 Task: Find connections with filter location 'Aïn Merane with filter topic #Investingwith filter profile language French with filter current company G Gheewala Human Resources Consultants with filter school IILM with filter industry Fisheries with filter service category Resume Writing with filter keywords title Medical Laboratory Tech
Action: Mouse moved to (664, 73)
Screenshot: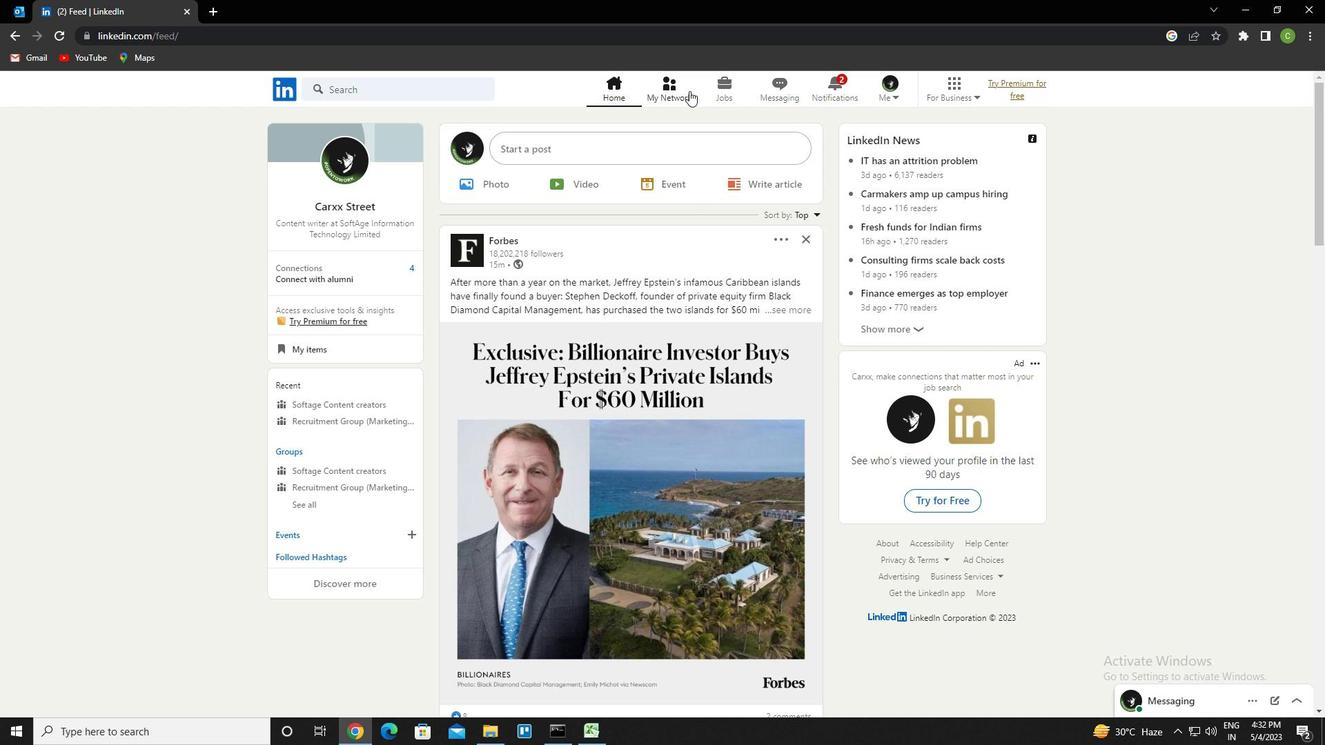 
Action: Mouse pressed left at (664, 73)
Screenshot: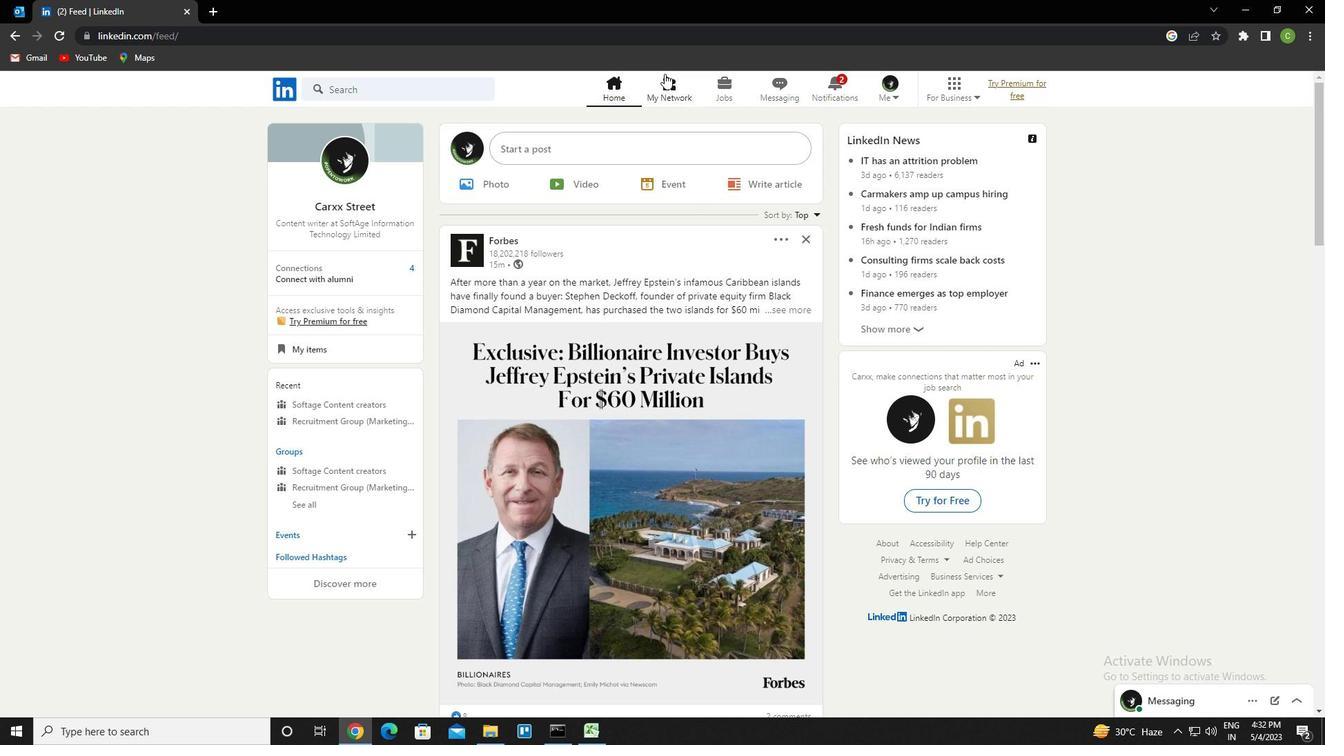 
Action: Mouse moved to (380, 168)
Screenshot: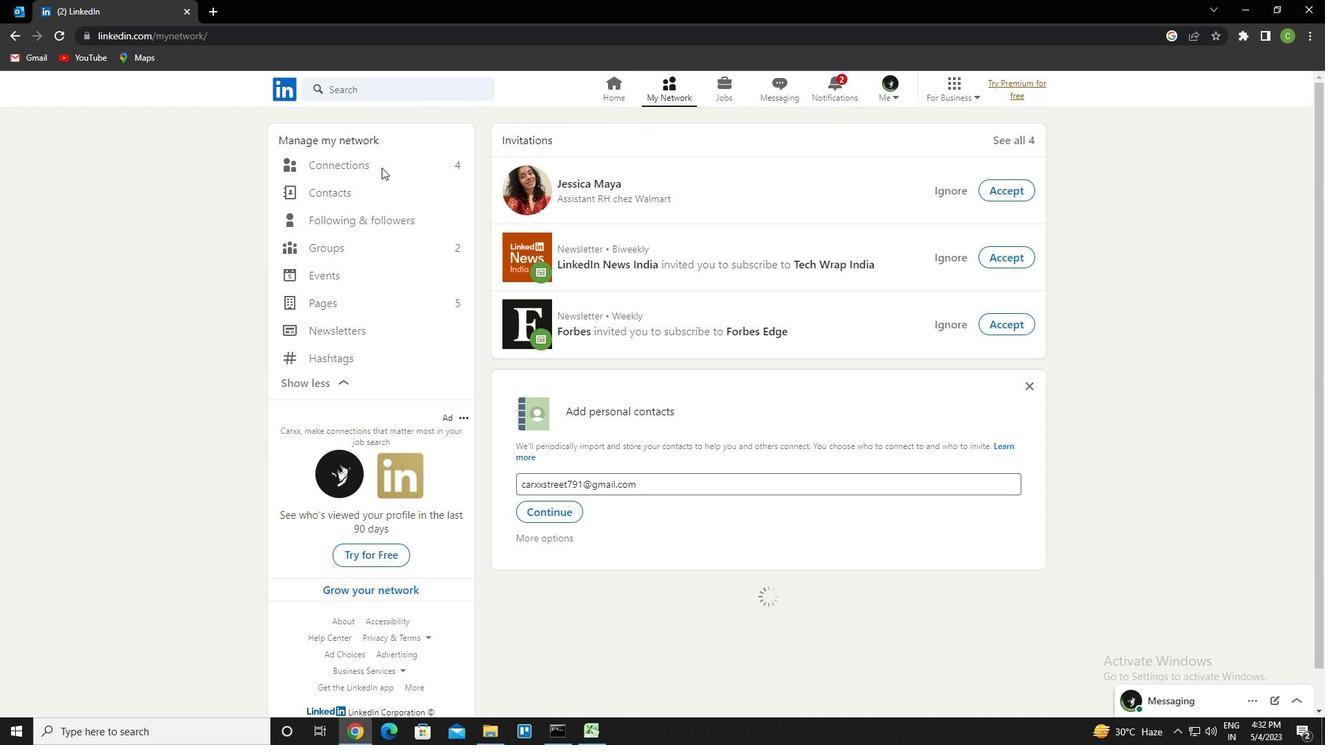 
Action: Mouse pressed left at (380, 168)
Screenshot: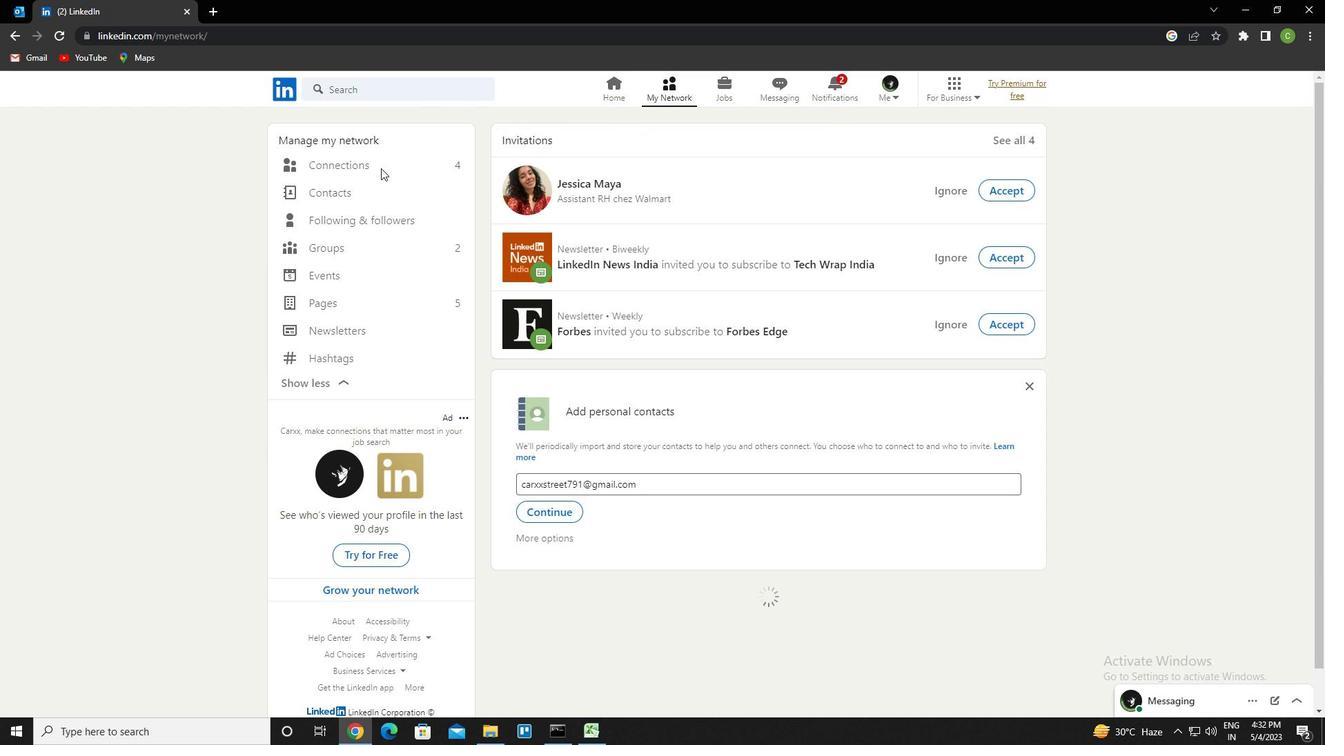 
Action: Mouse moved to (378, 169)
Screenshot: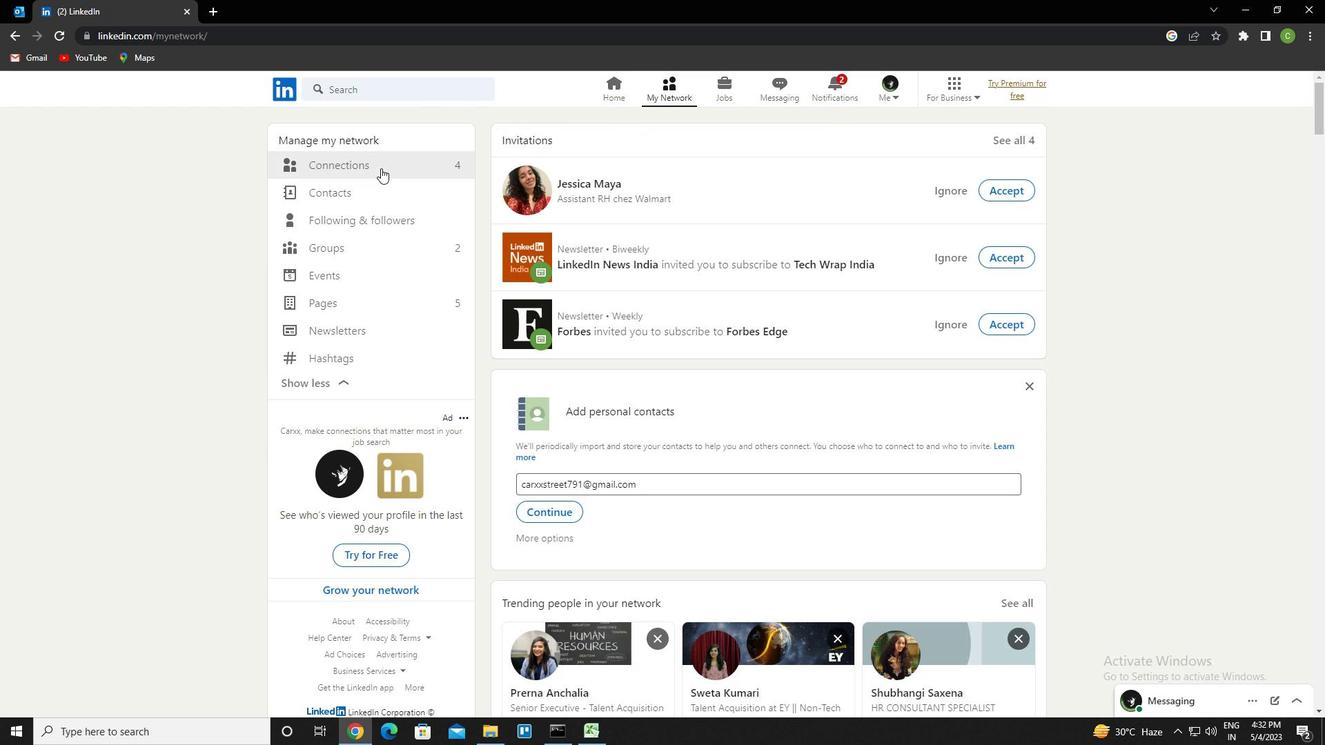 
Action: Mouse pressed left at (378, 169)
Screenshot: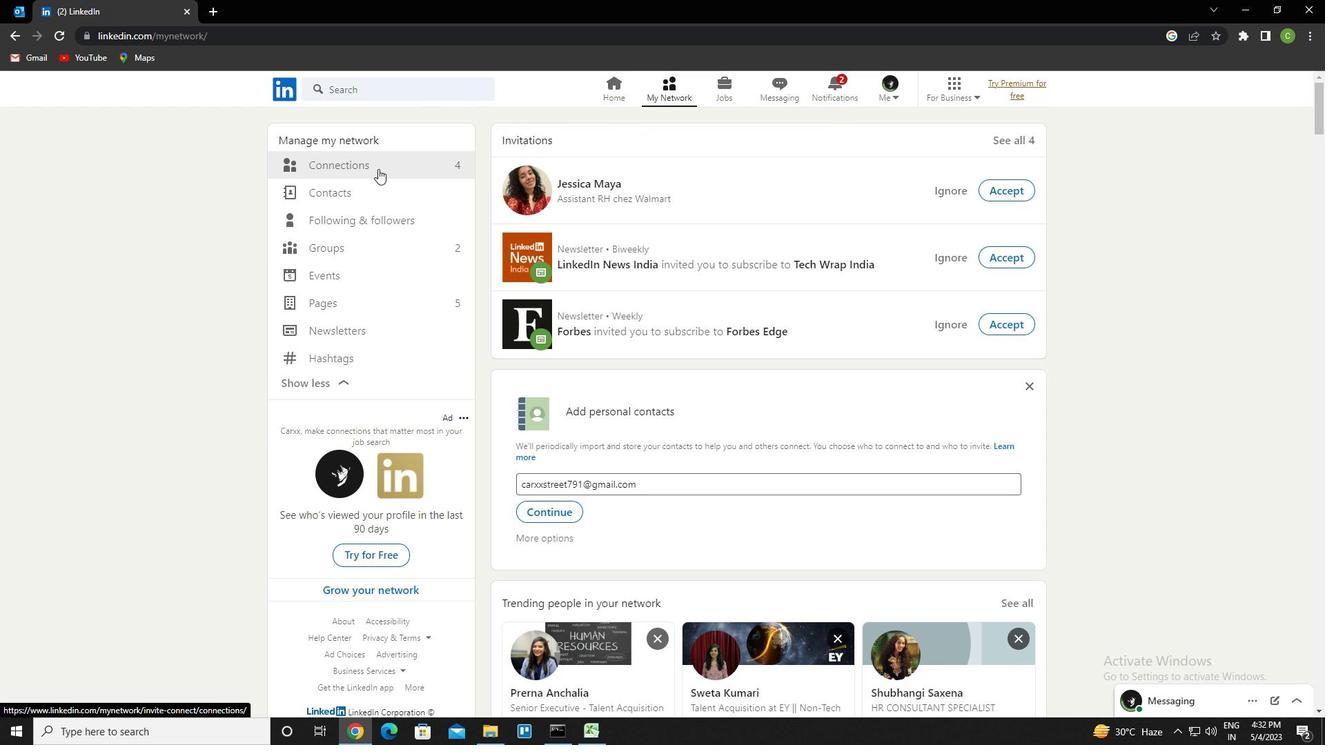 
Action: Mouse moved to (770, 168)
Screenshot: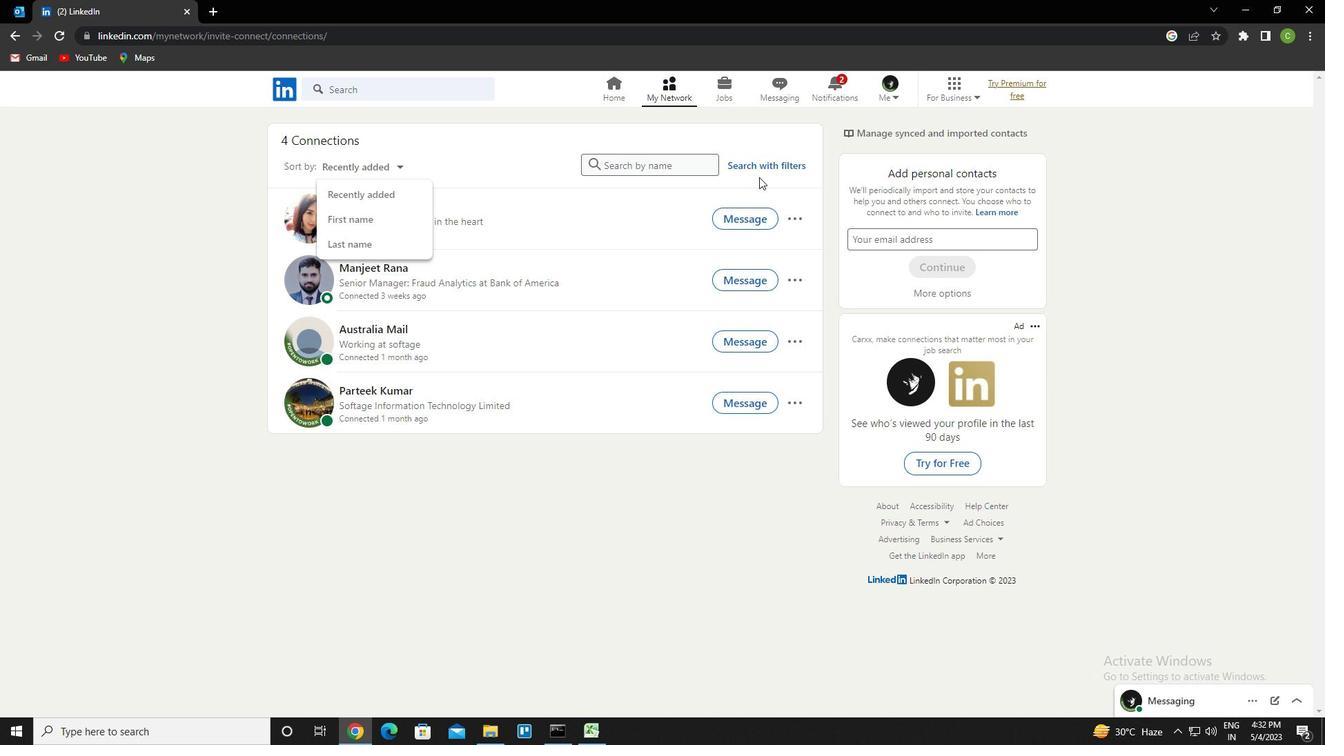 
Action: Mouse pressed left at (770, 168)
Screenshot: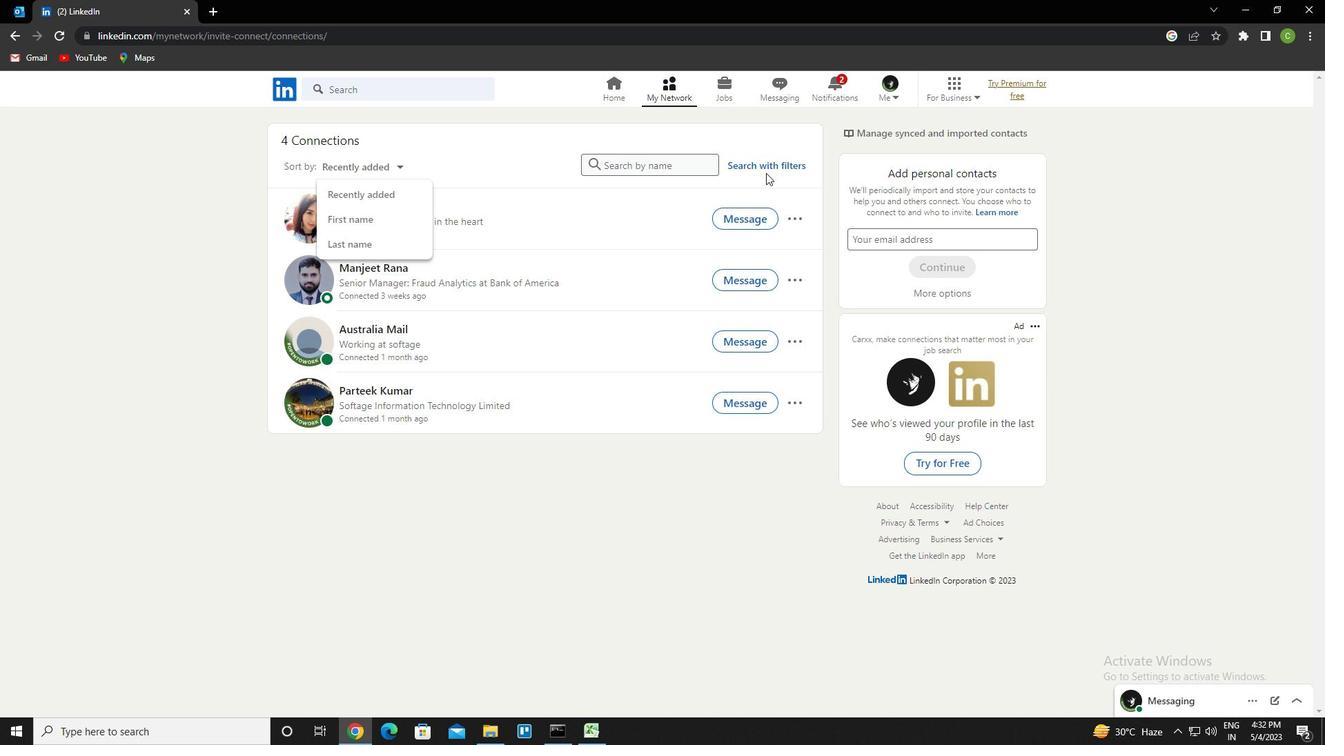 
Action: Mouse moved to (712, 132)
Screenshot: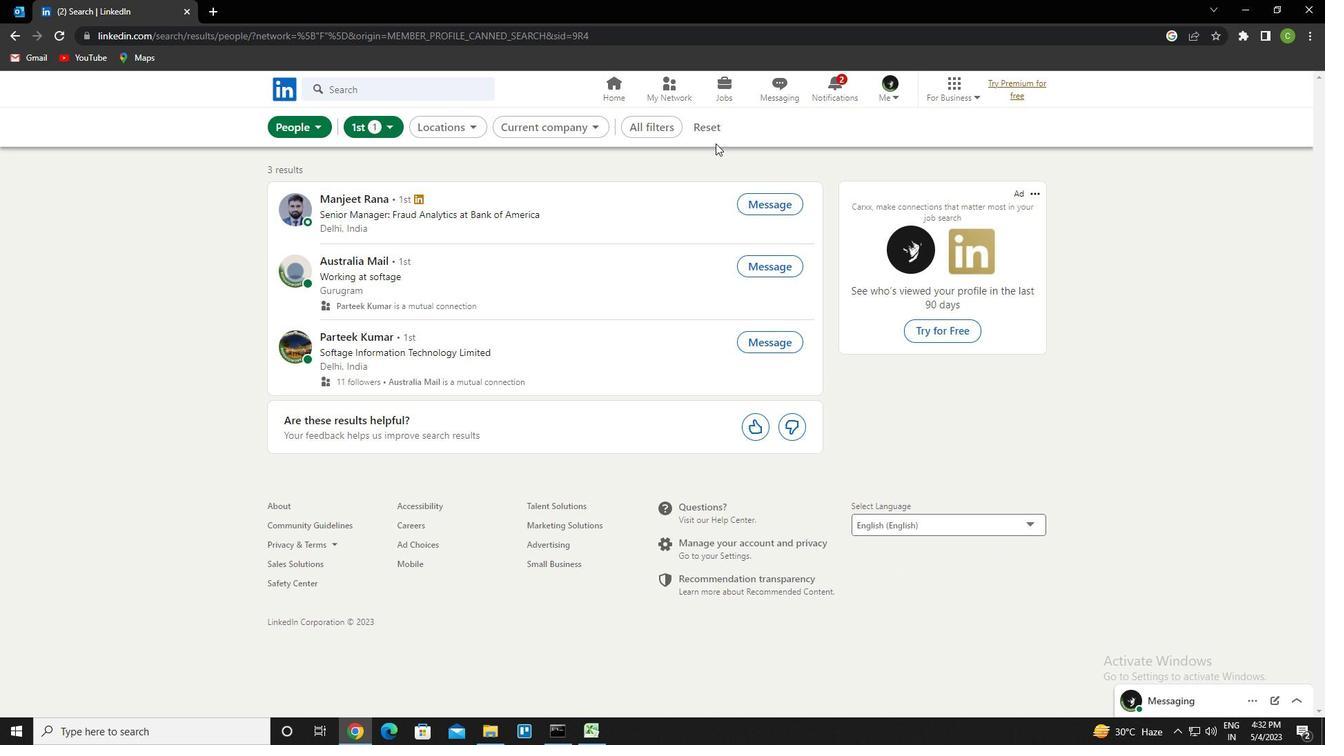 
Action: Mouse pressed left at (712, 132)
Screenshot: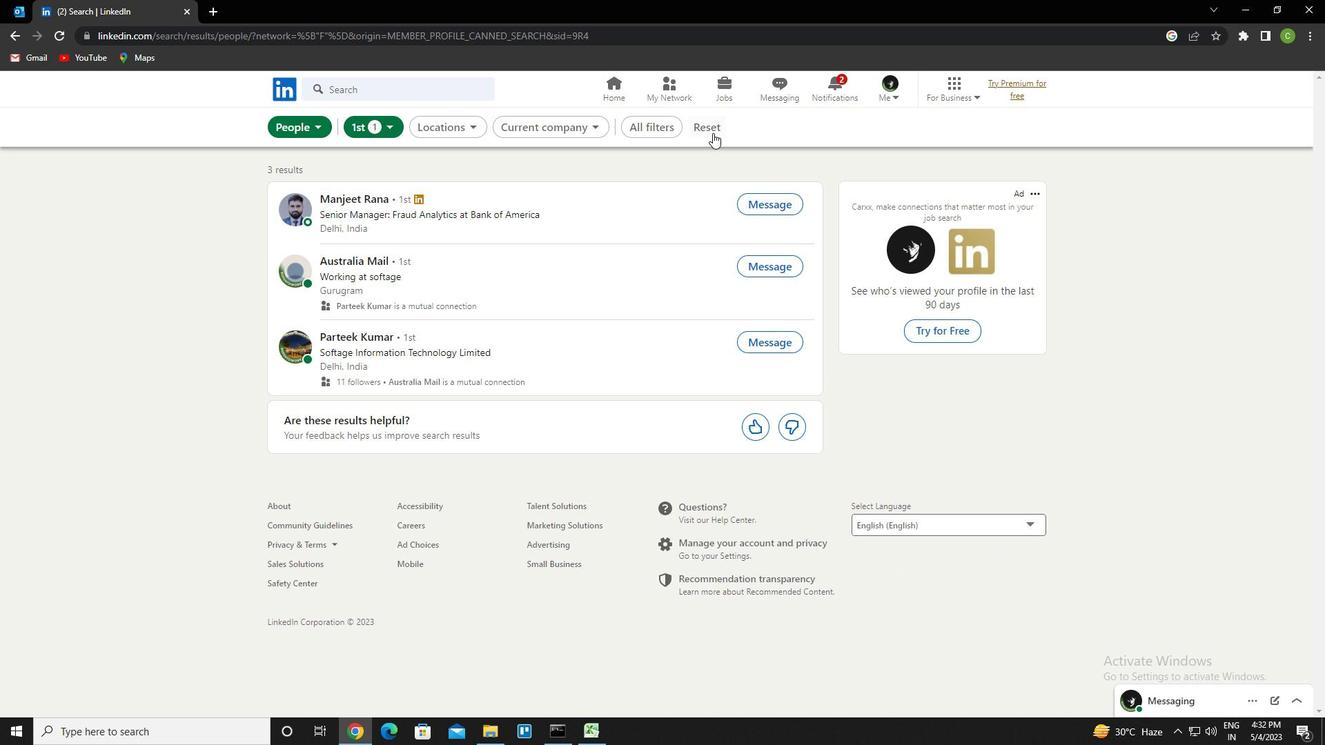 
Action: Mouse moved to (697, 133)
Screenshot: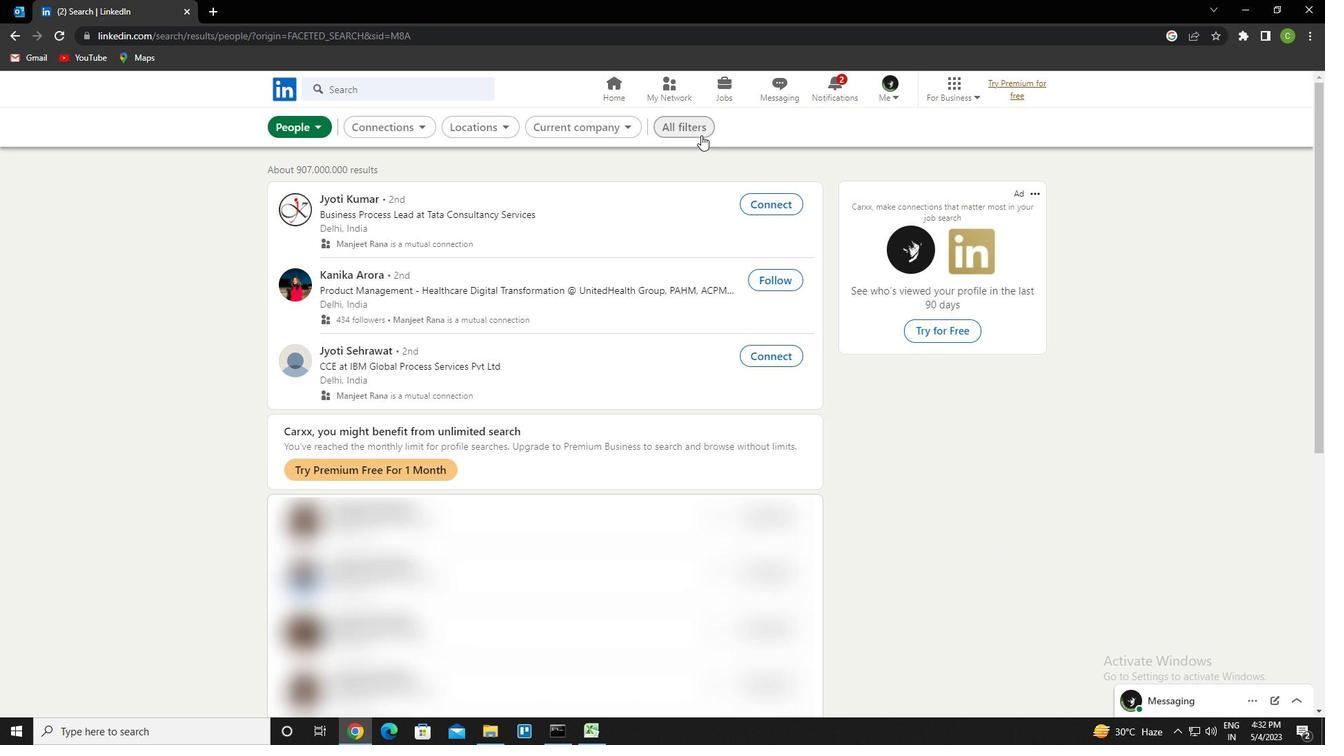 
Action: Mouse pressed left at (697, 133)
Screenshot: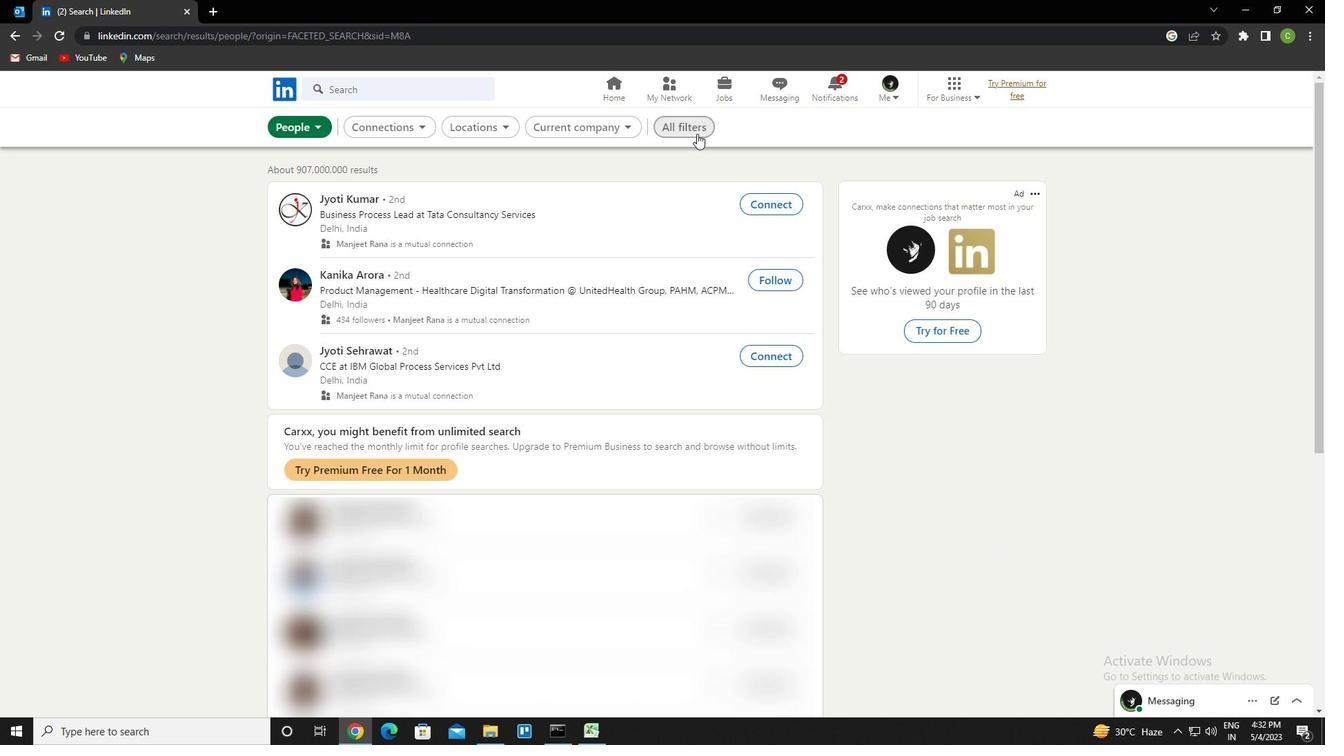 
Action: Mouse moved to (1084, 448)
Screenshot: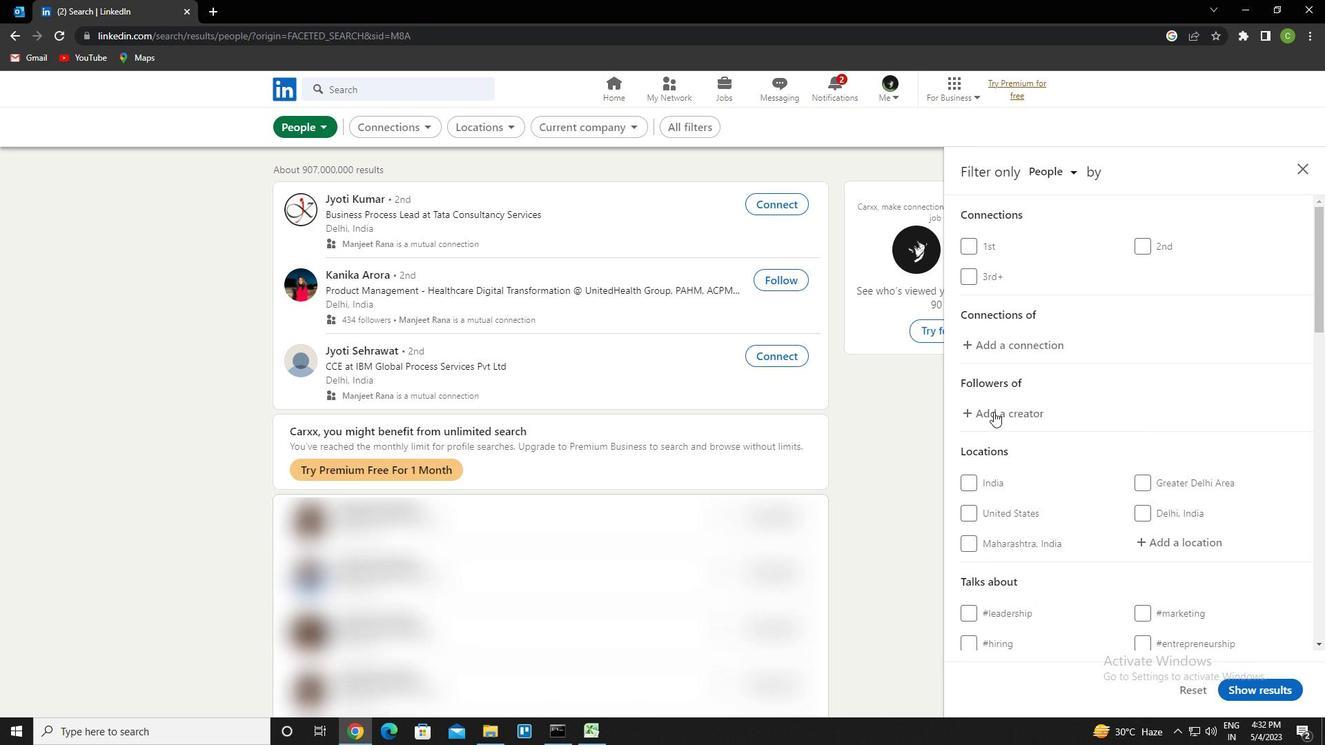 
Action: Mouse scrolled (1084, 447) with delta (0, 0)
Screenshot: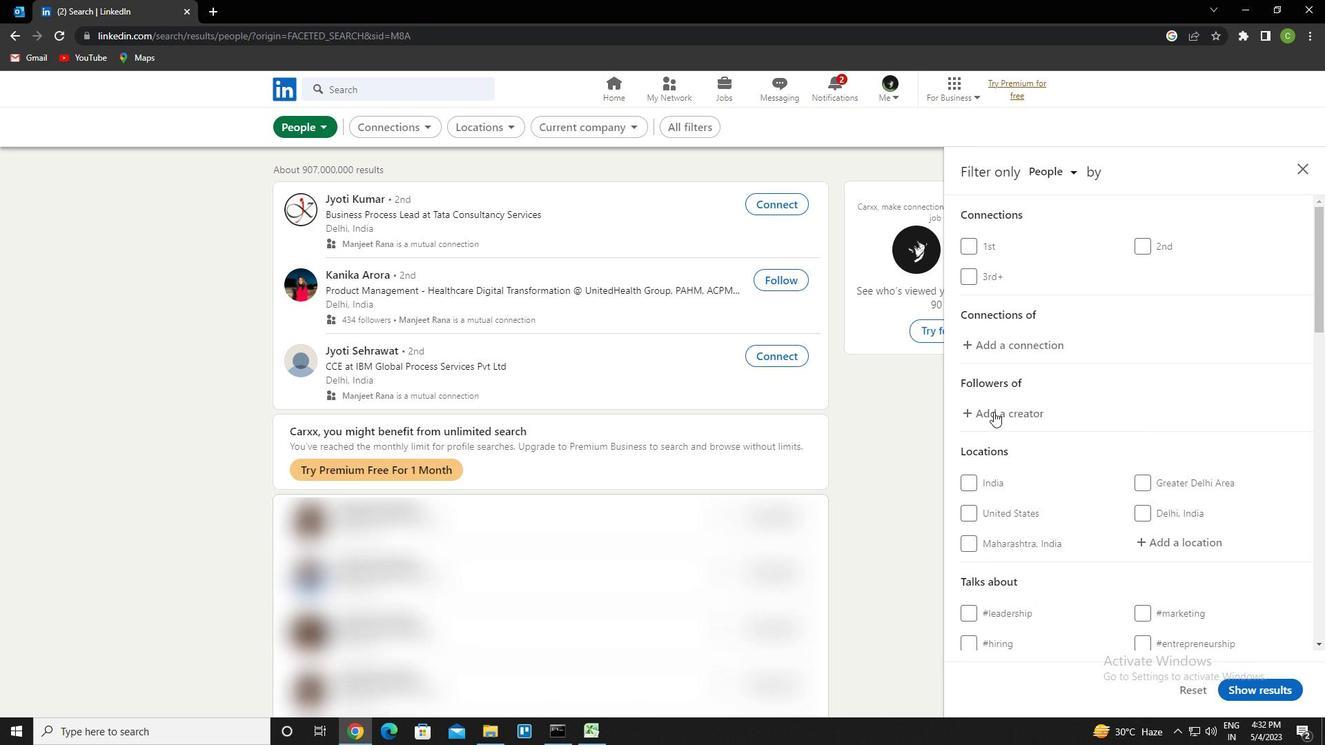 
Action: Mouse scrolled (1084, 447) with delta (0, 0)
Screenshot: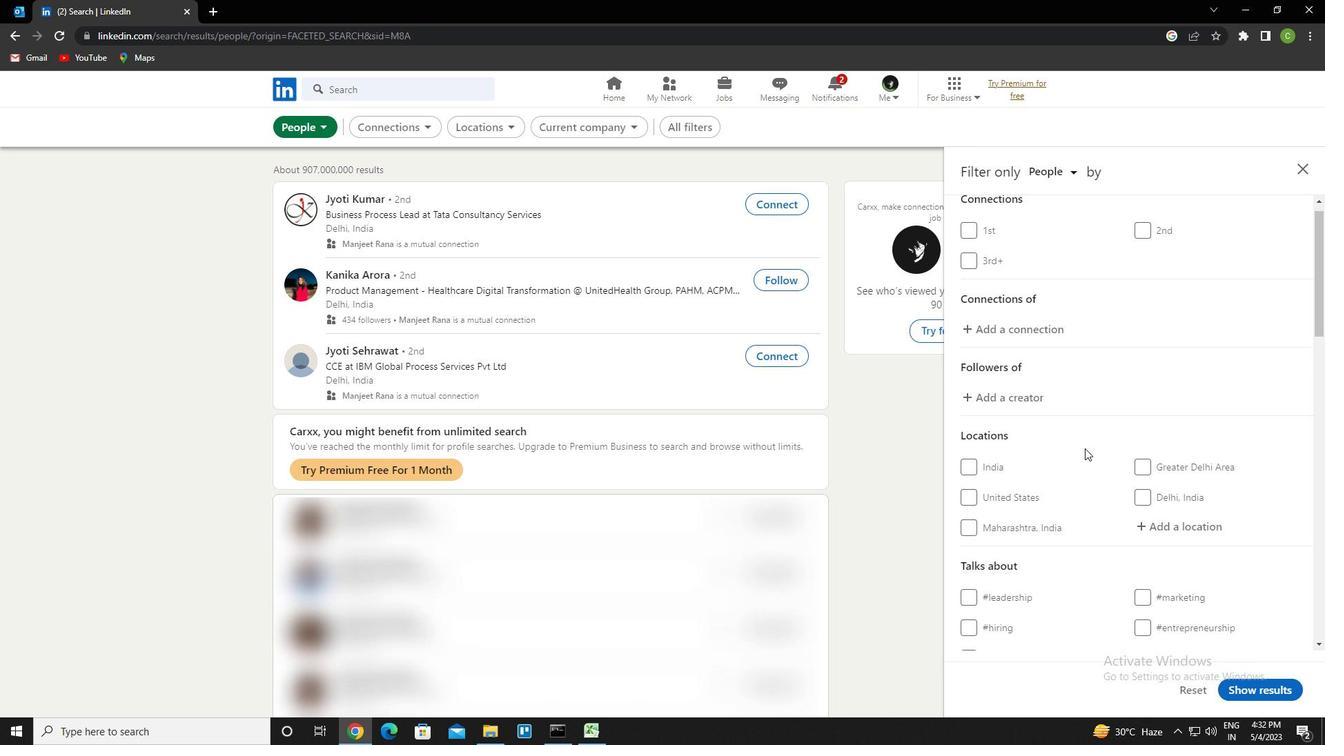 
Action: Mouse moved to (1167, 409)
Screenshot: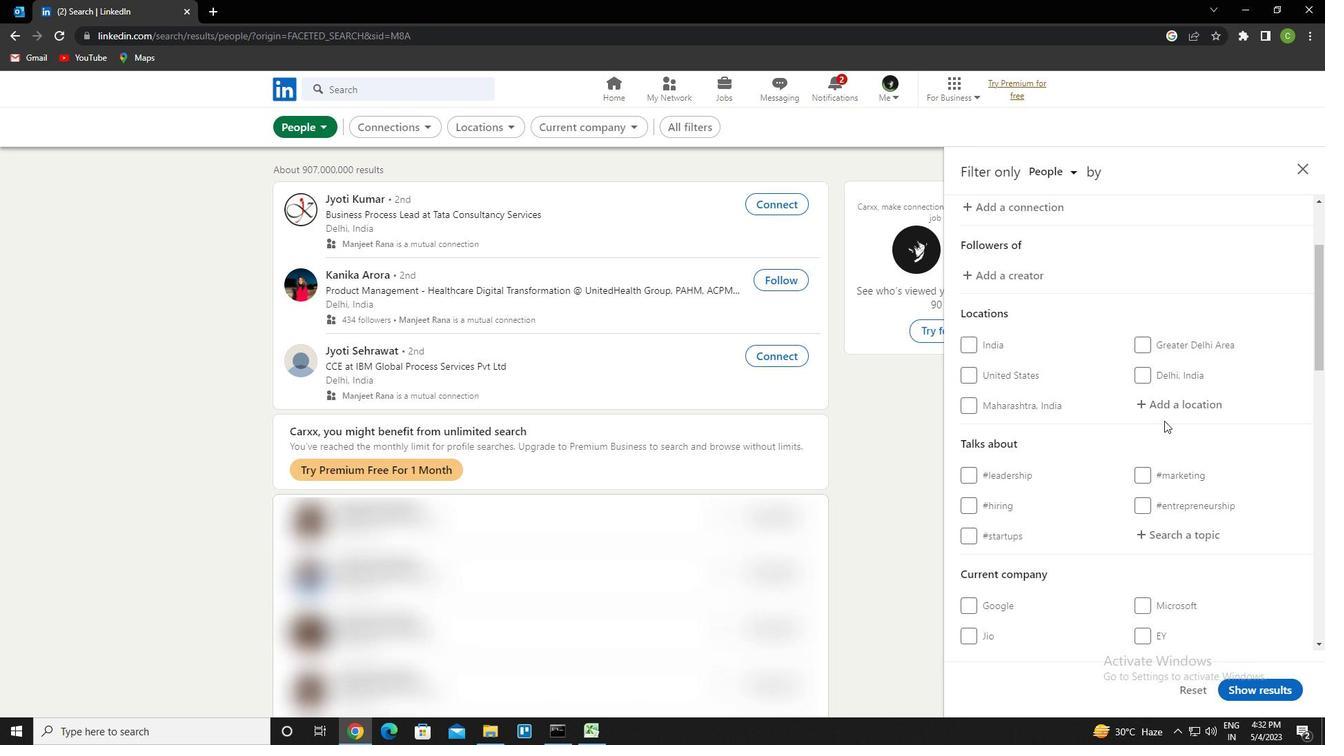 
Action: Mouse pressed left at (1167, 409)
Screenshot: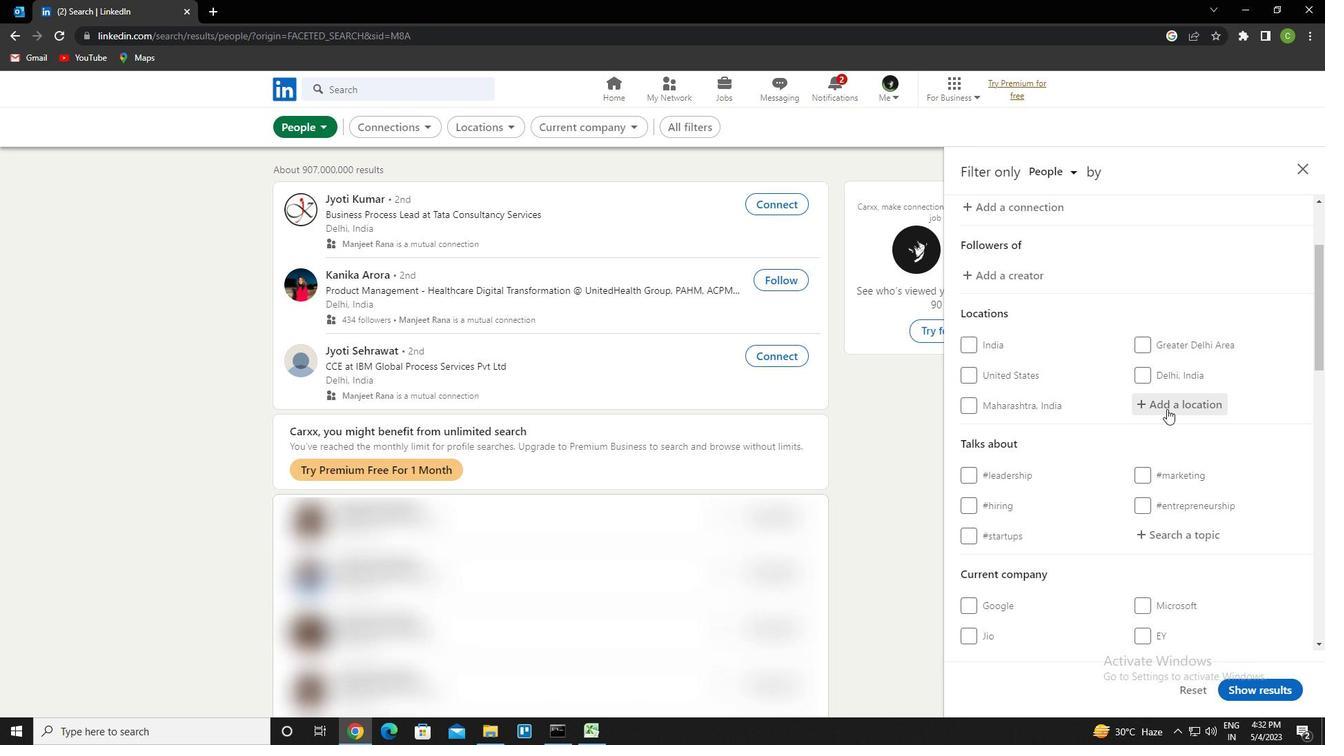 
Action: Mouse moved to (1144, 391)
Screenshot: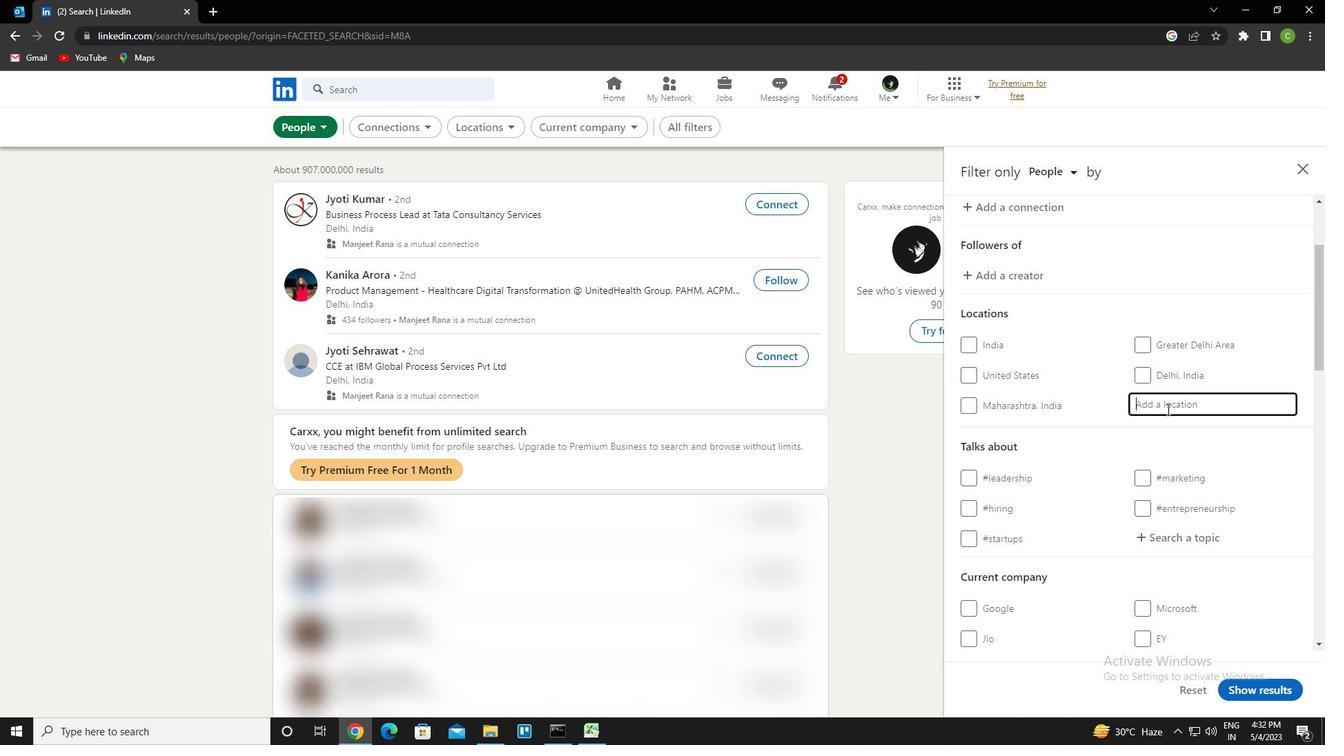 
Action: Key pressed <Key.caps_lock>
Screenshot: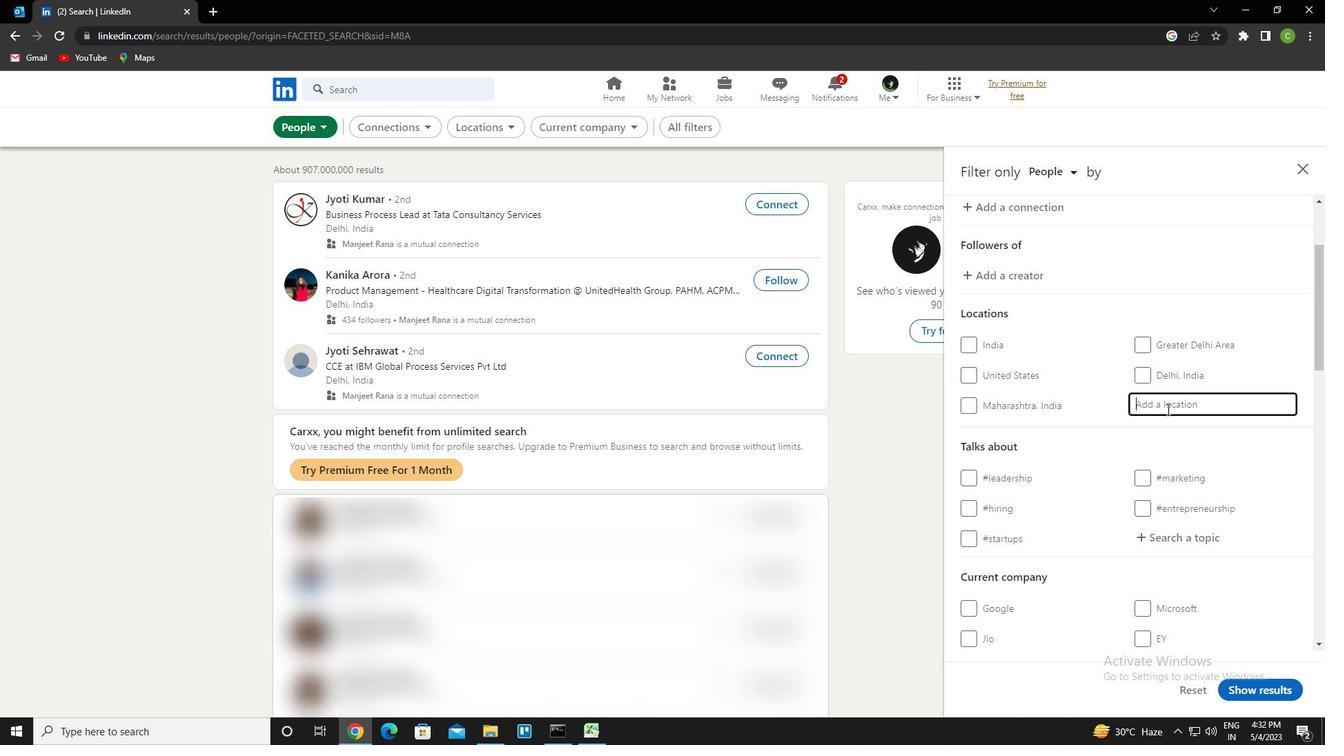 
Action: Mouse moved to (1140, 389)
Screenshot: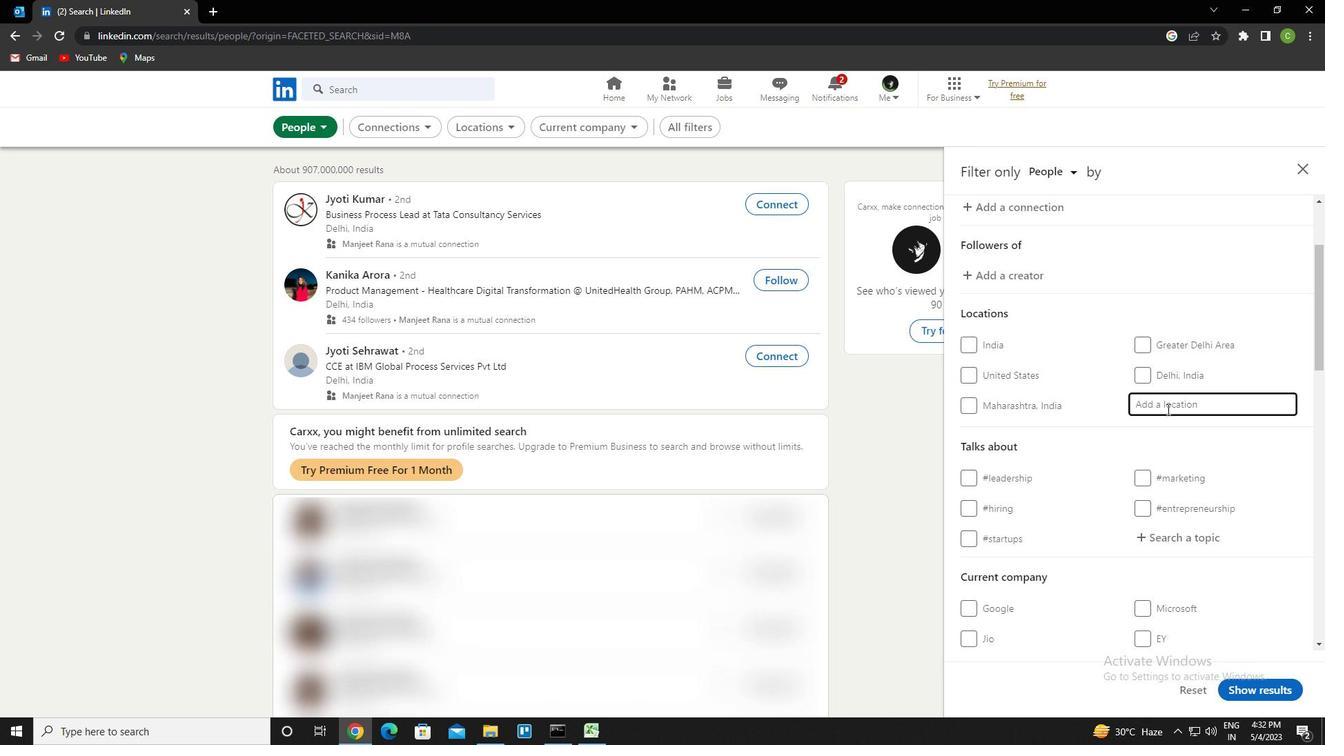
Action: Key pressed a<Key.caps_lock>in<Key.space><Key.caps_lock>m<Key.caps_lock>erane<Key.down><Key.enter>
Screenshot: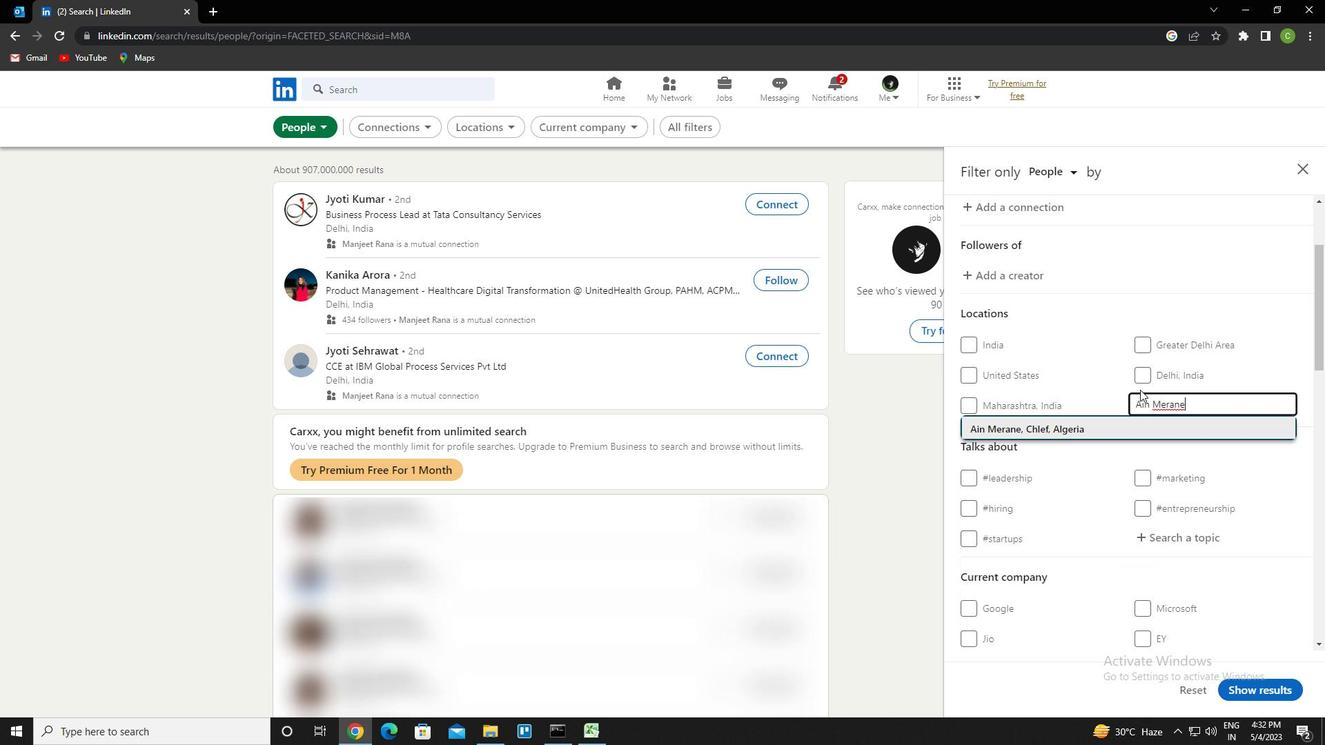 
Action: Mouse scrolled (1140, 389) with delta (0, 0)
Screenshot: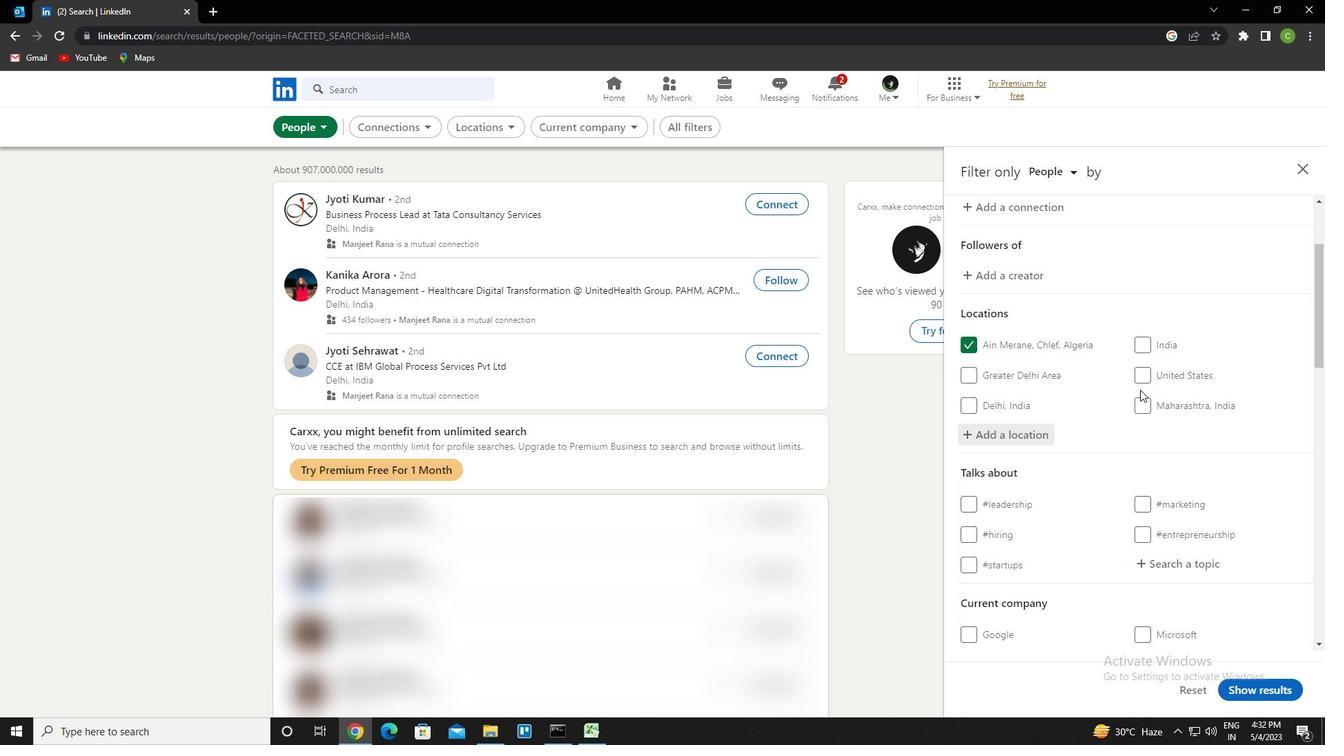 
Action: Mouse moved to (1171, 494)
Screenshot: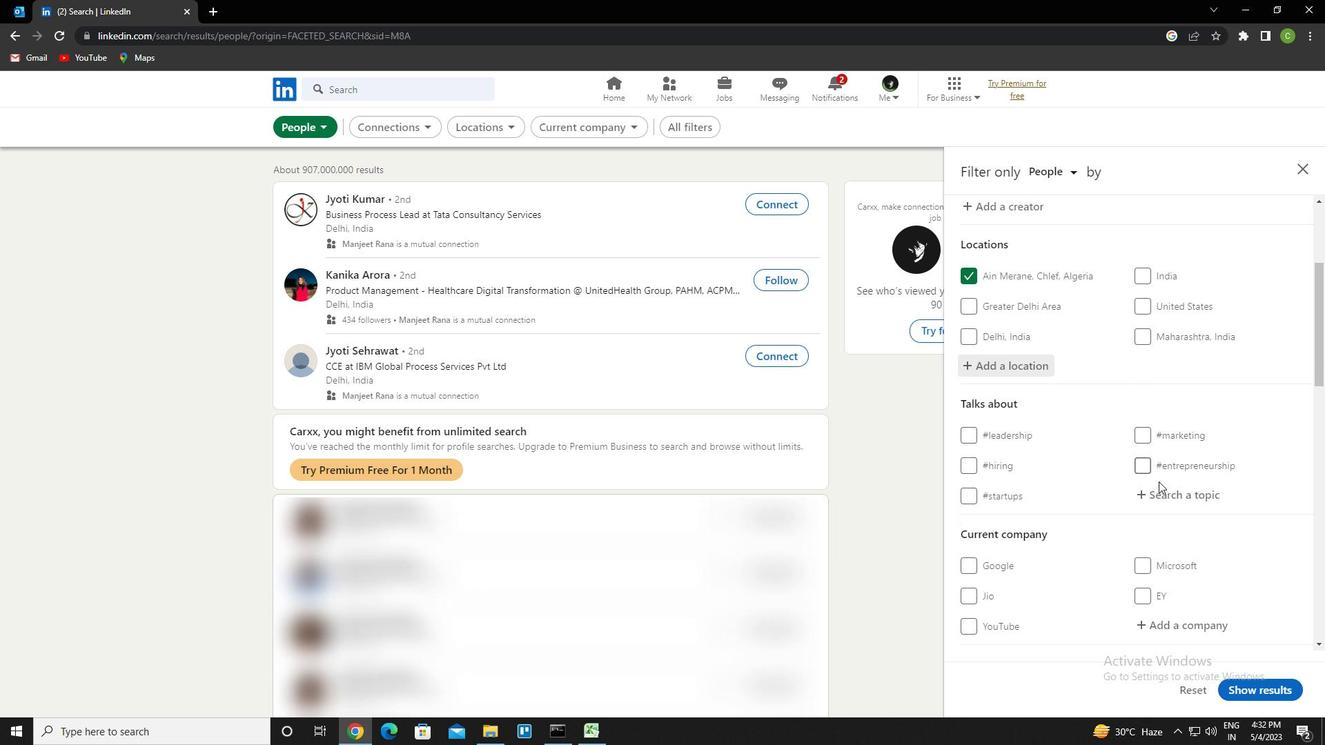 
Action: Mouse pressed left at (1171, 494)
Screenshot: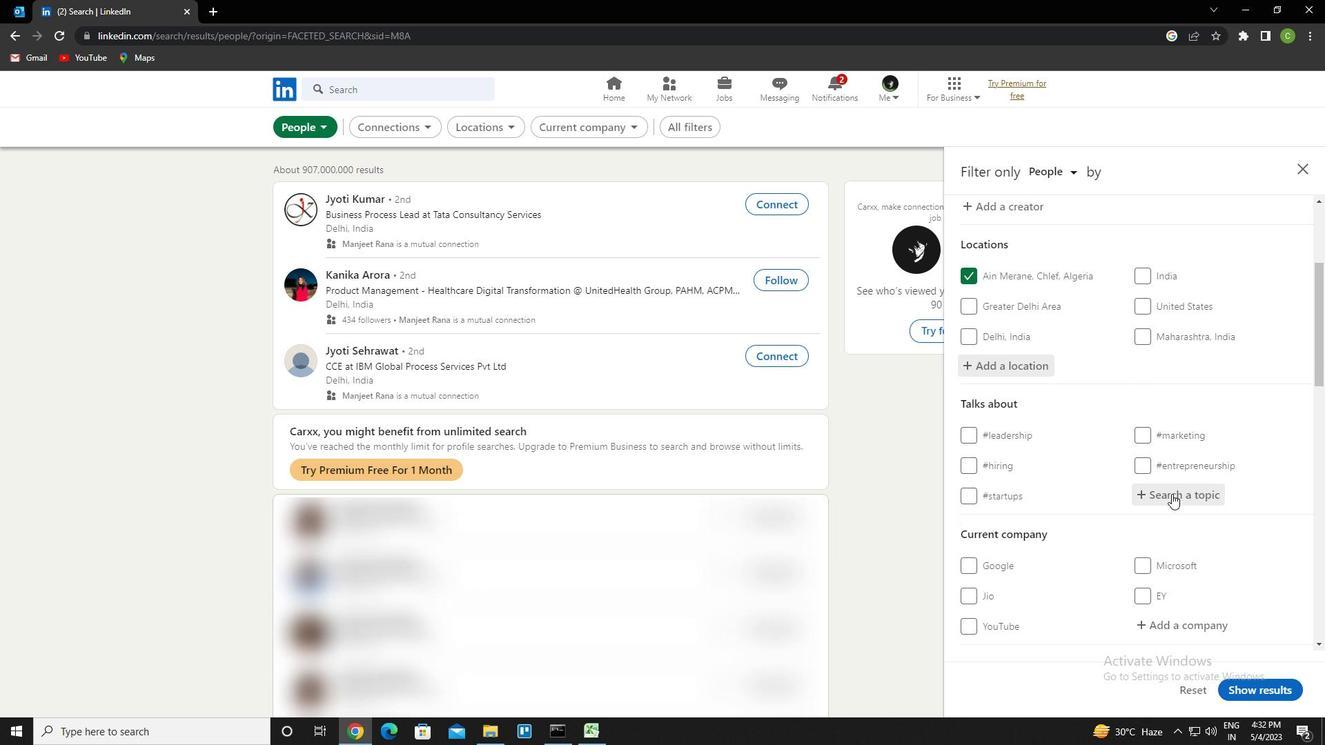
Action: Key pressed investing<Key.down><Key.enter>
Screenshot: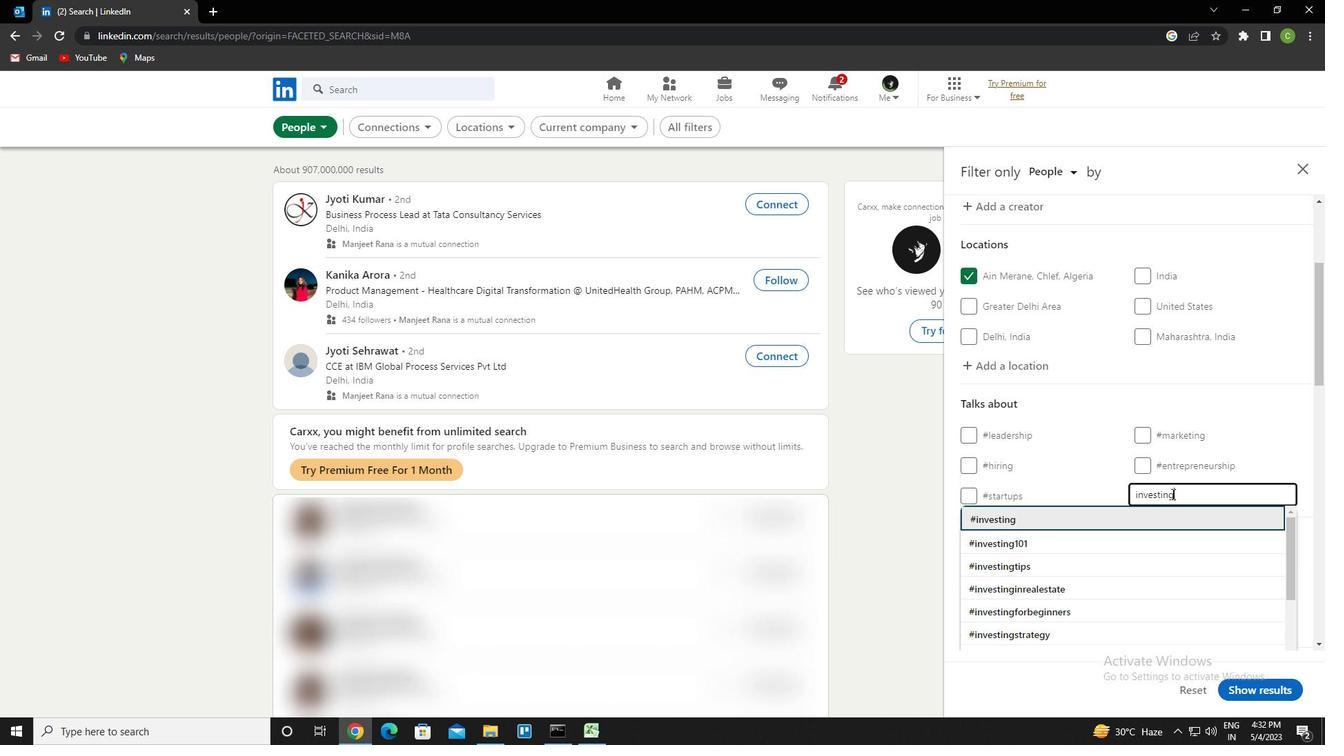
Action: Mouse scrolled (1171, 493) with delta (0, 0)
Screenshot: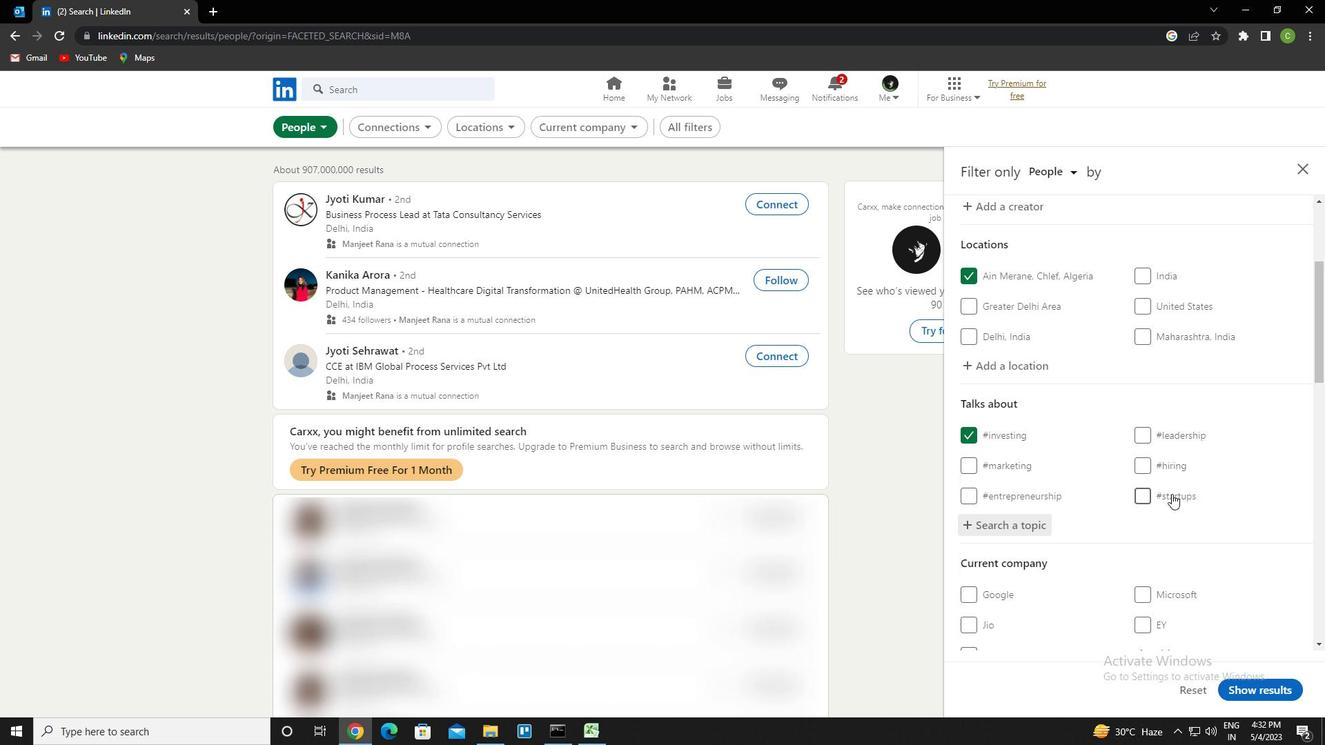 
Action: Mouse scrolled (1171, 493) with delta (0, 0)
Screenshot: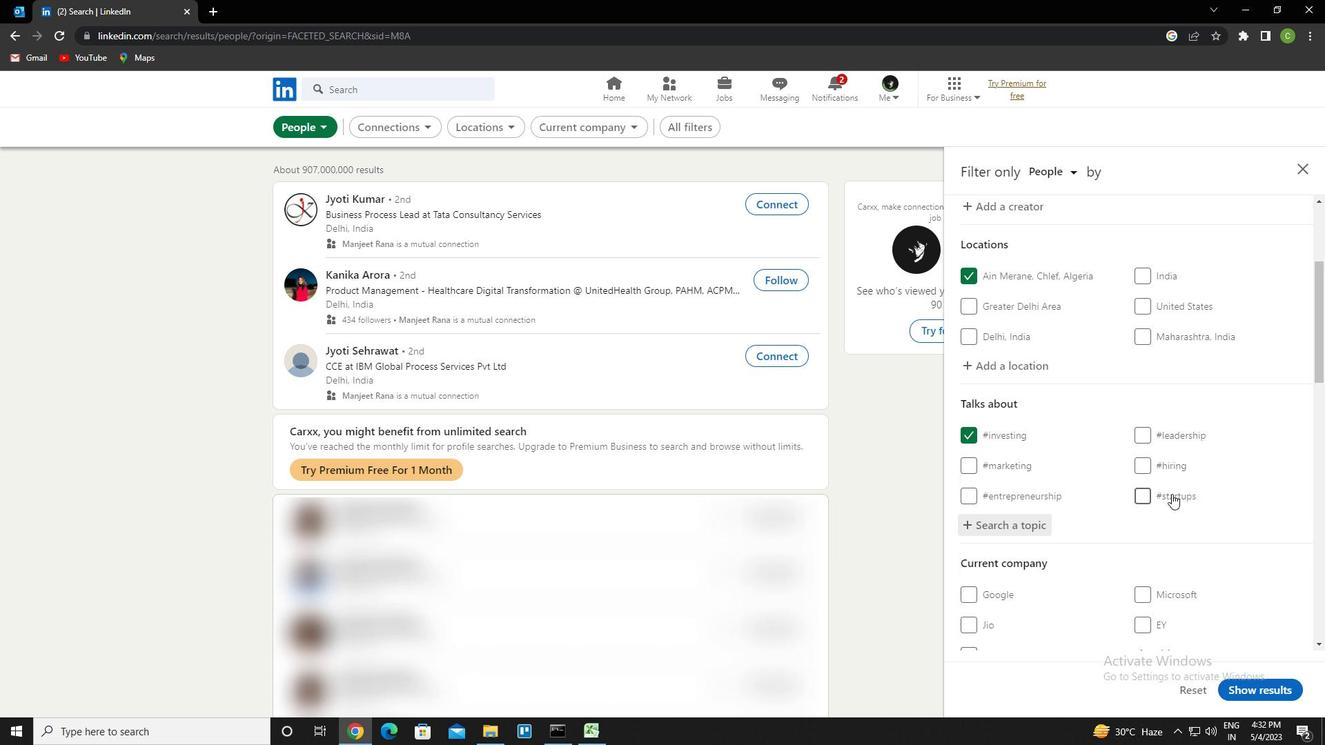 
Action: Mouse scrolled (1171, 493) with delta (0, 0)
Screenshot: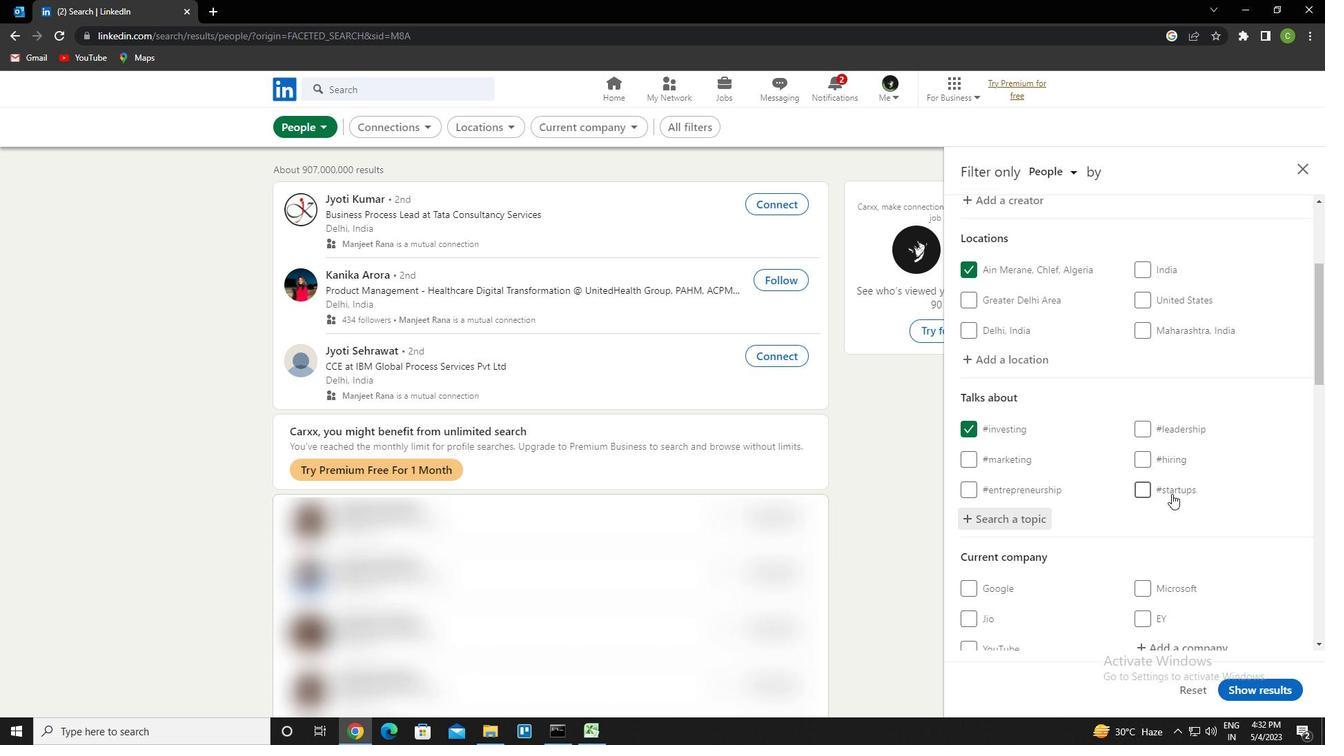 
Action: Mouse scrolled (1171, 493) with delta (0, 0)
Screenshot: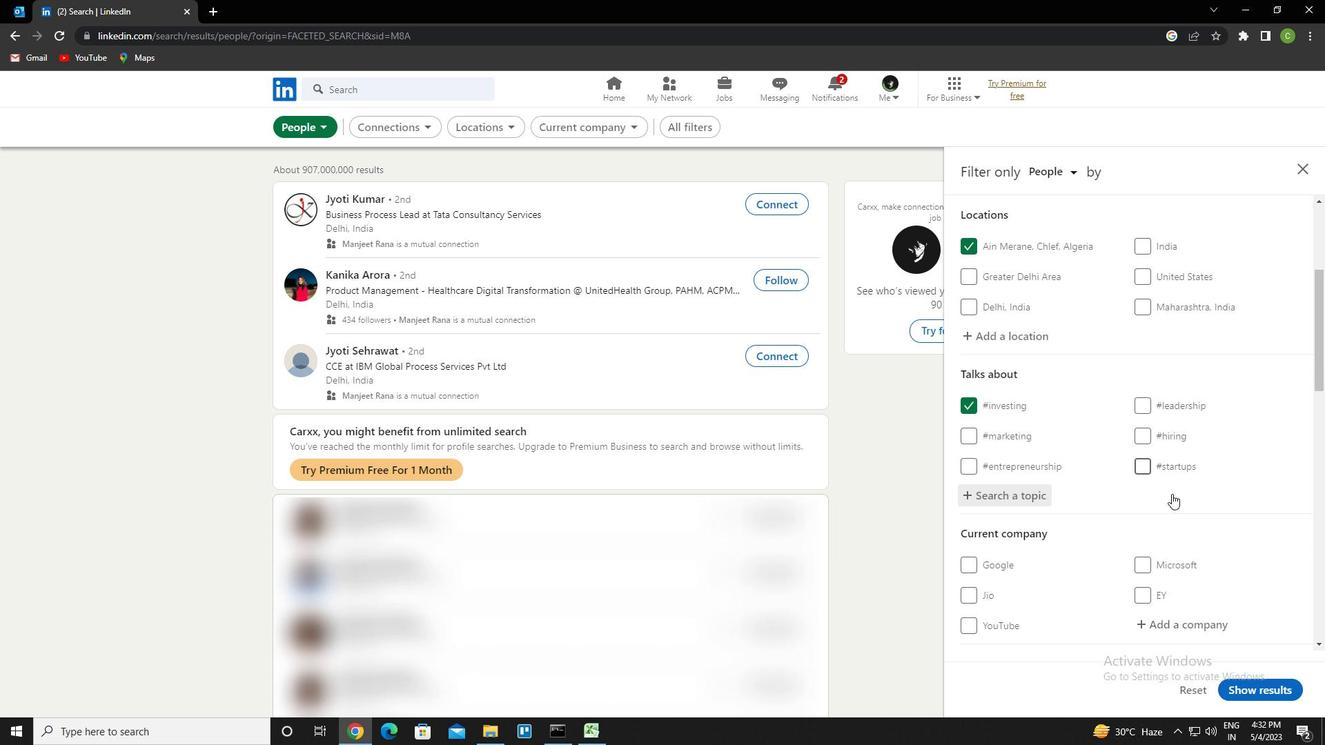 
Action: Mouse moved to (1171, 494)
Screenshot: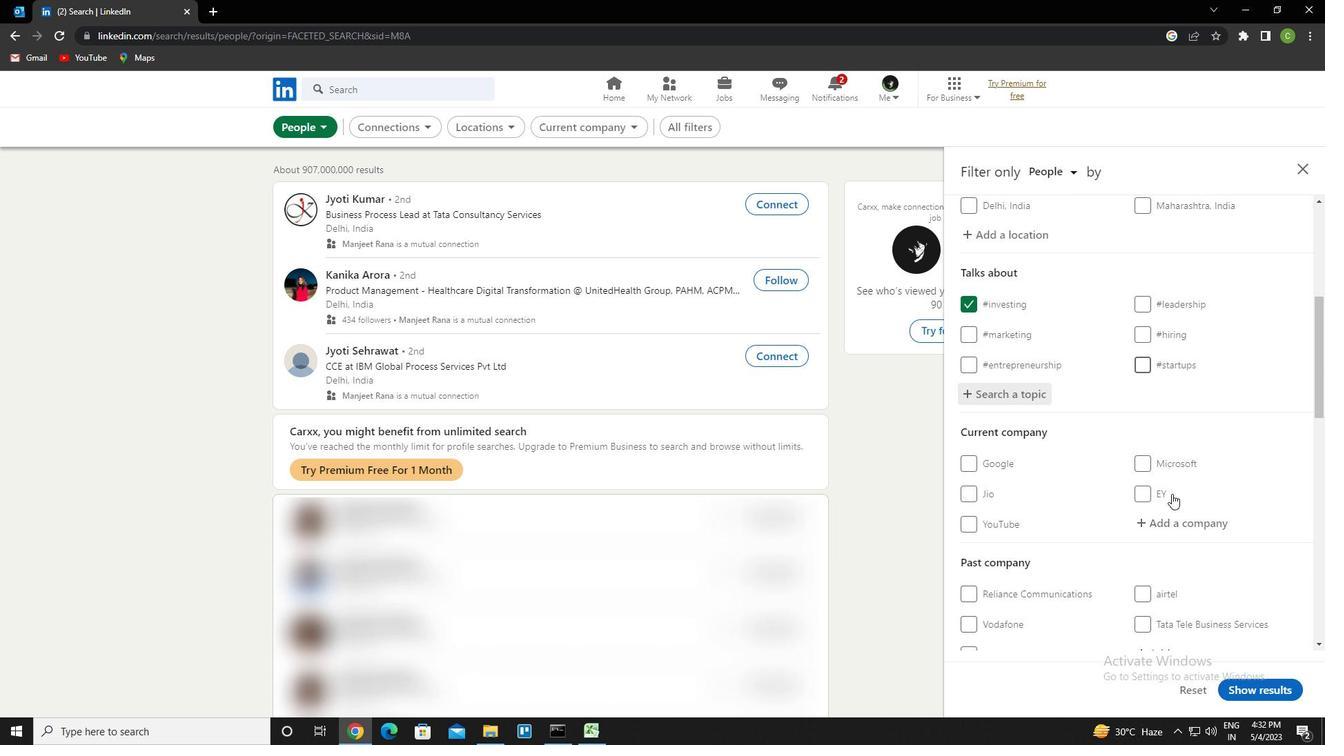 
Action: Mouse scrolled (1171, 493) with delta (0, 0)
Screenshot: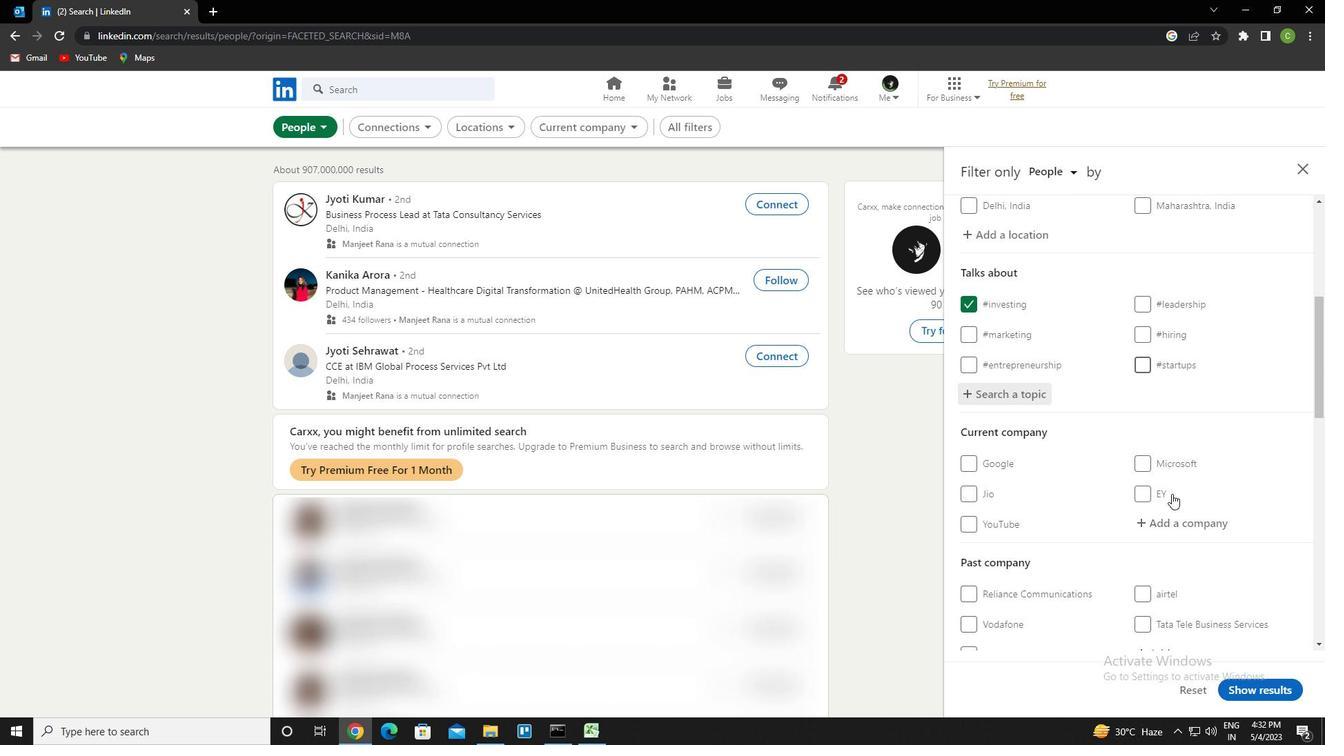 
Action: Mouse moved to (1154, 483)
Screenshot: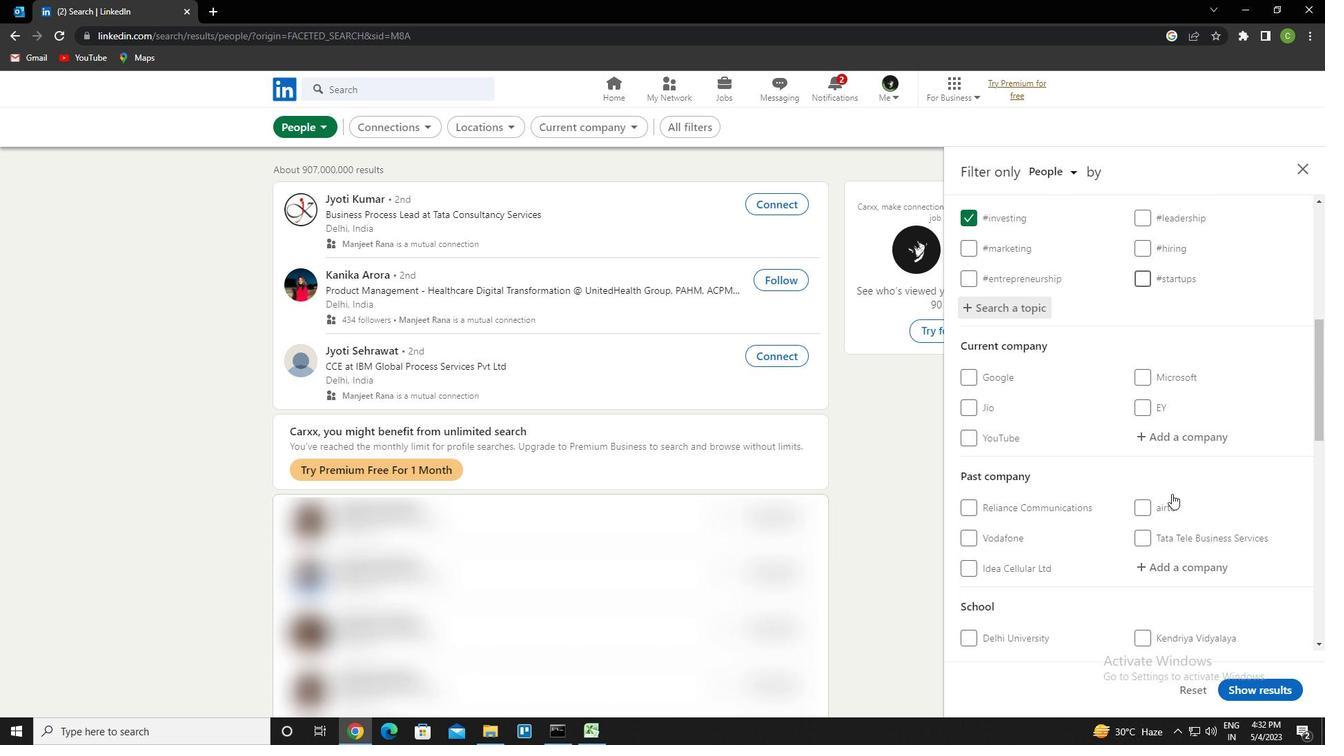 
Action: Mouse scrolled (1154, 483) with delta (0, 0)
Screenshot: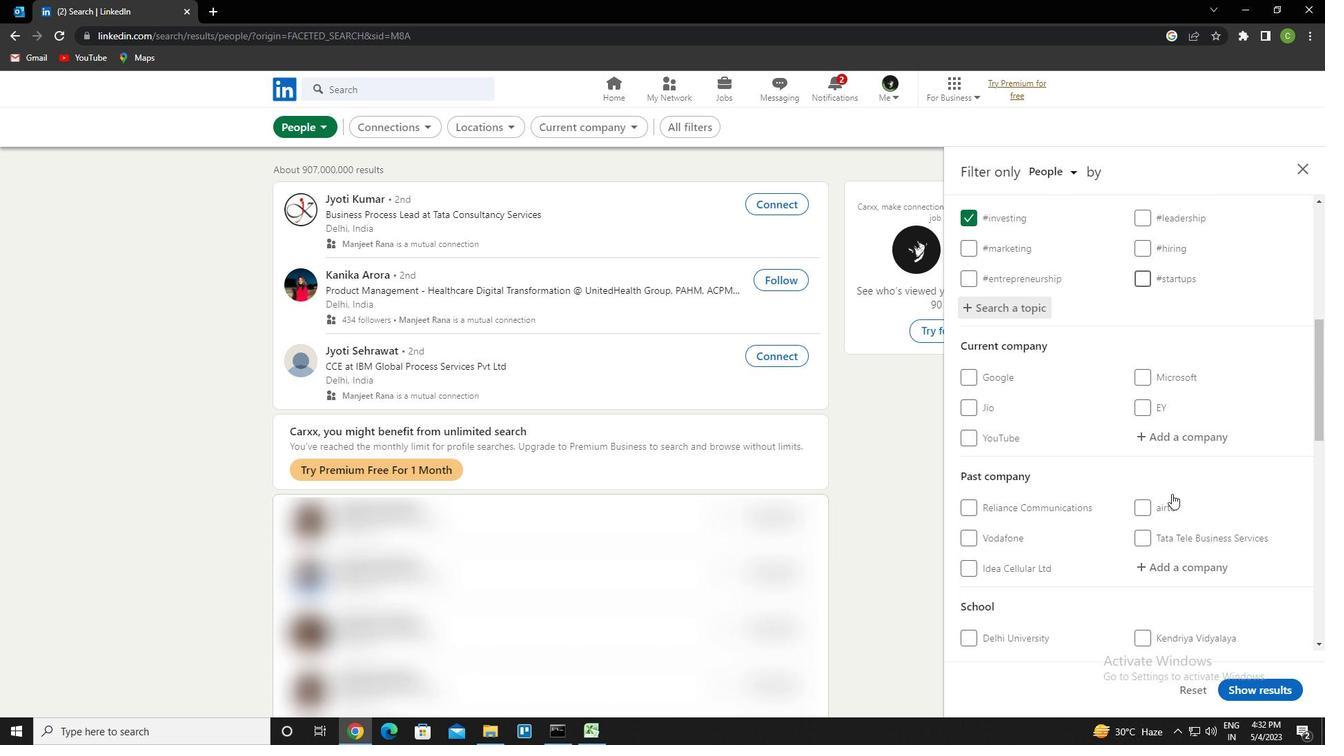 
Action: Mouse moved to (1144, 467)
Screenshot: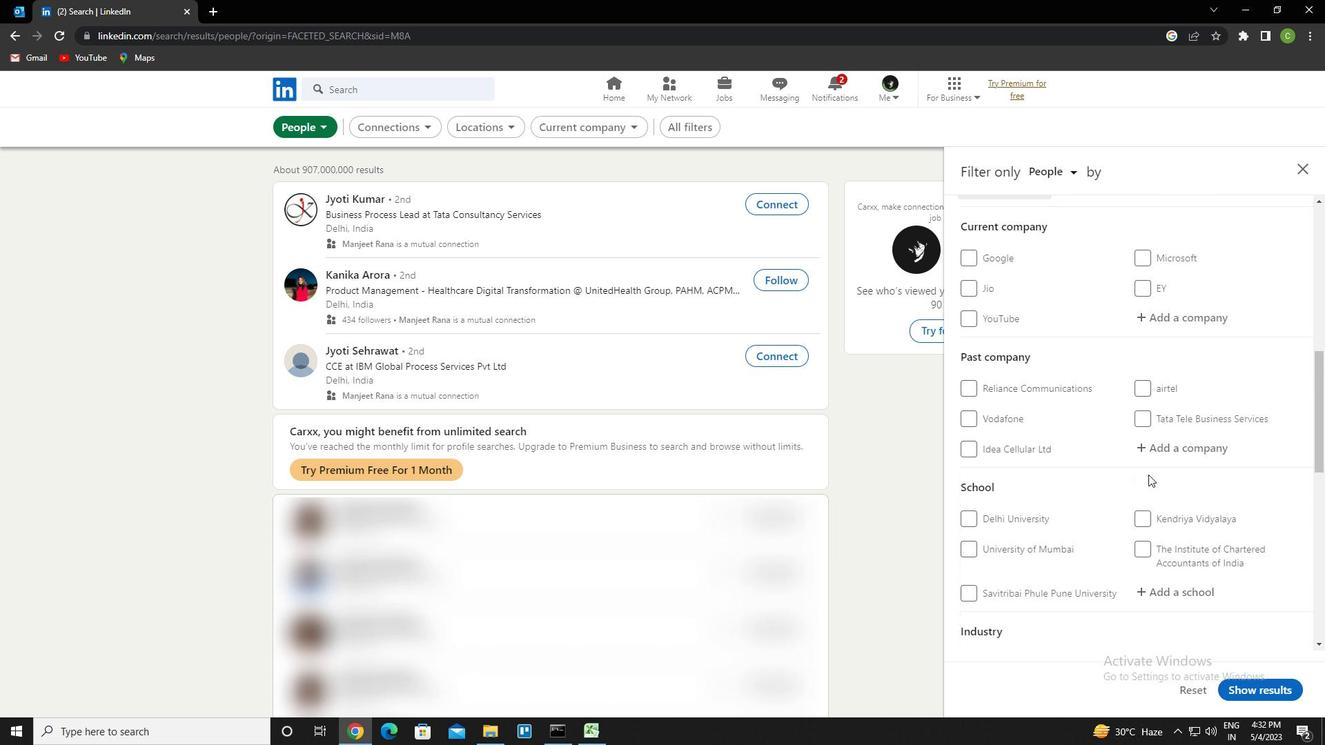 
Action: Mouse scrolled (1144, 466) with delta (0, 0)
Screenshot: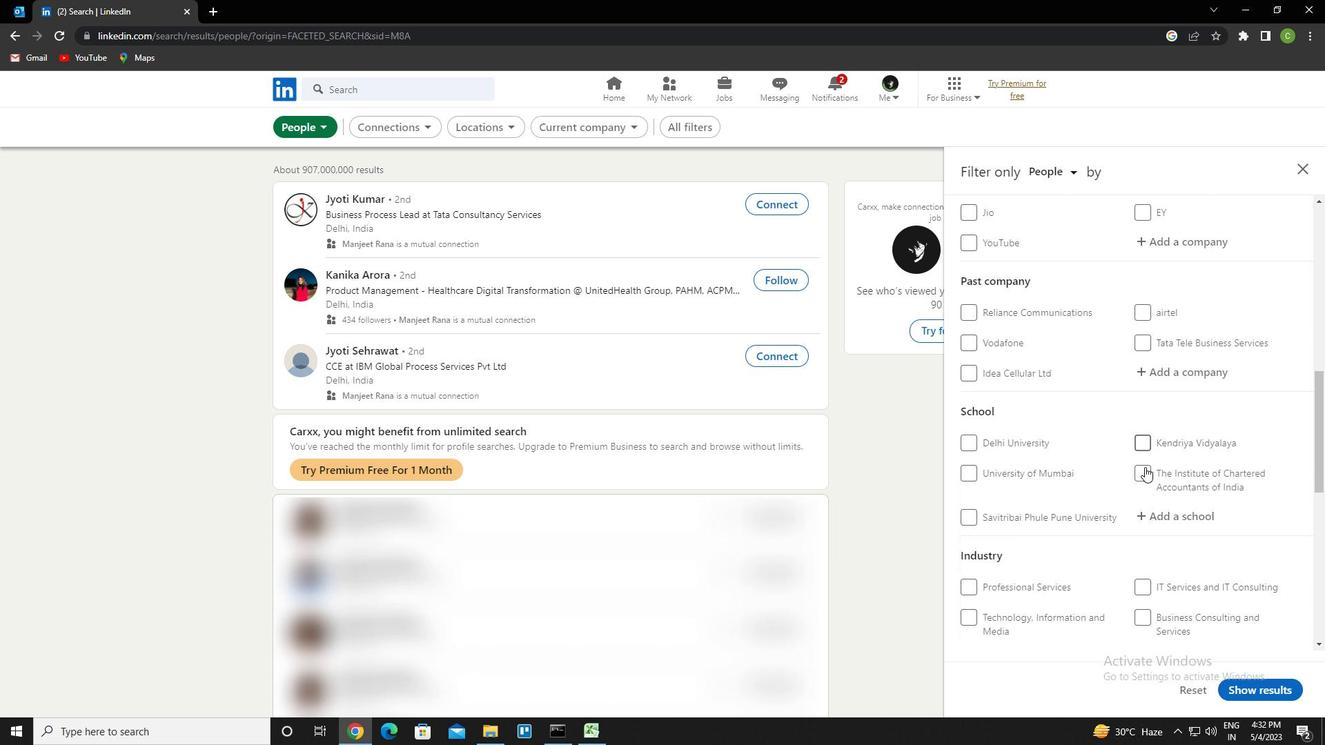 
Action: Mouse scrolled (1144, 466) with delta (0, 0)
Screenshot: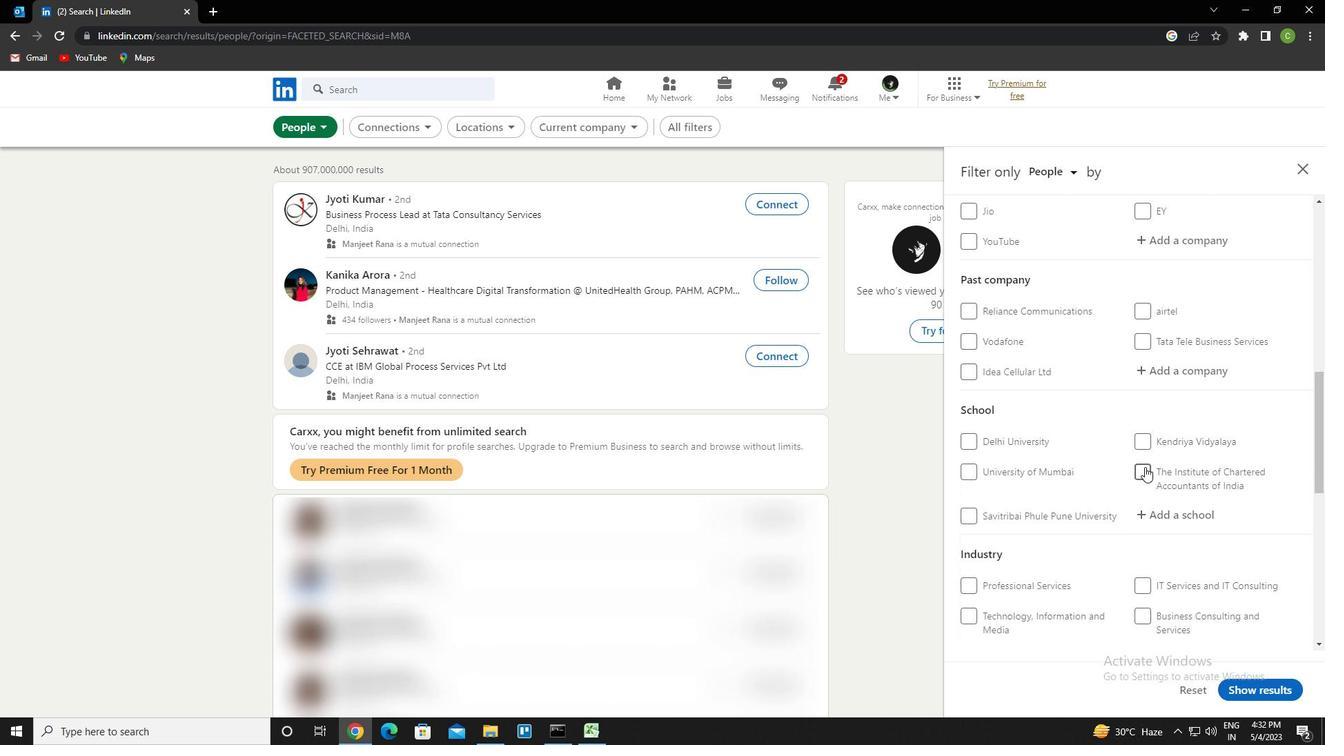 
Action: Mouse scrolled (1144, 466) with delta (0, 0)
Screenshot: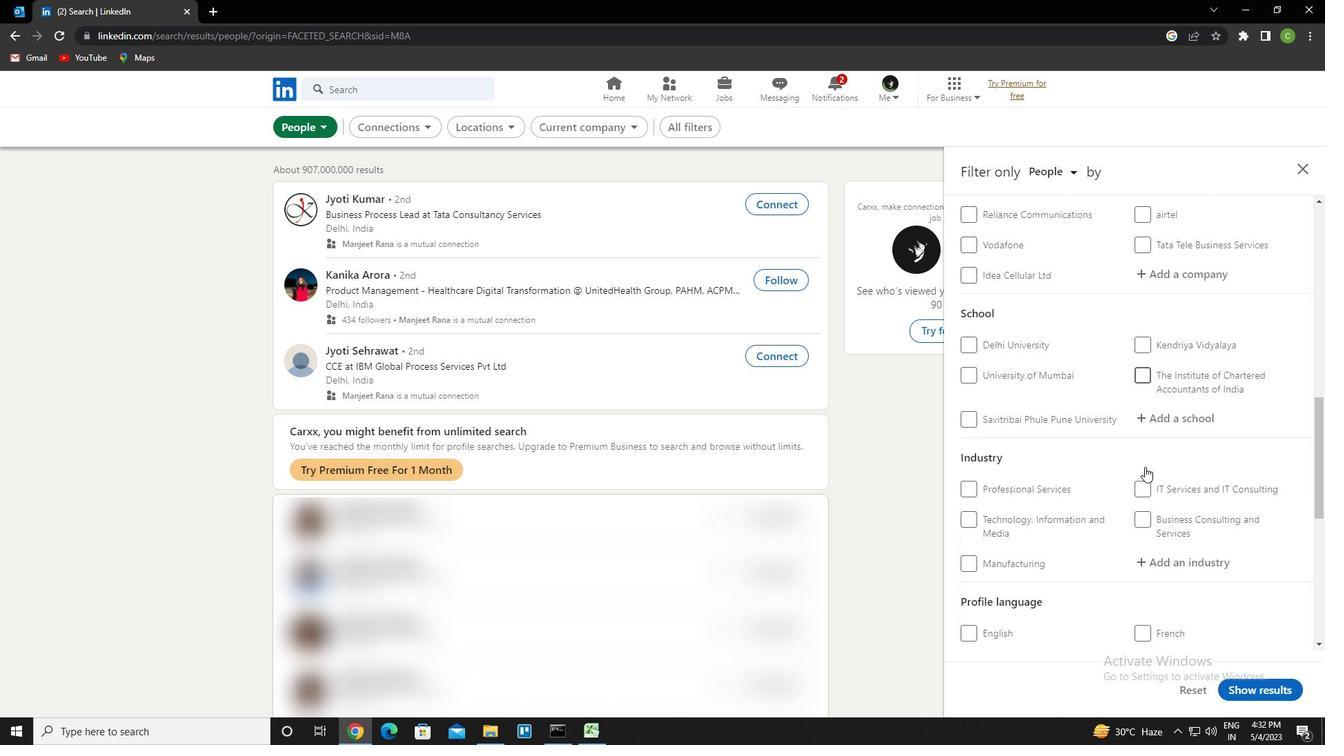 
Action: Mouse scrolled (1144, 466) with delta (0, 0)
Screenshot: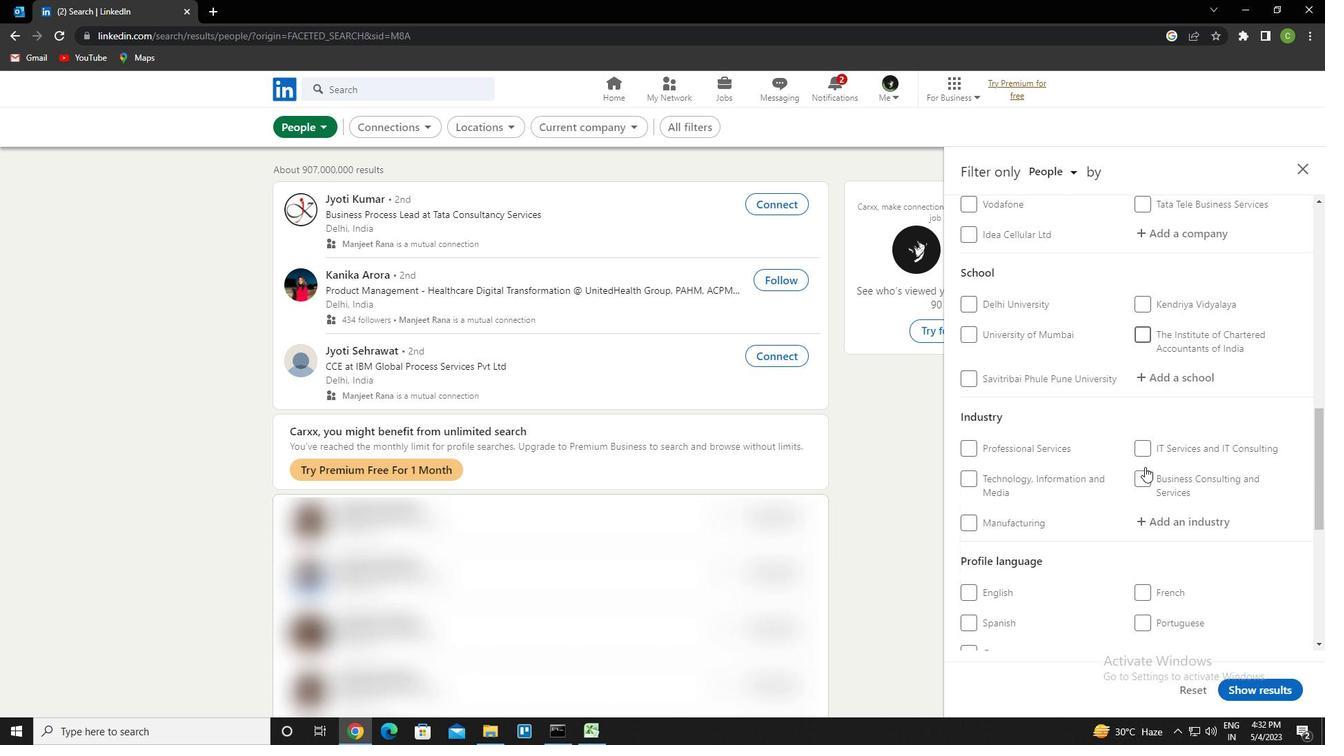 
Action: Mouse scrolled (1144, 466) with delta (0, 0)
Screenshot: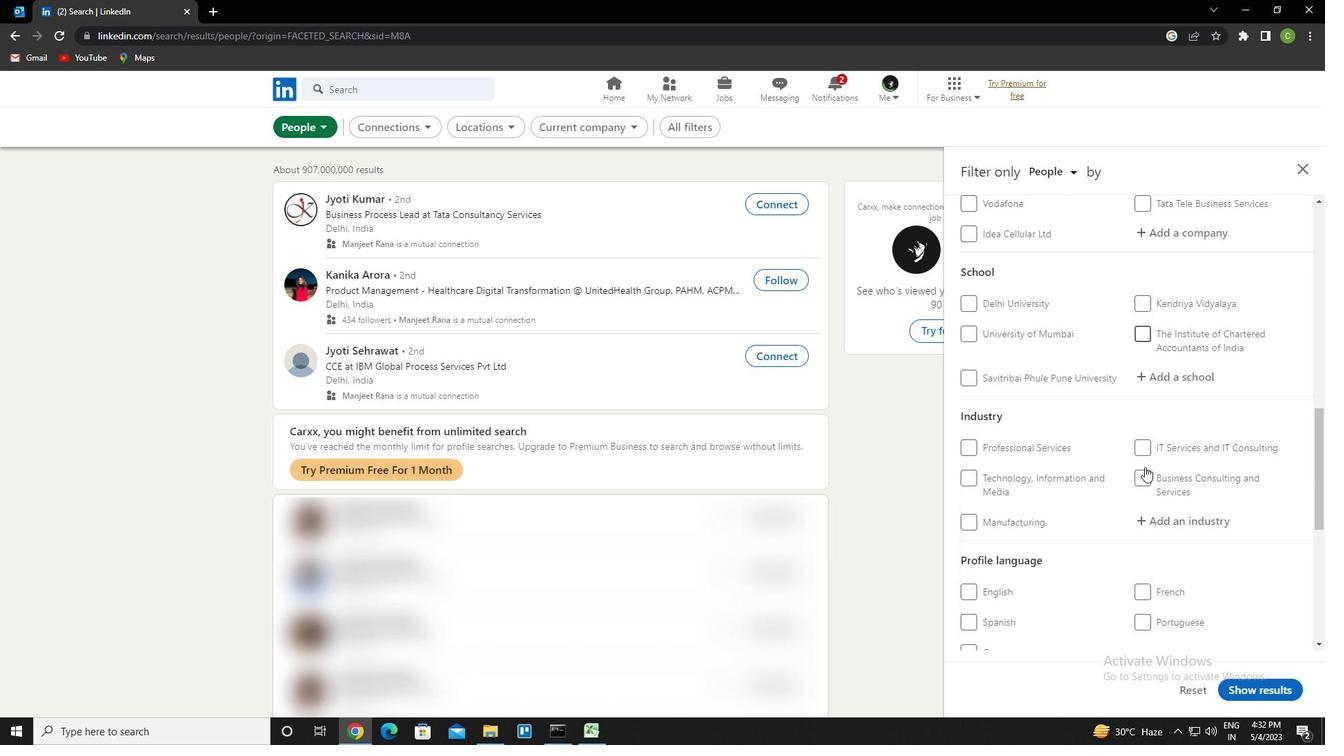 
Action: Mouse moved to (1146, 387)
Screenshot: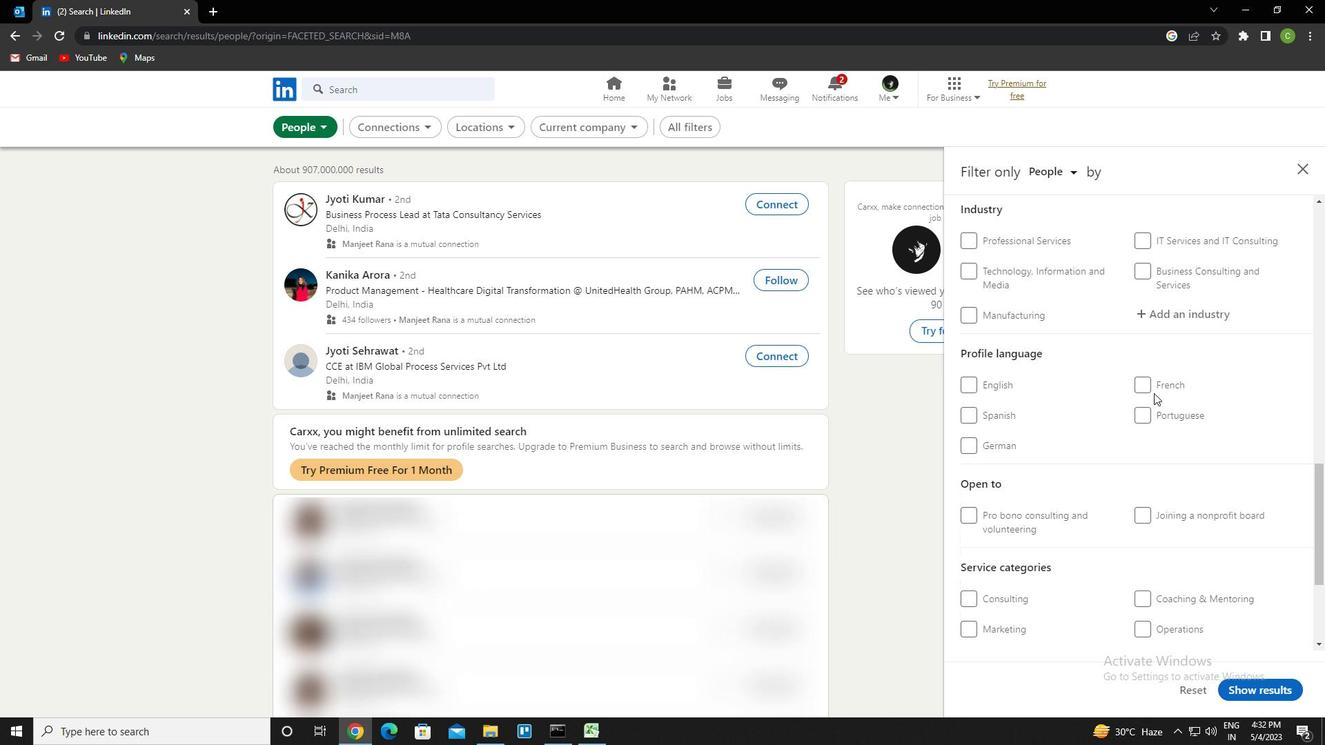 
Action: Mouse pressed left at (1146, 387)
Screenshot: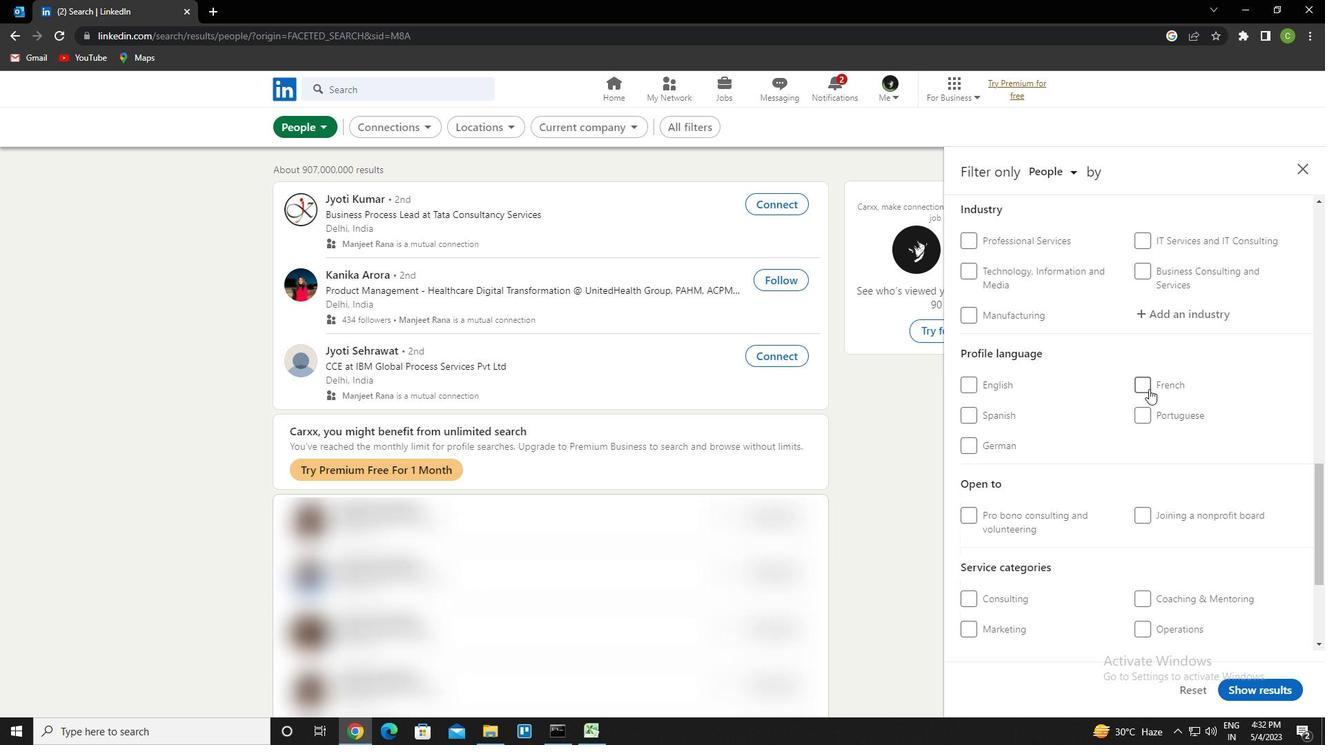 
Action: Mouse moved to (1084, 434)
Screenshot: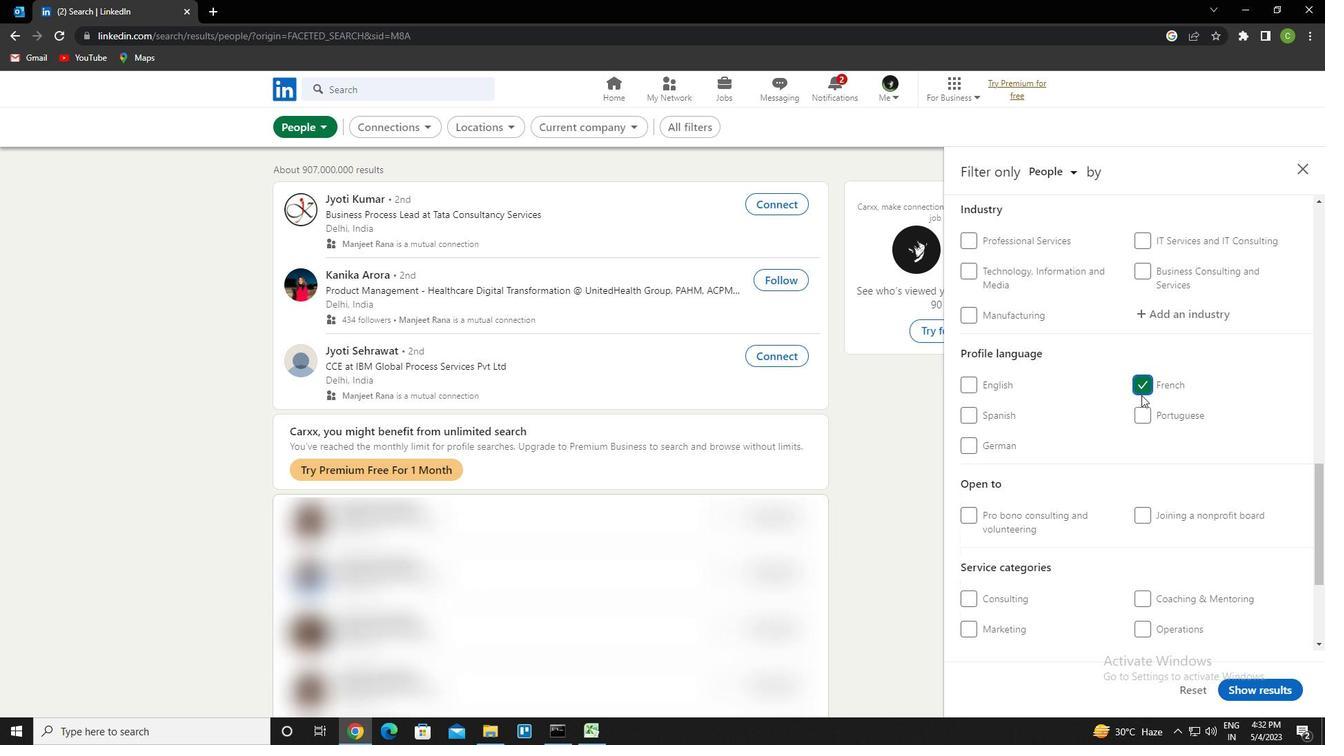 
Action: Mouse scrolled (1084, 434) with delta (0, 0)
Screenshot: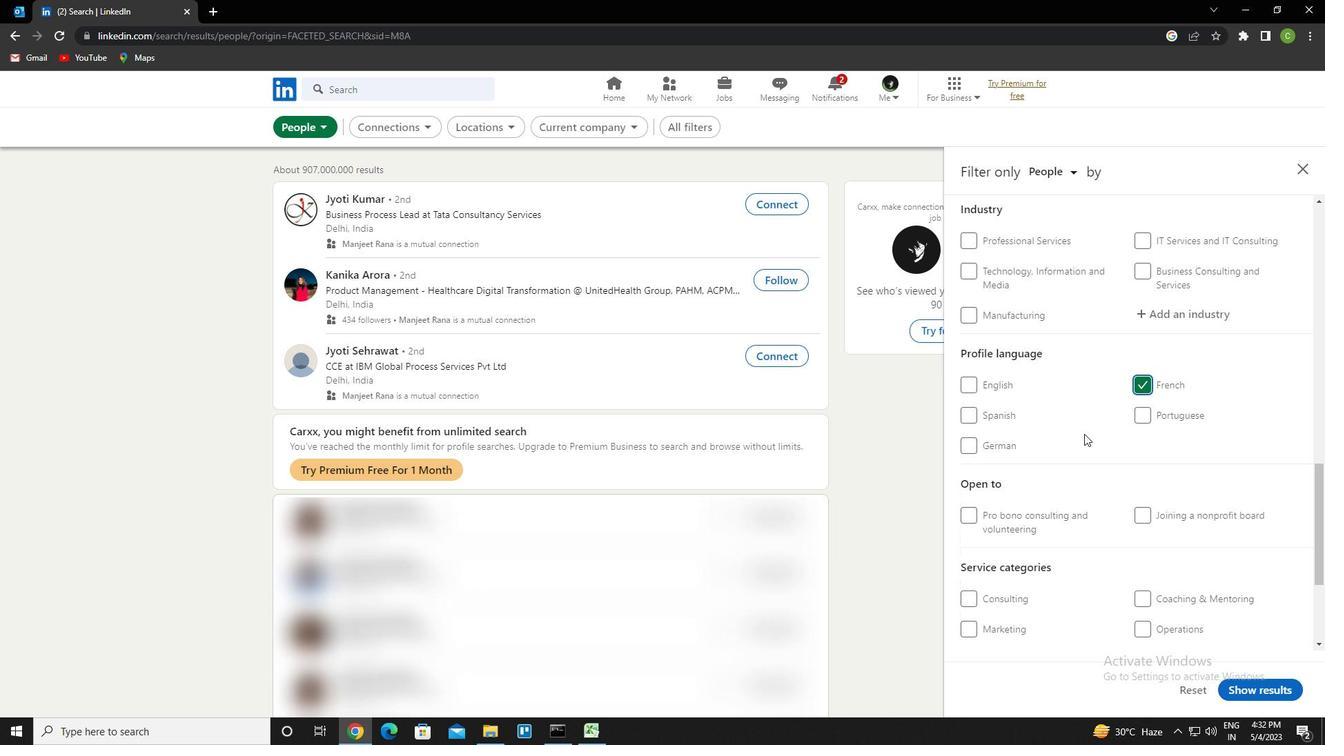 
Action: Mouse scrolled (1084, 434) with delta (0, 0)
Screenshot: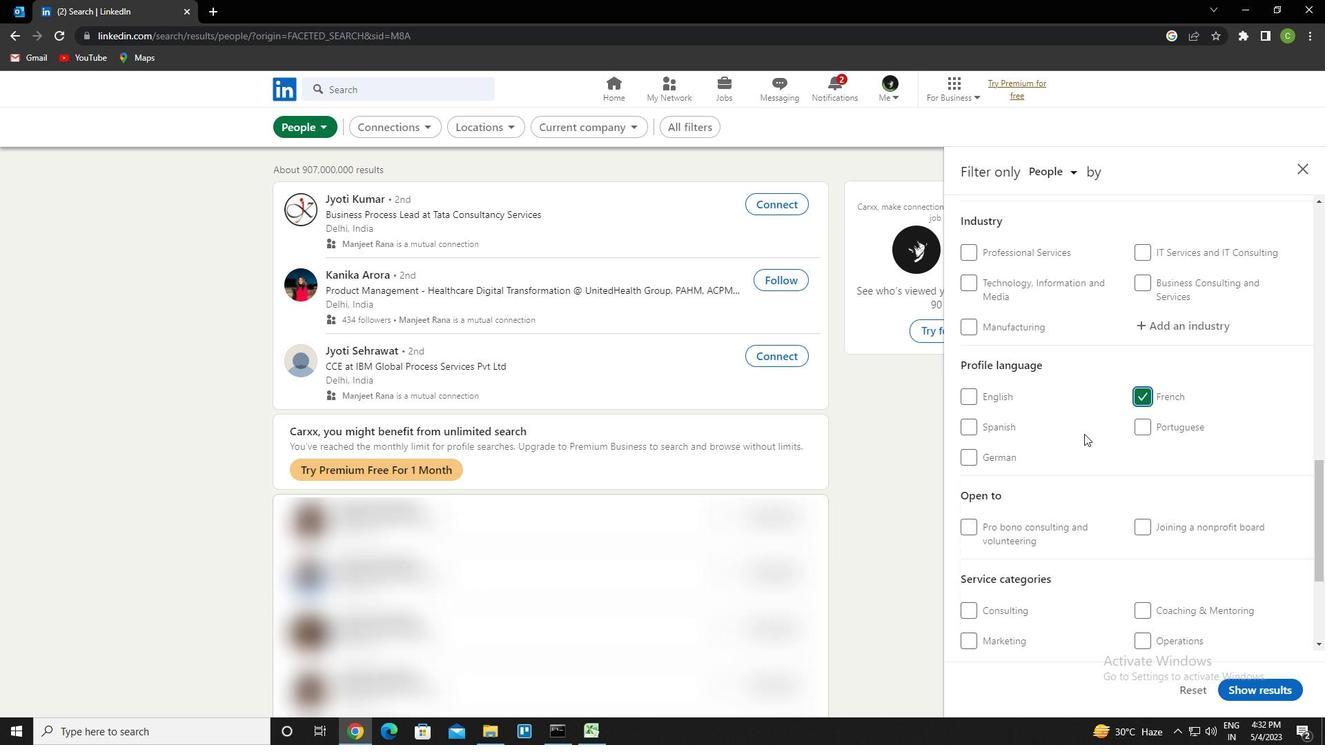 
Action: Mouse scrolled (1084, 434) with delta (0, 0)
Screenshot: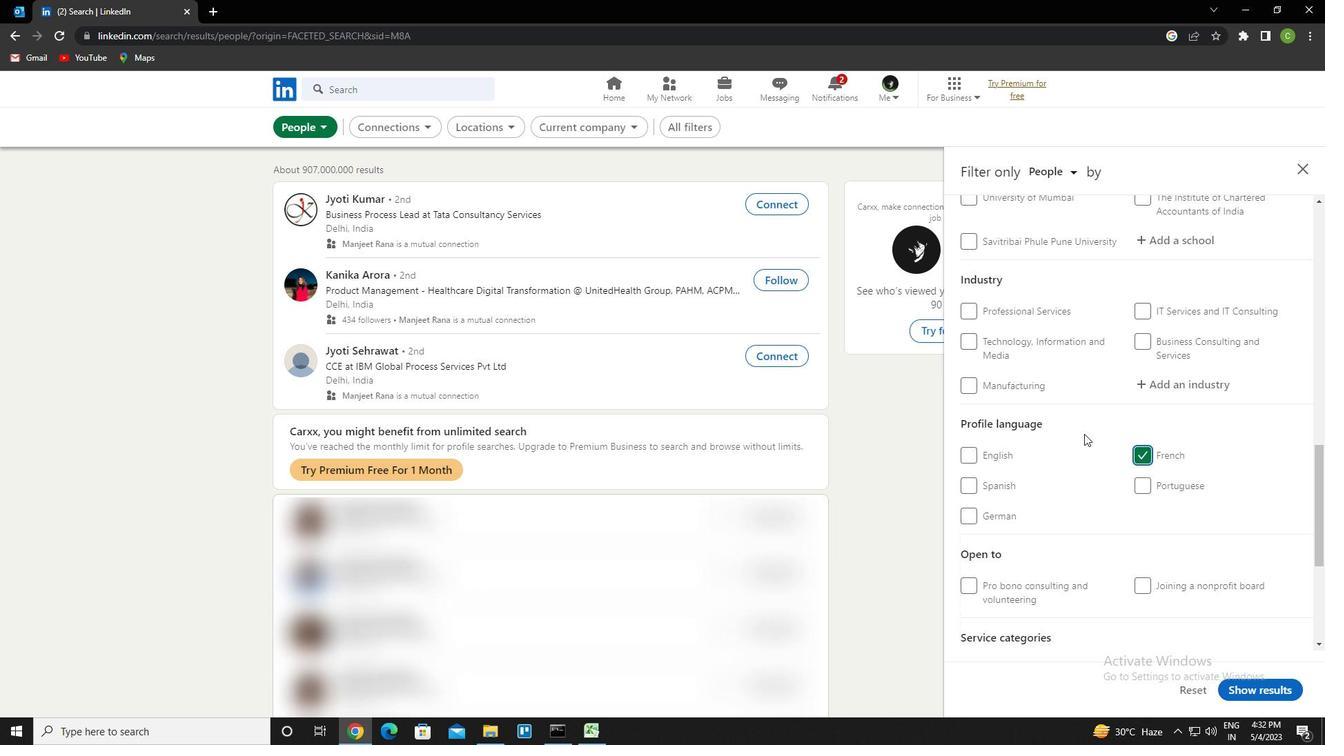 
Action: Mouse scrolled (1084, 434) with delta (0, 0)
Screenshot: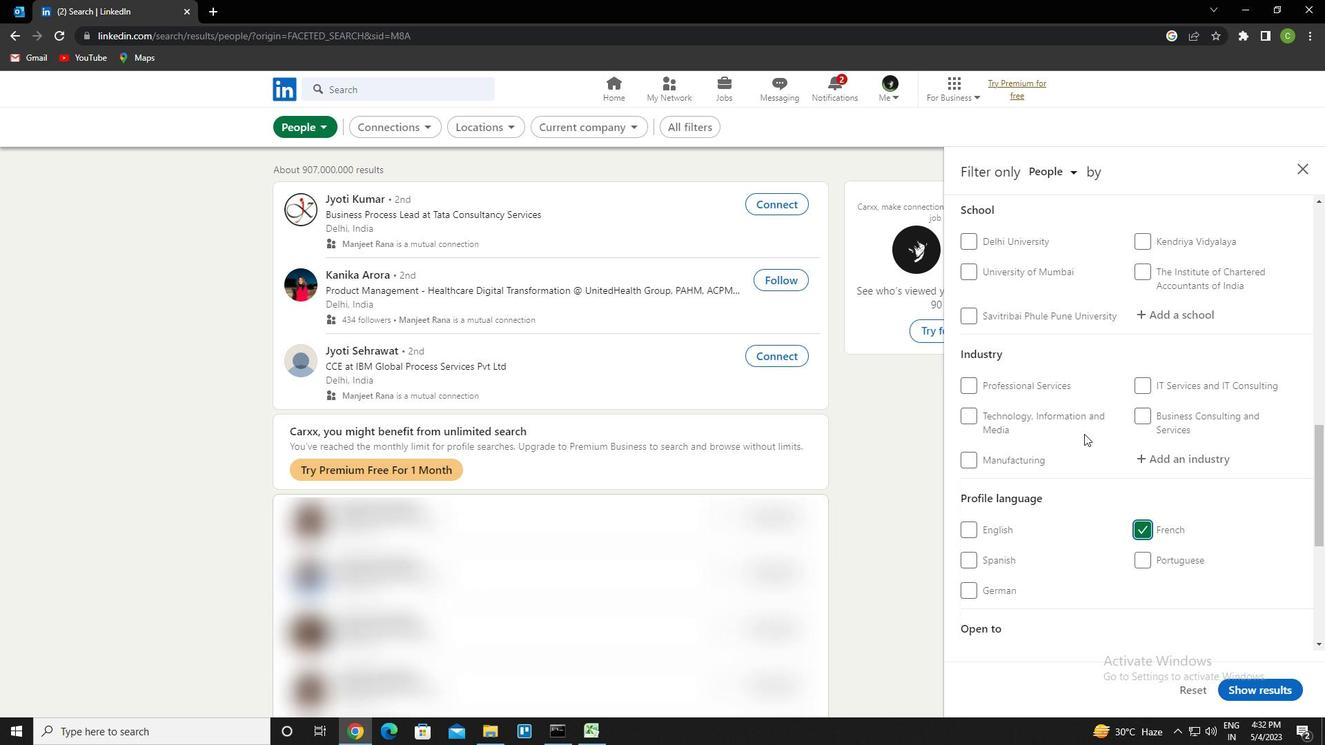 
Action: Mouse scrolled (1084, 434) with delta (0, 0)
Screenshot: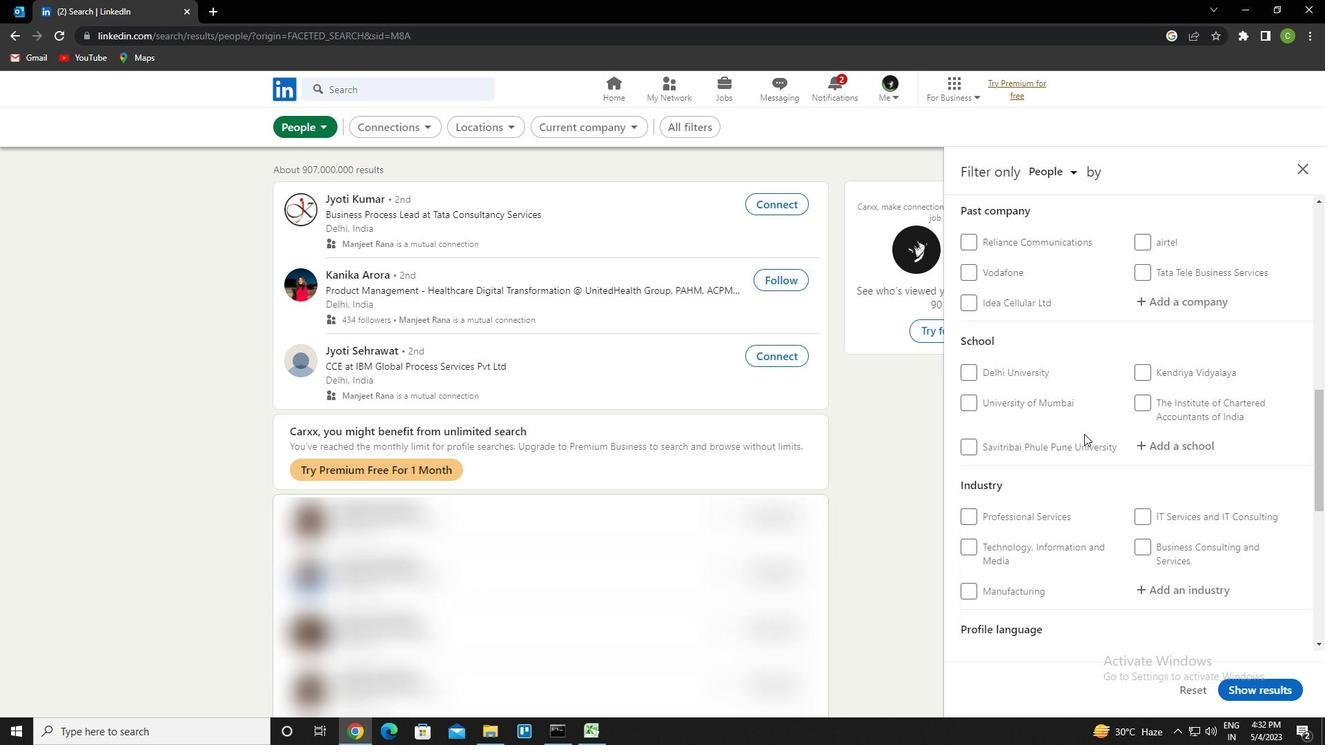 
Action: Mouse scrolled (1084, 434) with delta (0, 0)
Screenshot: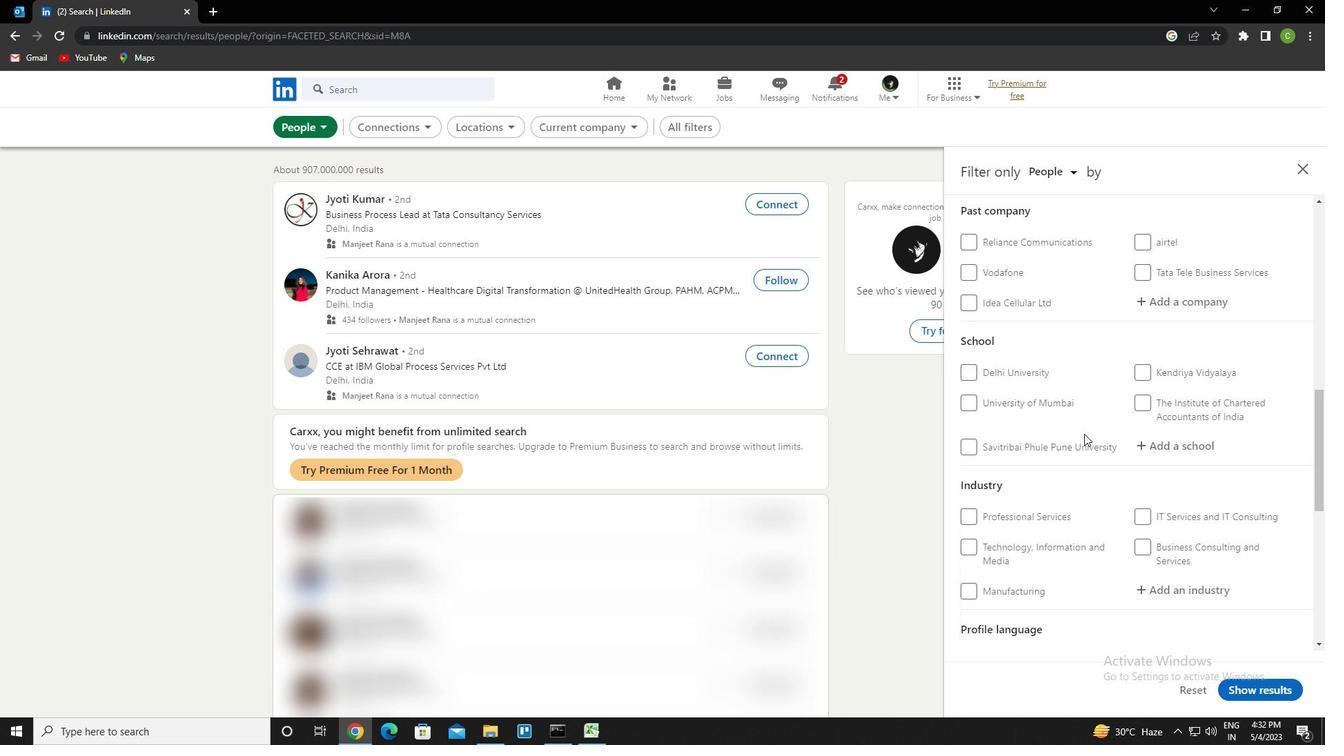 
Action: Mouse scrolled (1084, 434) with delta (0, 0)
Screenshot: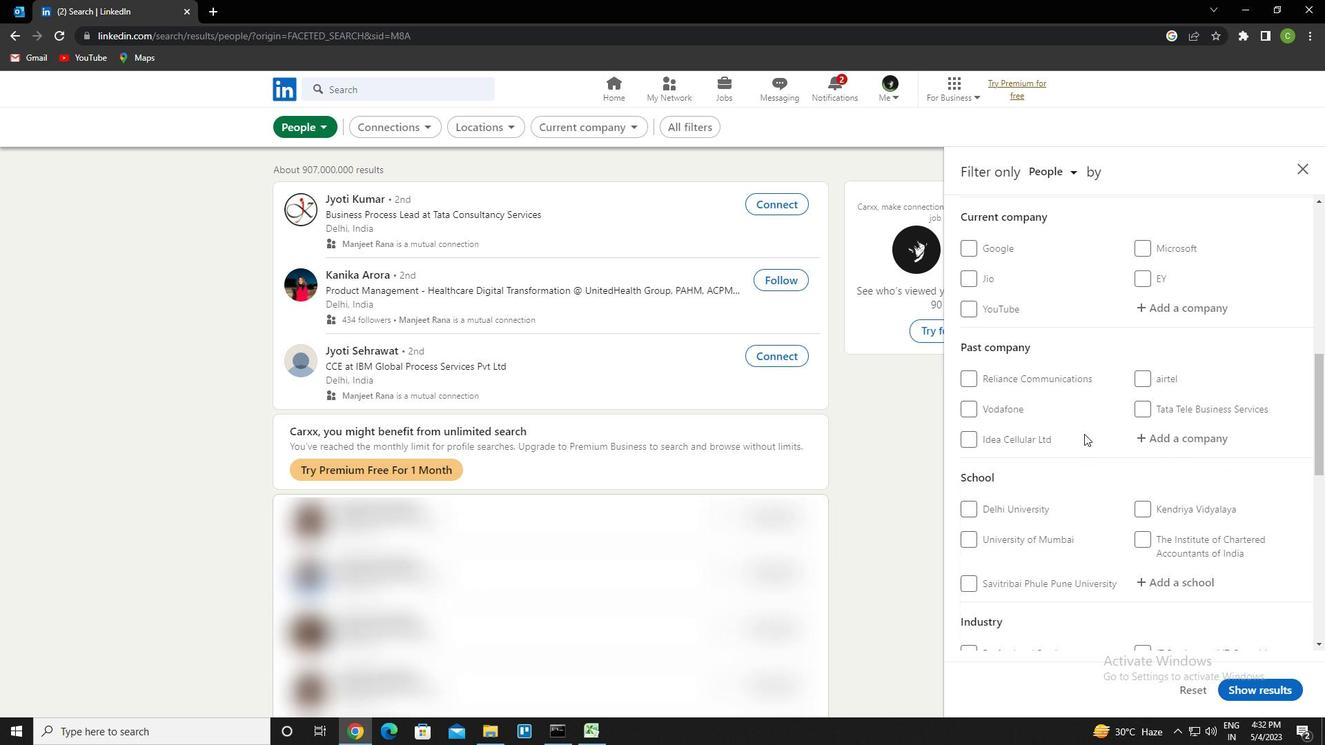 
Action: Mouse moved to (1180, 380)
Screenshot: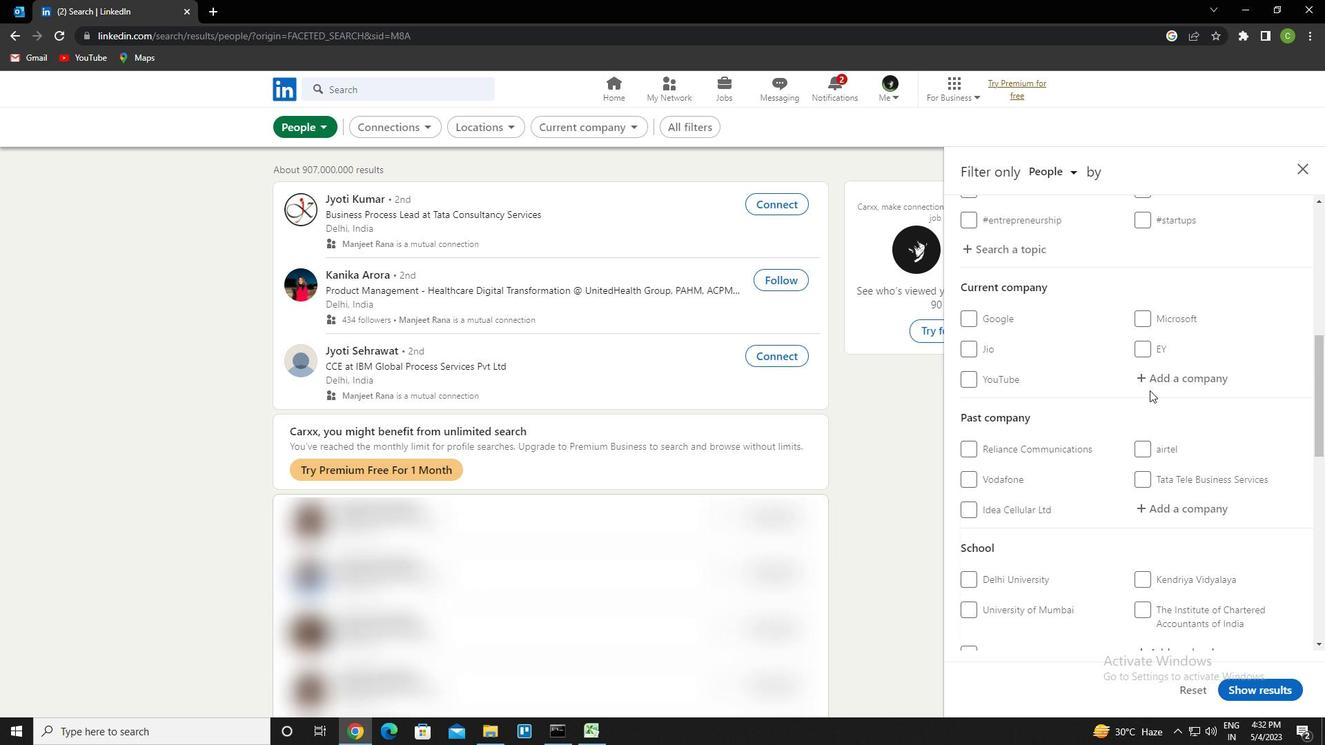 
Action: Mouse pressed left at (1180, 380)
Screenshot: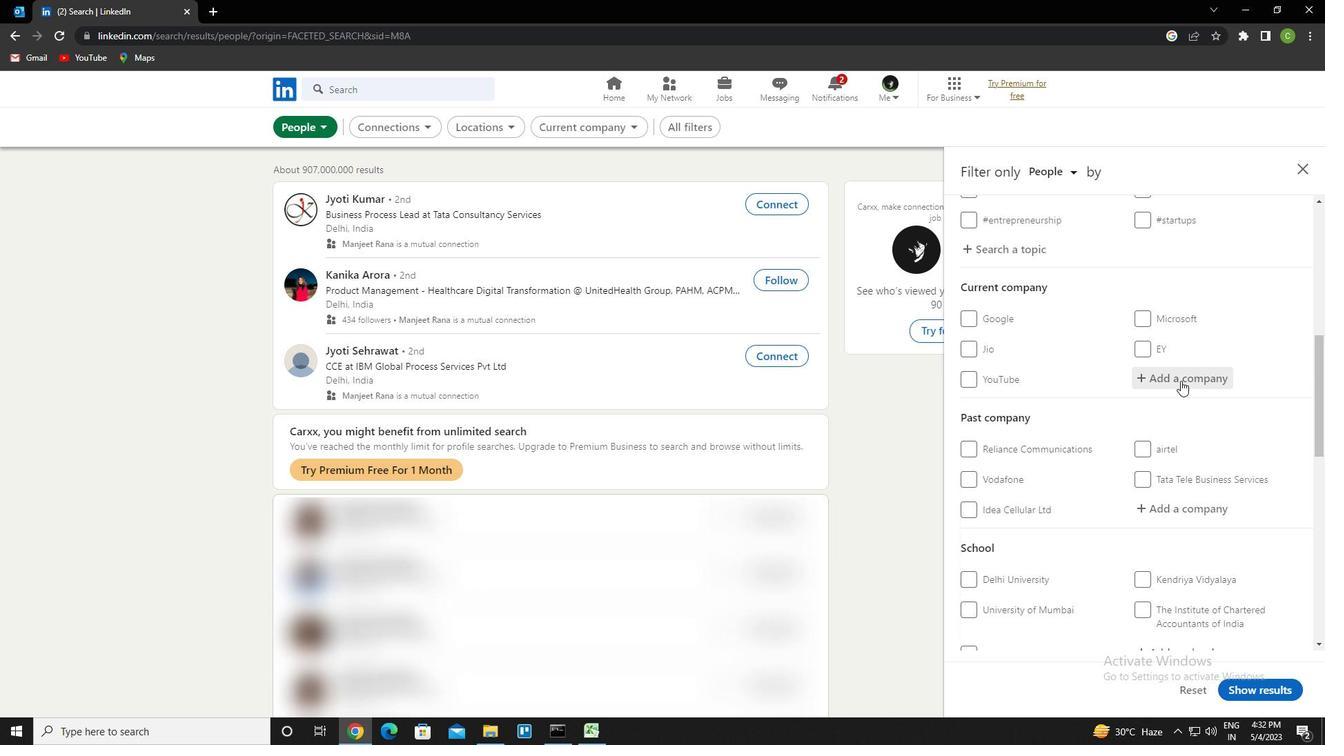 
Action: Key pressed <Key.caps_lock>g<Key.space>g<Key.caps_lock>heewala<Key.space>human<Key.space>resources<Key.down><Key.enter>
Screenshot: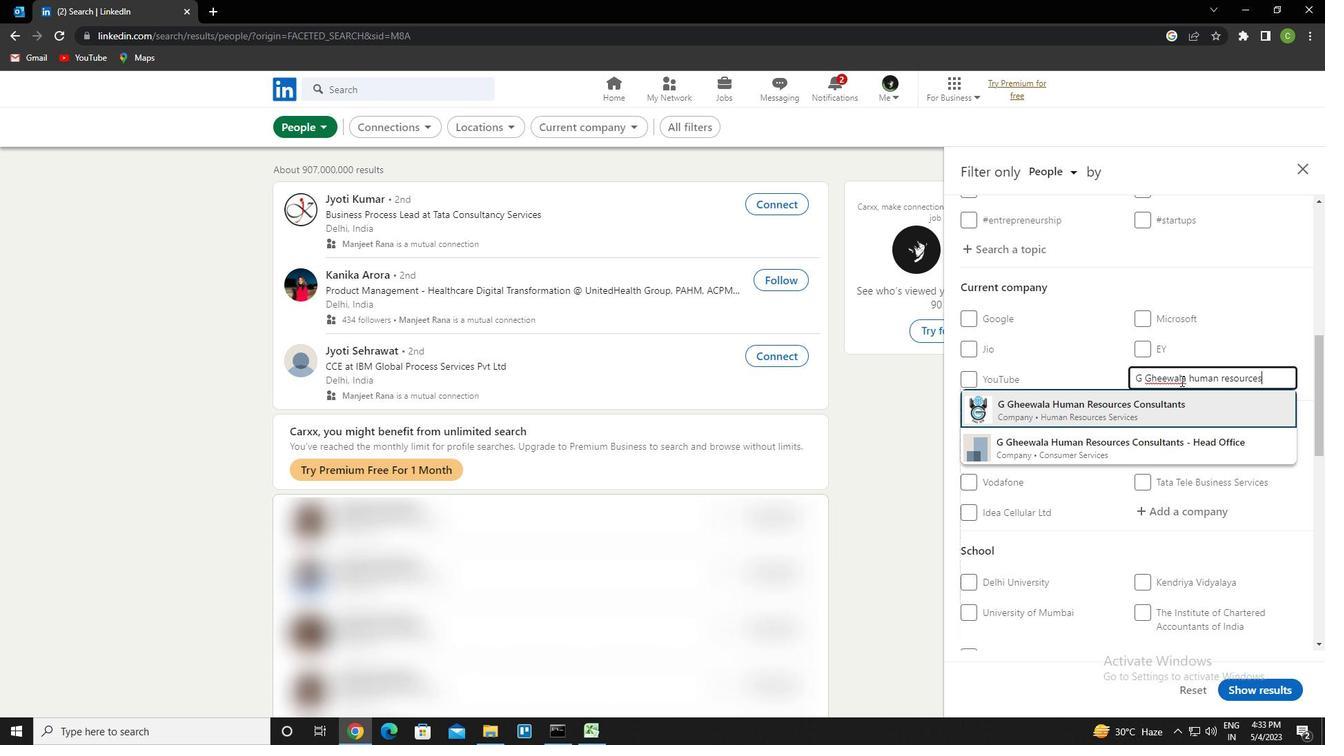 
Action: Mouse scrolled (1180, 380) with delta (0, 0)
Screenshot: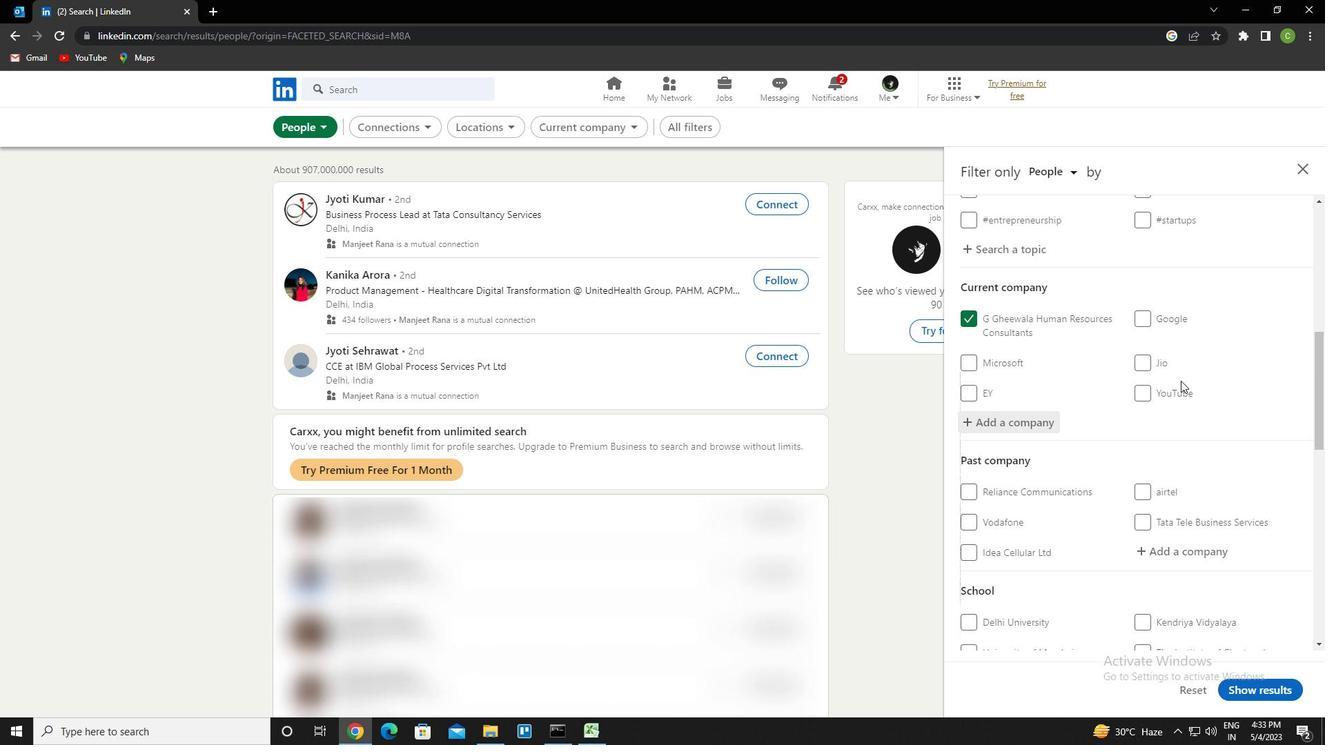 
Action: Mouse scrolled (1180, 380) with delta (0, 0)
Screenshot: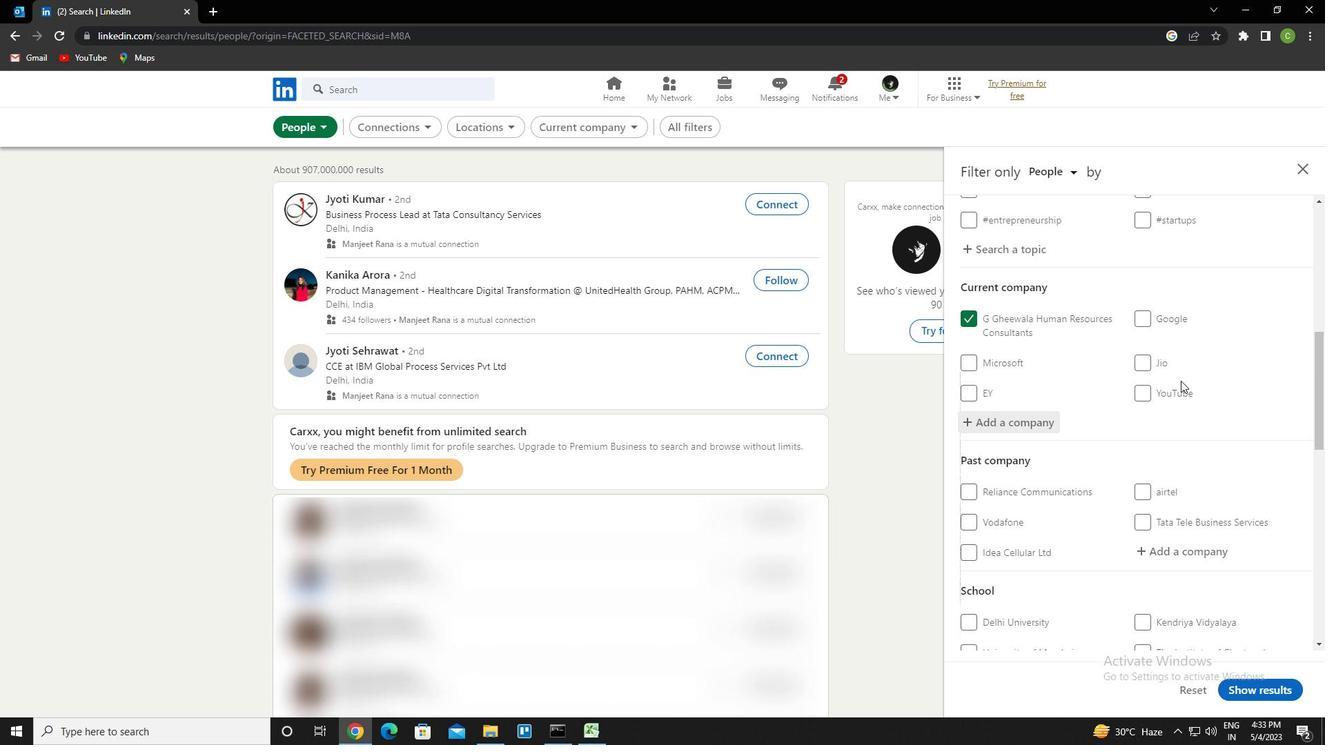 
Action: Mouse moved to (1191, 476)
Screenshot: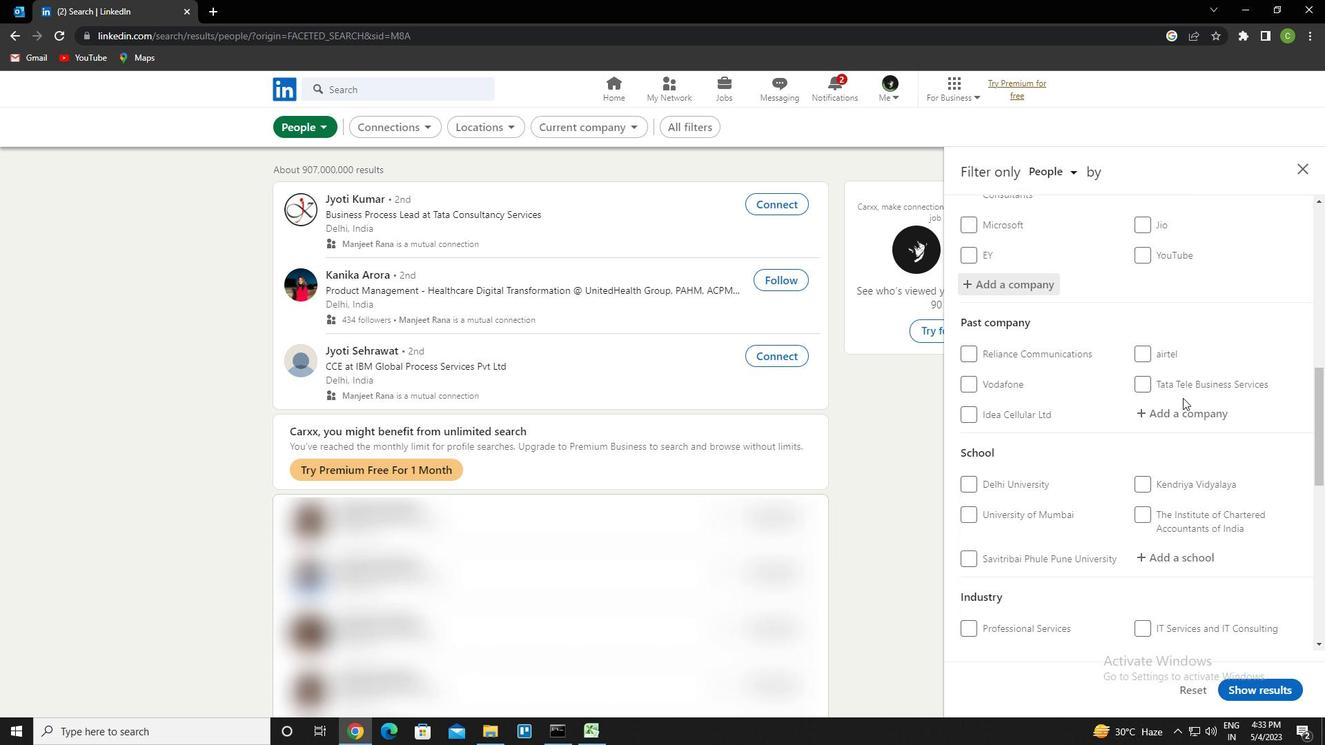 
Action: Mouse scrolled (1191, 475) with delta (0, 0)
Screenshot: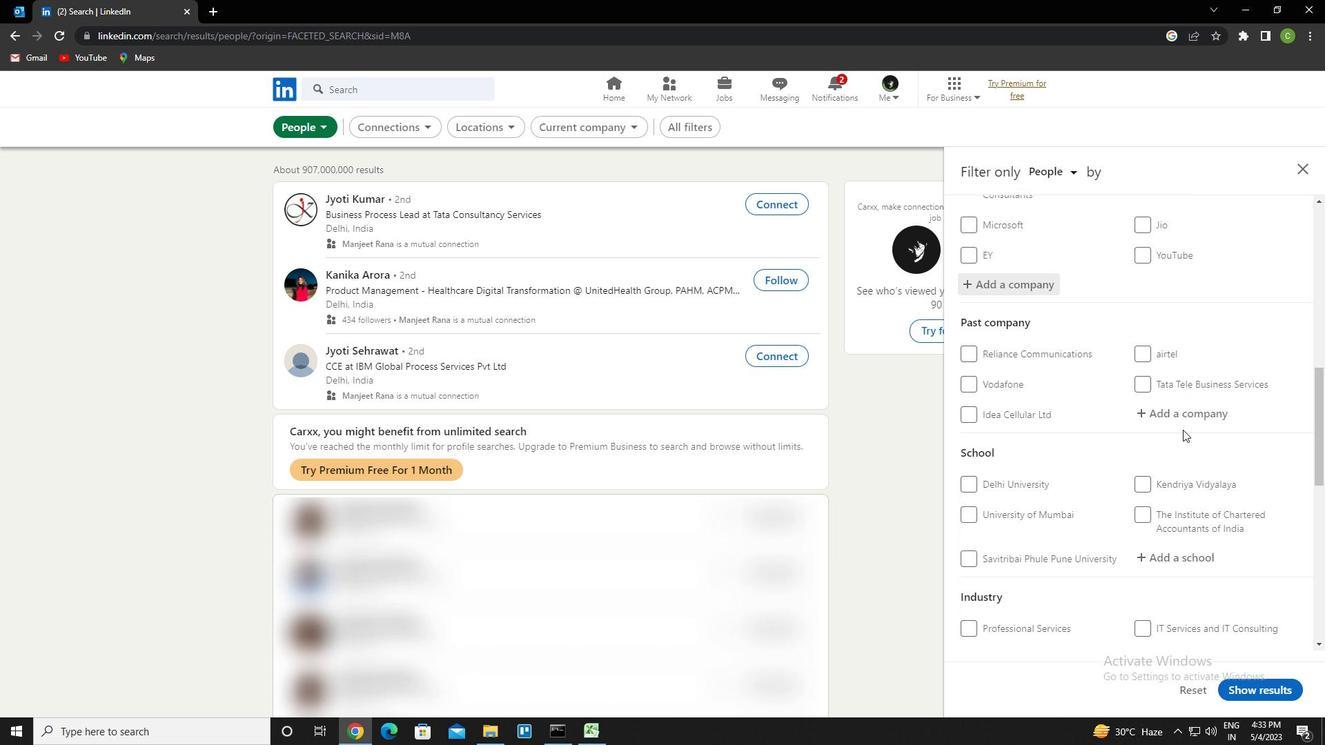 
Action: Mouse scrolled (1191, 475) with delta (0, 0)
Screenshot: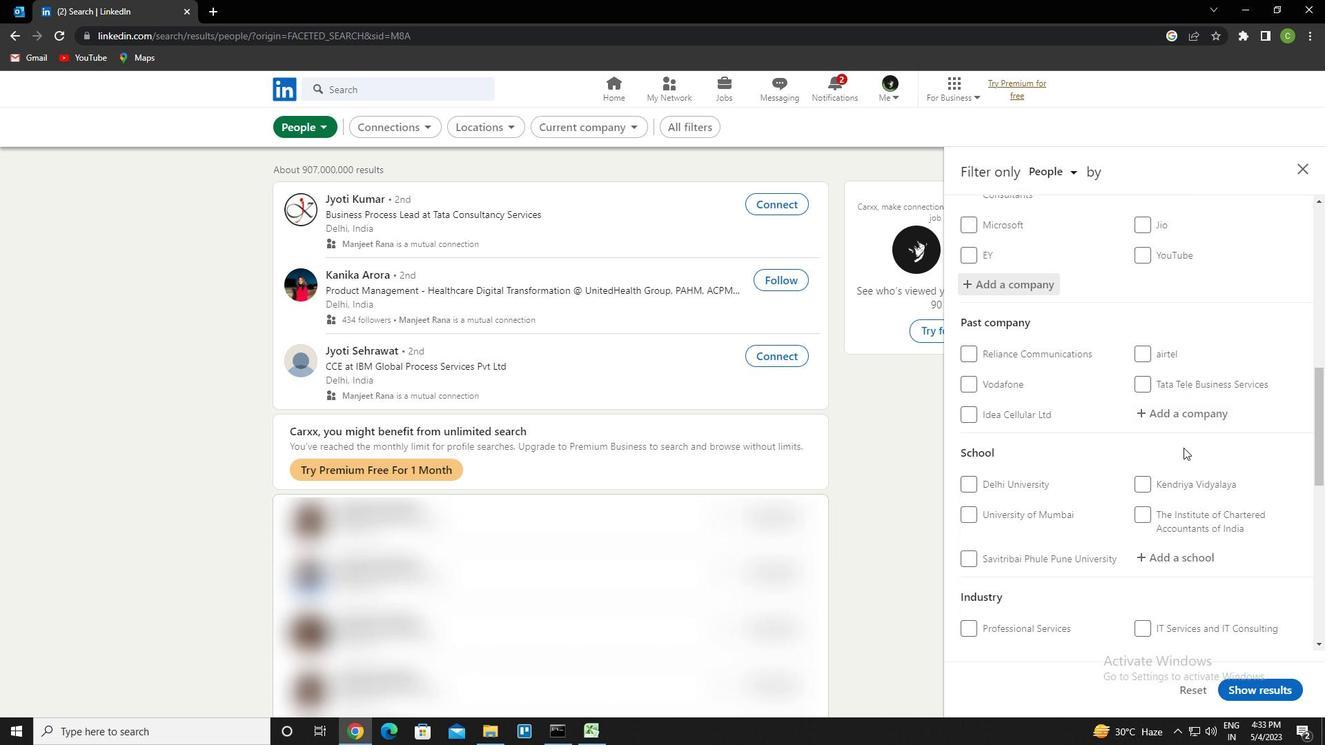 
Action: Mouse moved to (1190, 423)
Screenshot: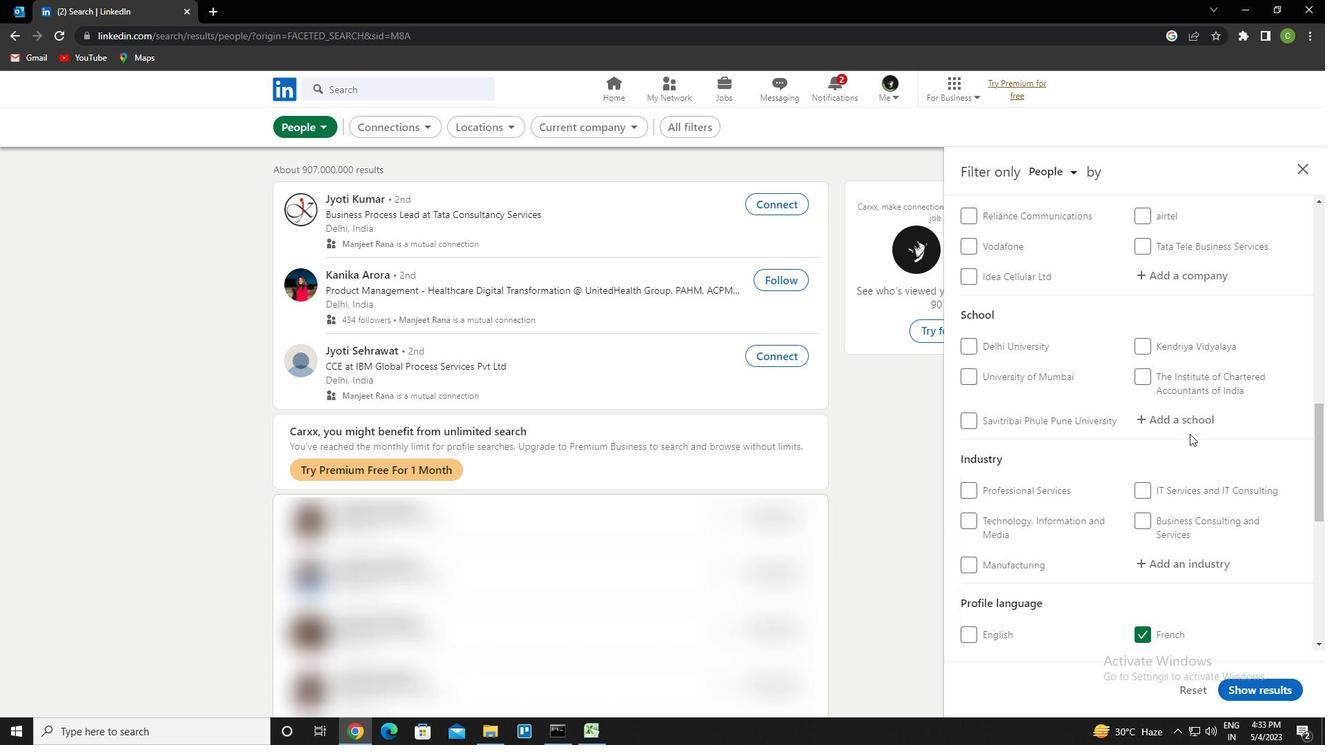 
Action: Mouse pressed left at (1190, 423)
Screenshot: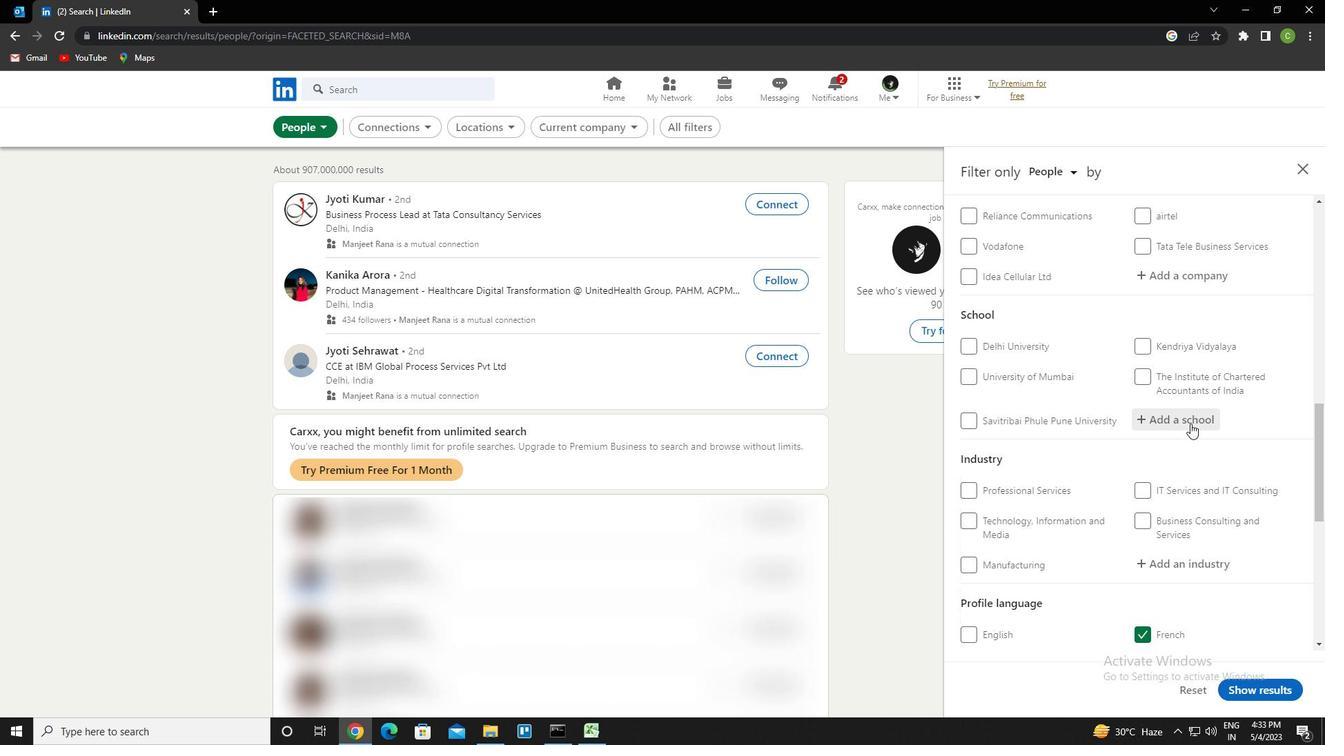 
Action: Key pressed <Key.caps_lock>iilm<Key.down><Key.enter>
Screenshot: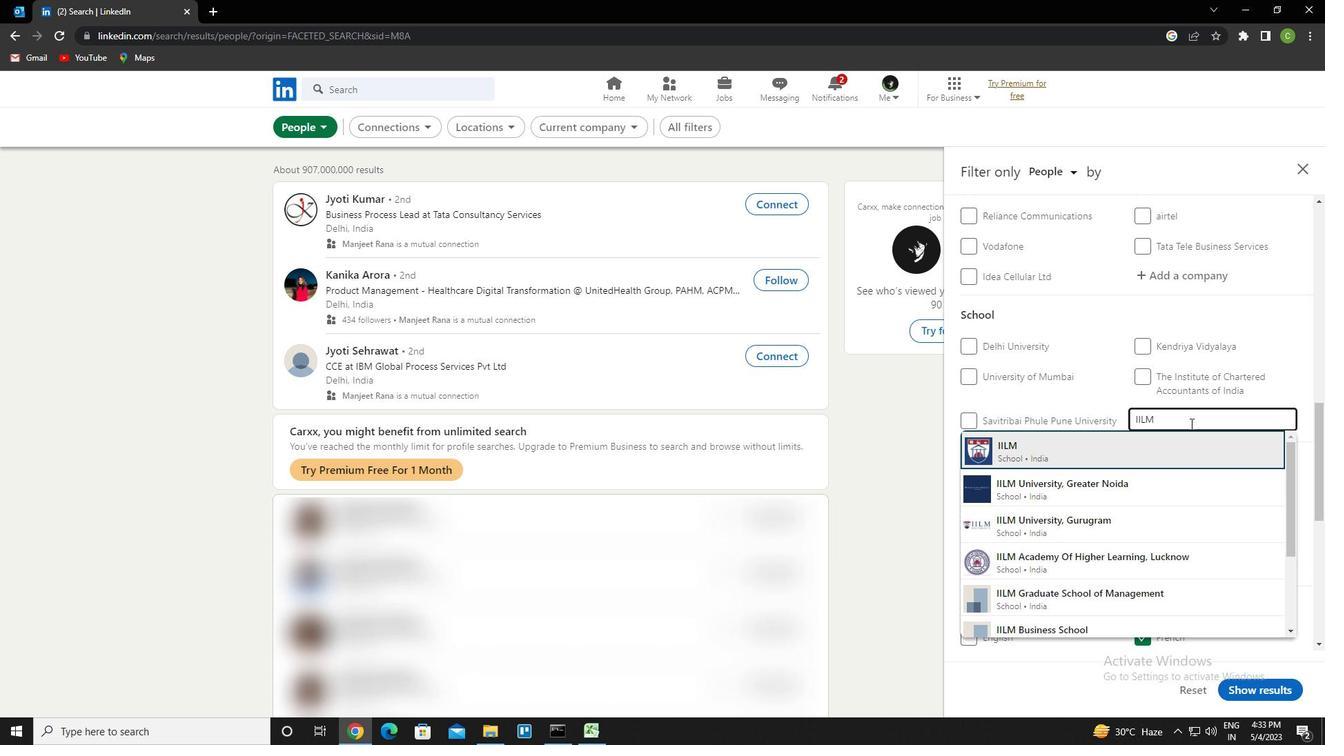 
Action: Mouse scrolled (1190, 423) with delta (0, 0)
Screenshot: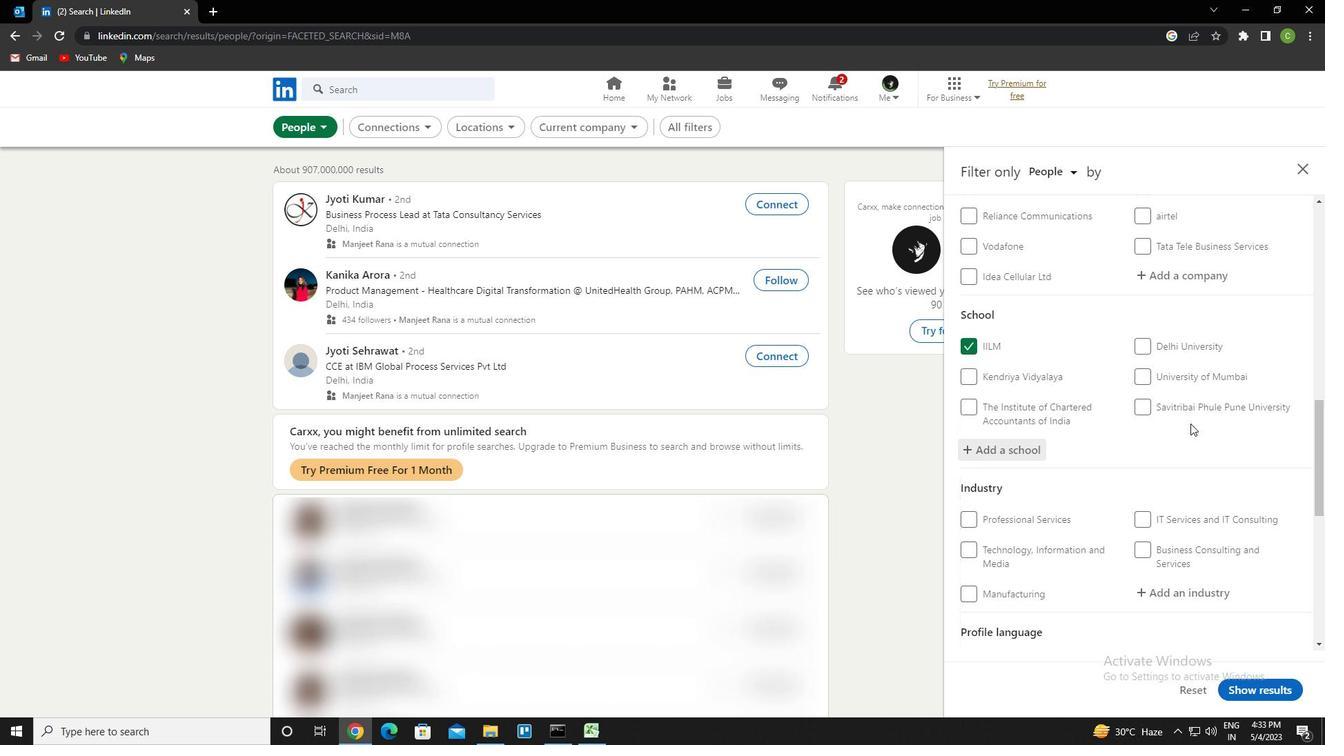 
Action: Mouse scrolled (1190, 423) with delta (0, 0)
Screenshot: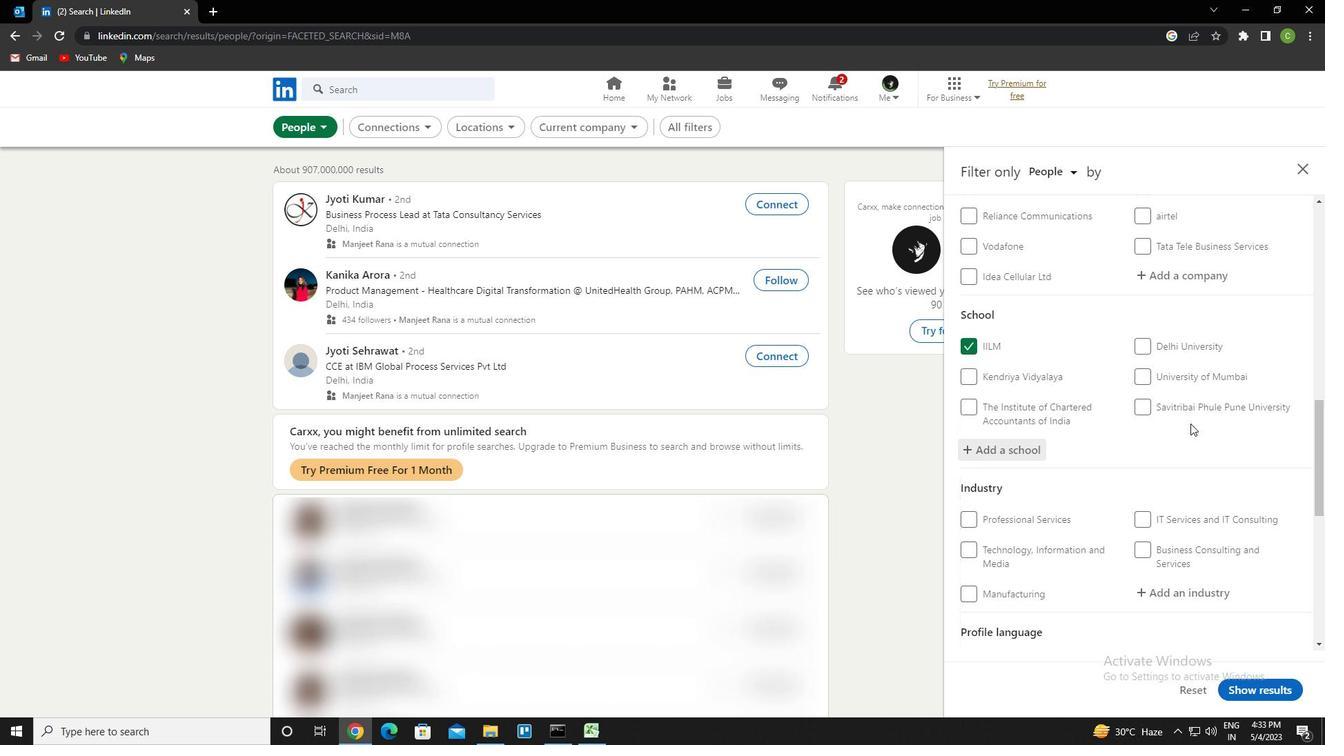 
Action: Mouse moved to (1189, 423)
Screenshot: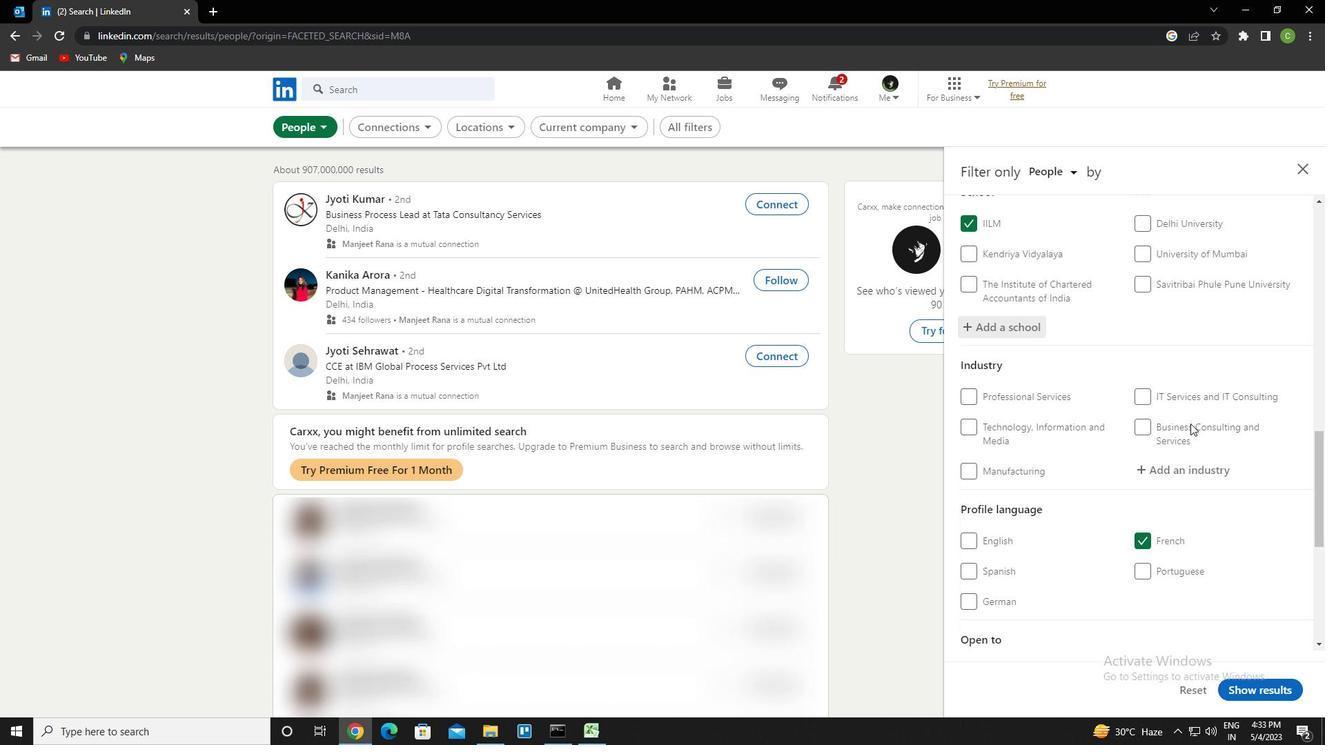 
Action: Mouse scrolled (1189, 423) with delta (0, 0)
Screenshot: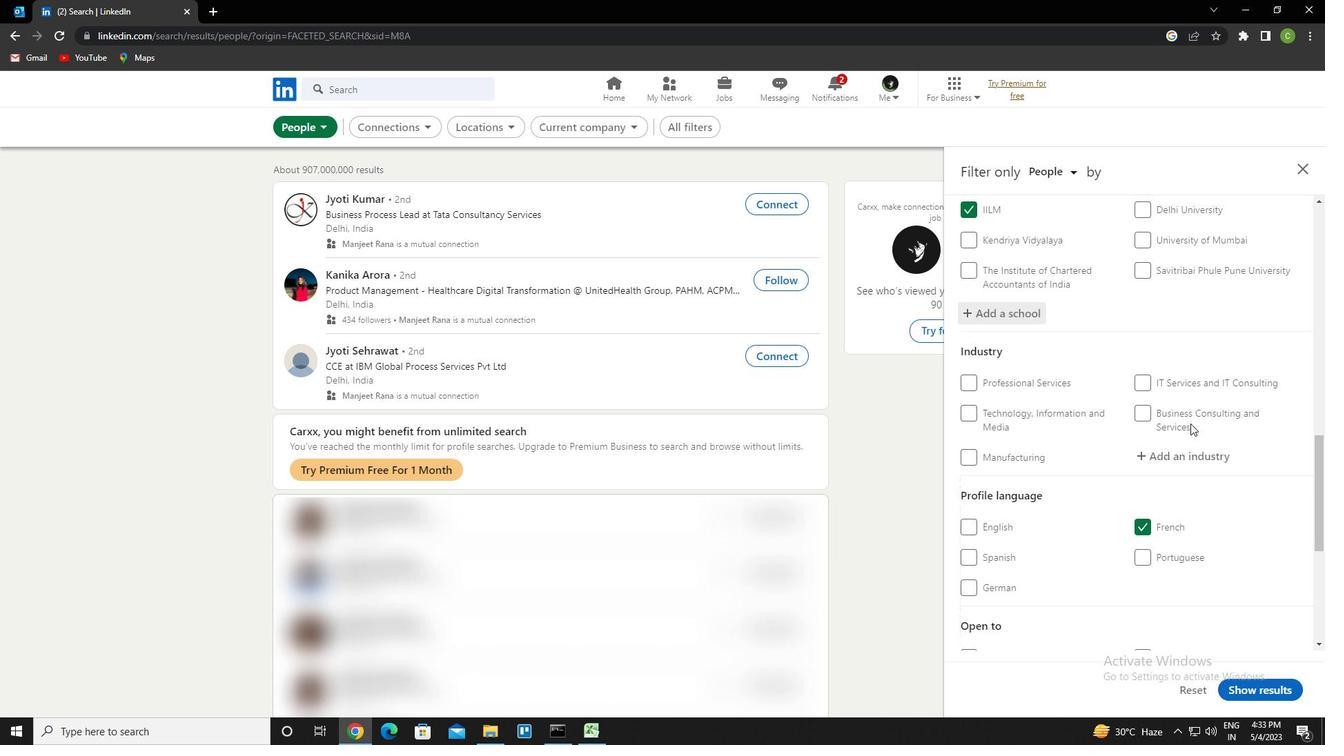 
Action: Mouse moved to (1200, 387)
Screenshot: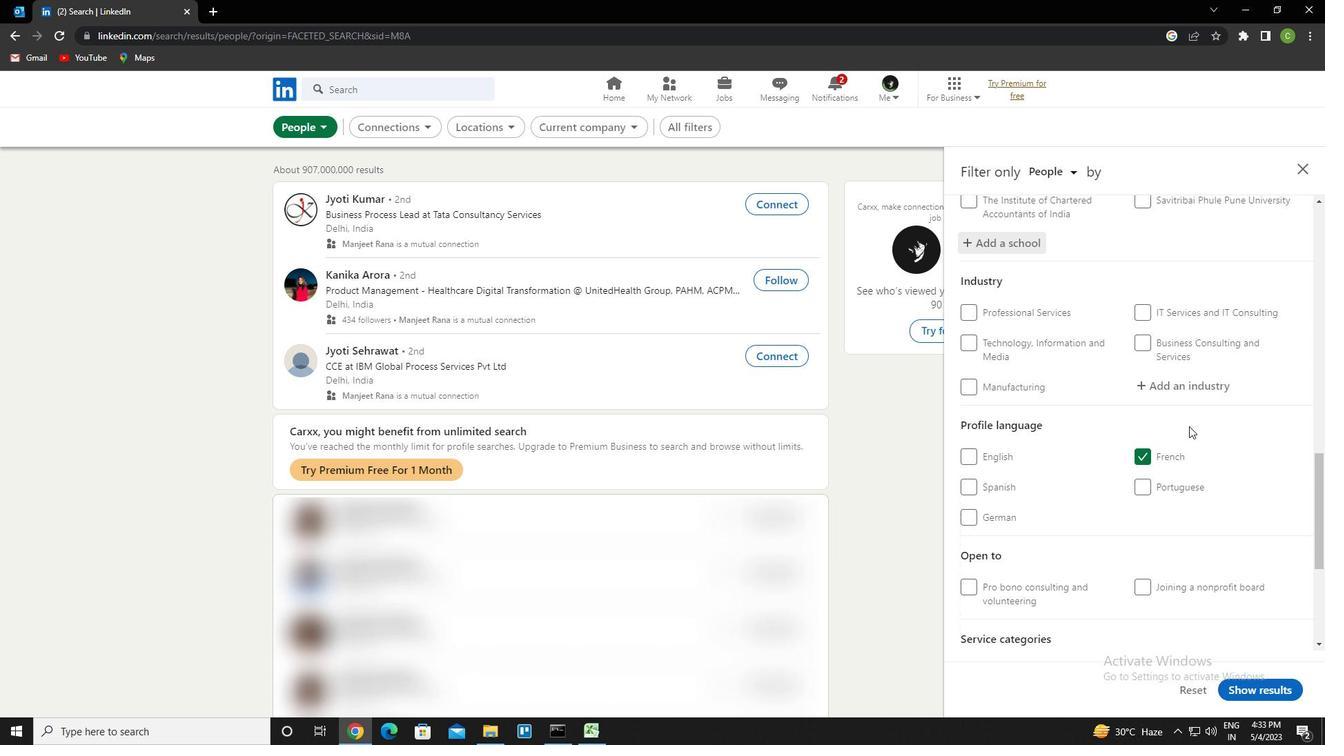 
Action: Mouse pressed left at (1200, 387)
Screenshot: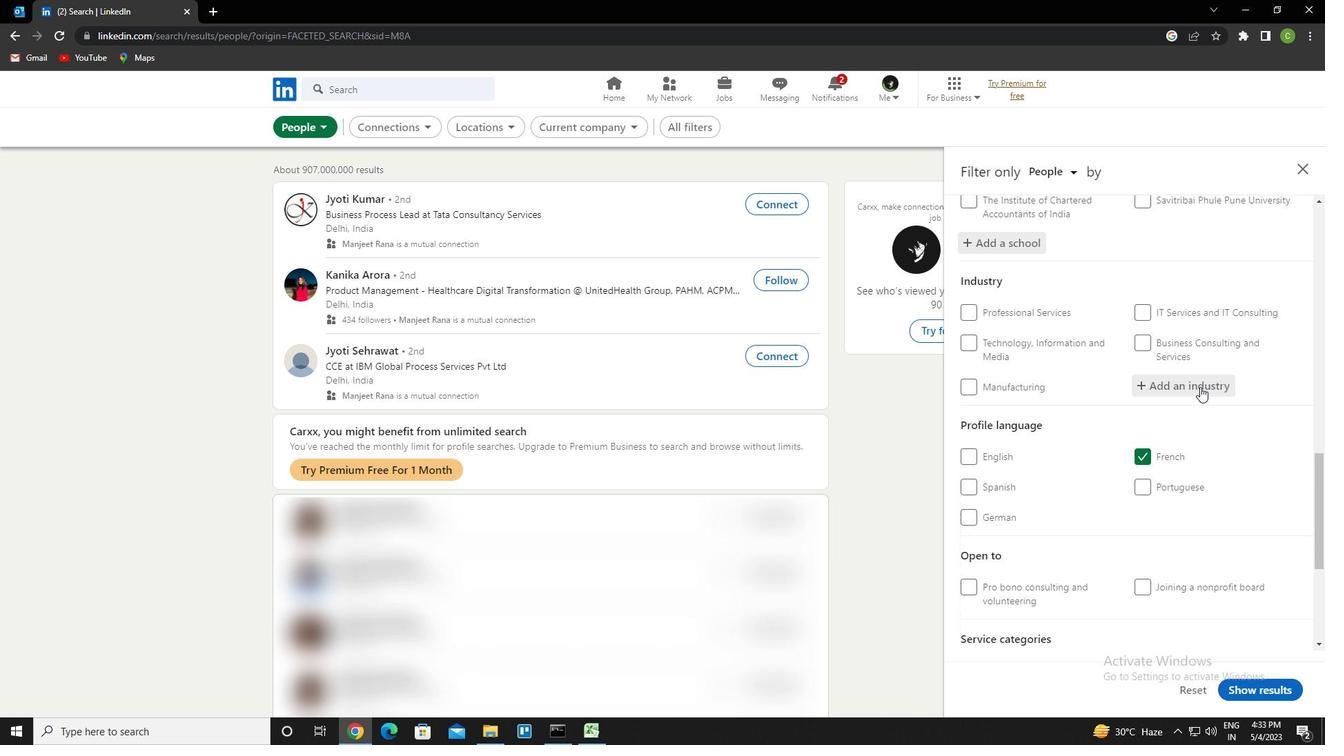 
Action: Key pressed <Key.caps_lock><Key.caps_lock>f<Key.caps_lock>isheries<Key.down><Key.enter>
Screenshot: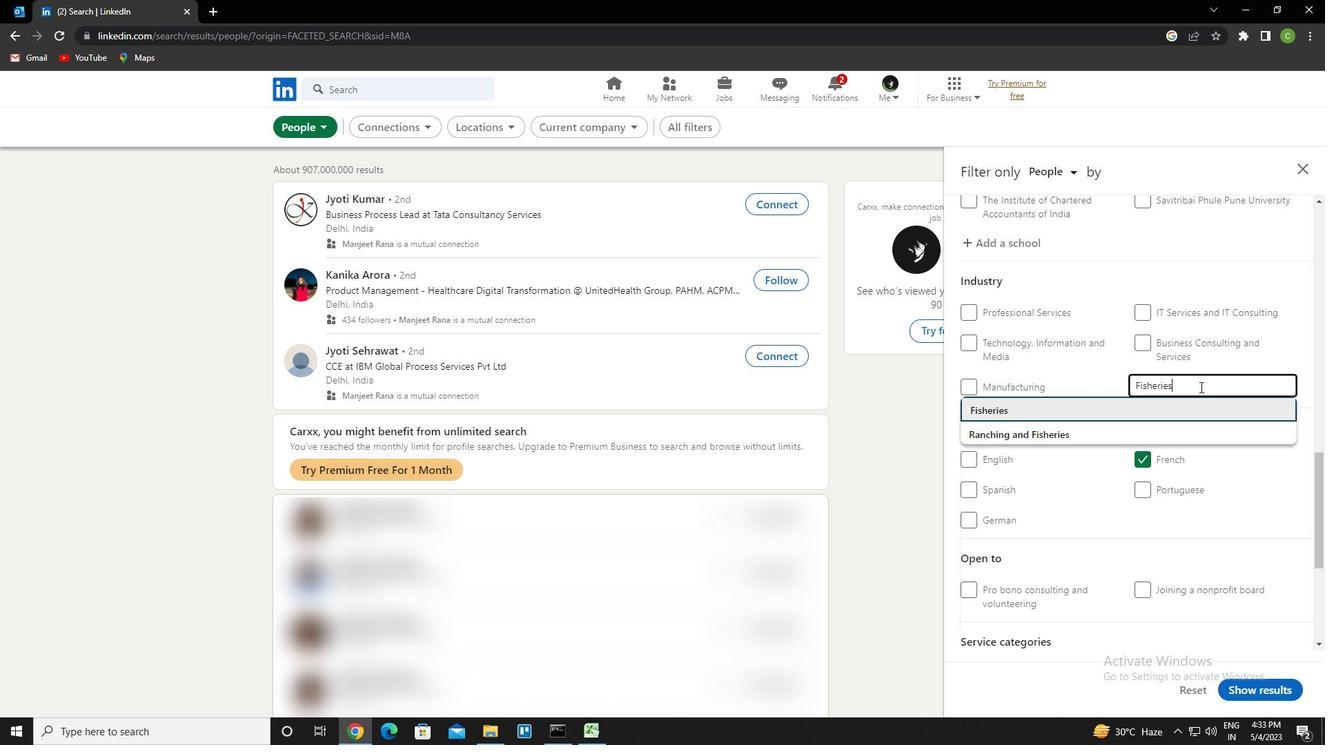 
Action: Mouse scrolled (1200, 386) with delta (0, 0)
Screenshot: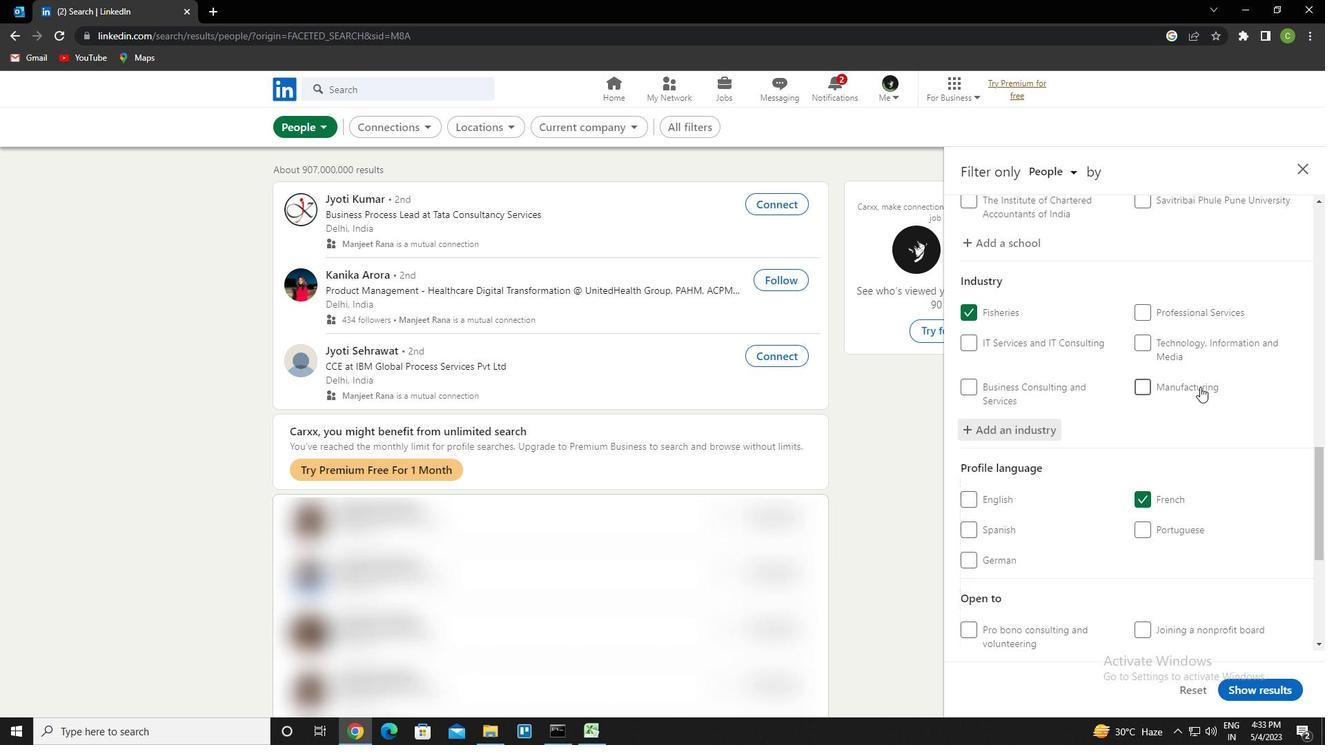 
Action: Mouse scrolled (1200, 386) with delta (0, 0)
Screenshot: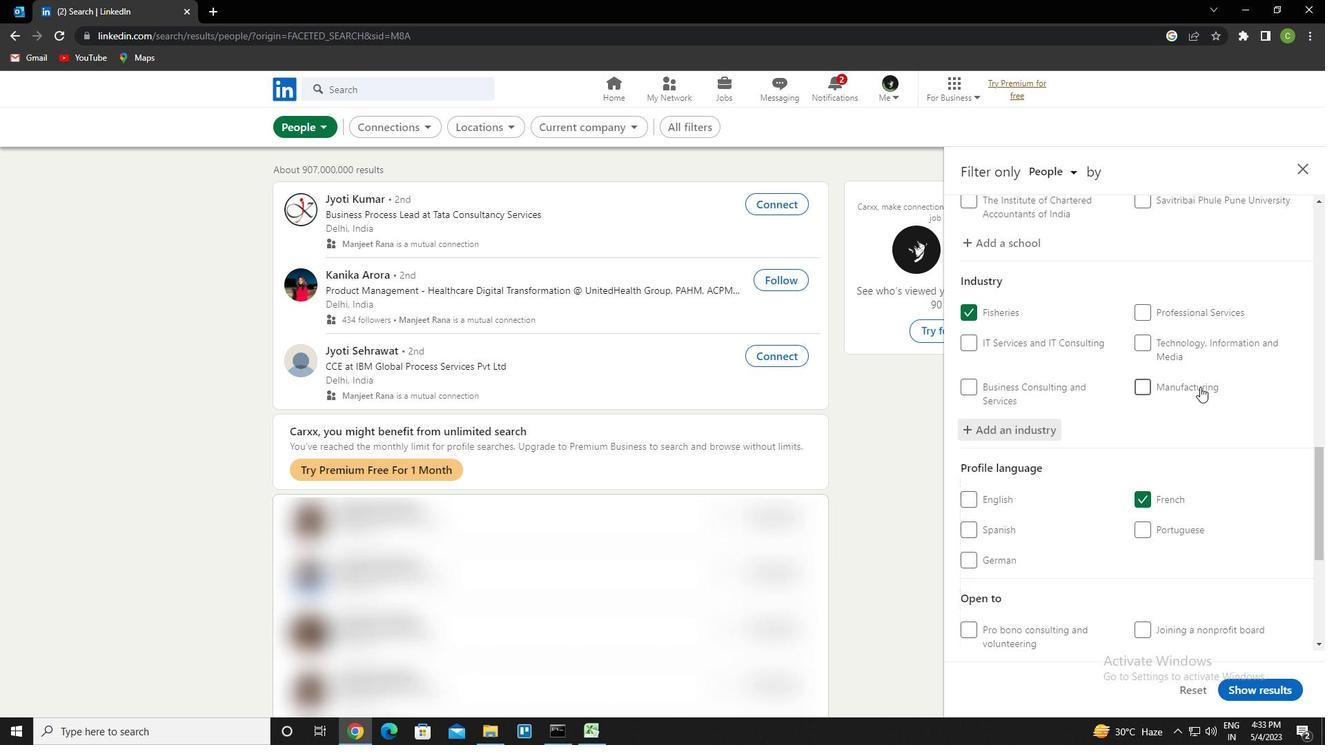 
Action: Mouse moved to (1200, 385)
Screenshot: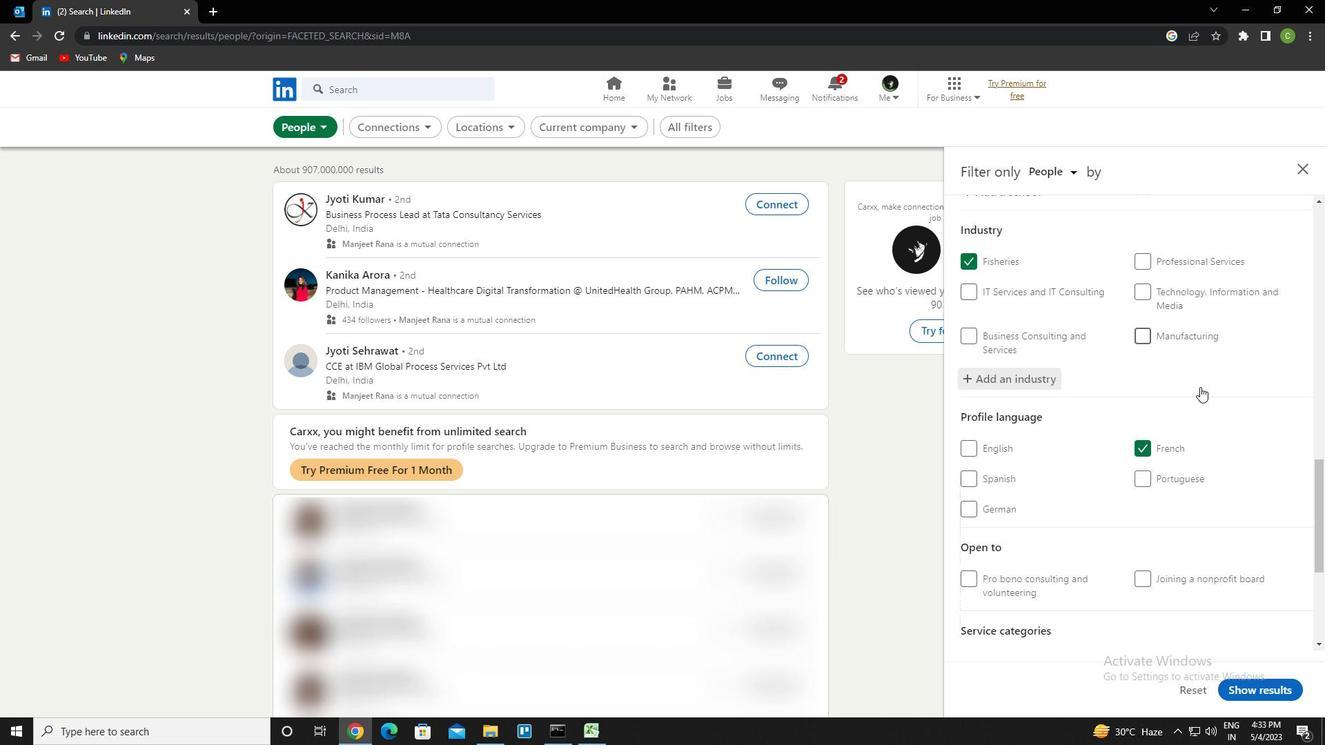 
Action: Mouse scrolled (1200, 385) with delta (0, 0)
Screenshot: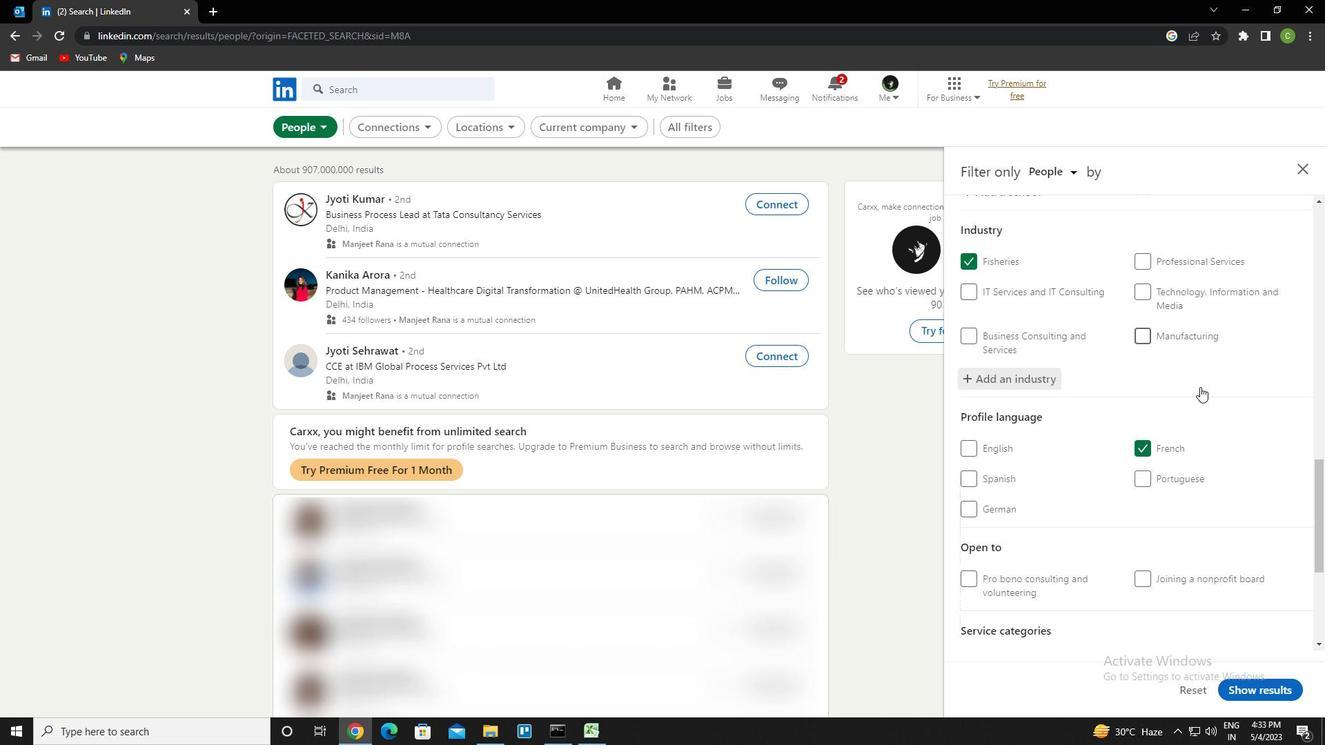 
Action: Mouse moved to (1199, 385)
Screenshot: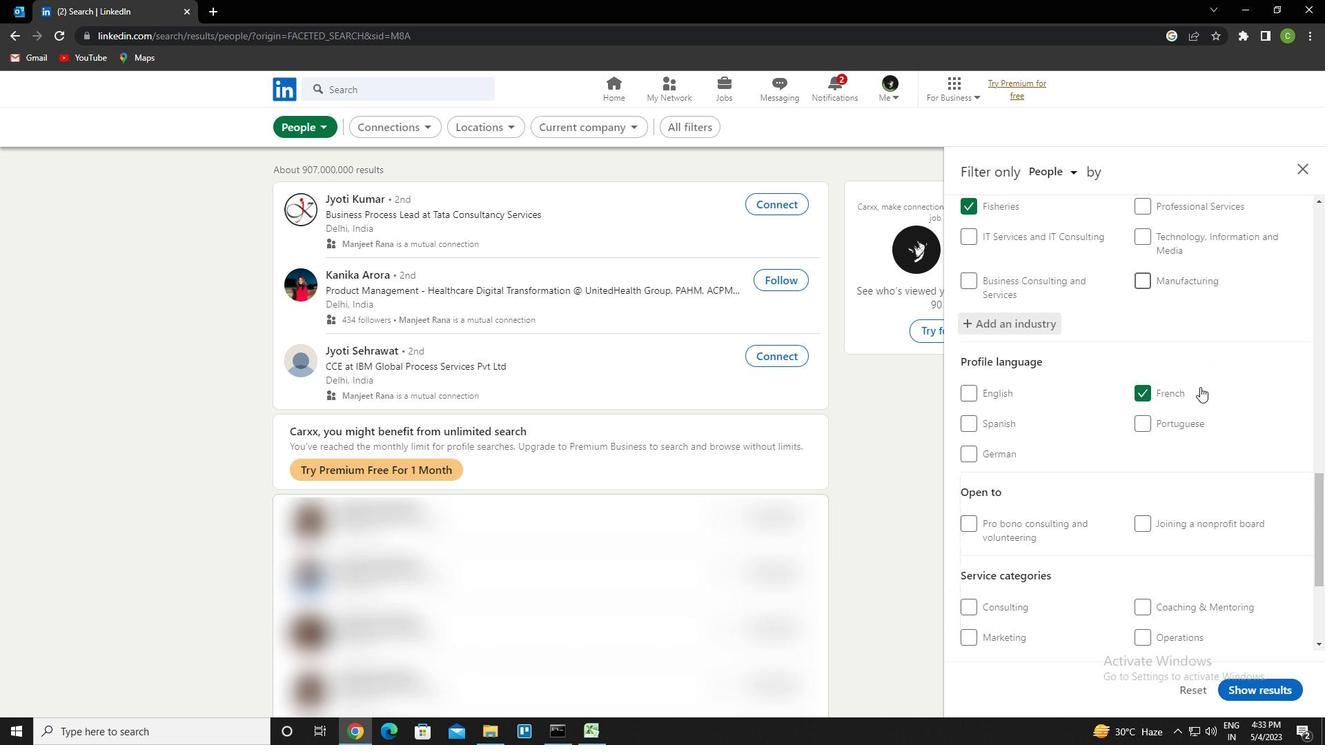 
Action: Mouse scrolled (1199, 384) with delta (0, 0)
Screenshot: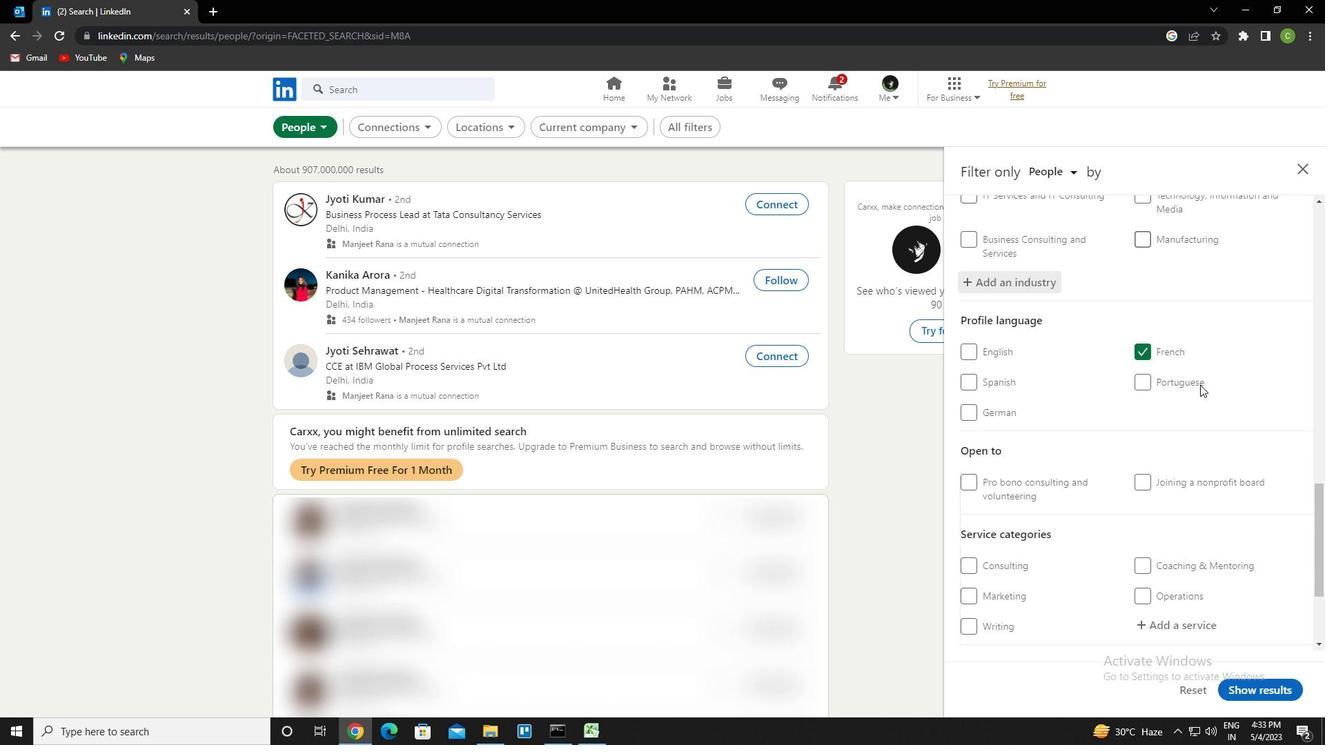 
Action: Mouse moved to (1199, 384)
Screenshot: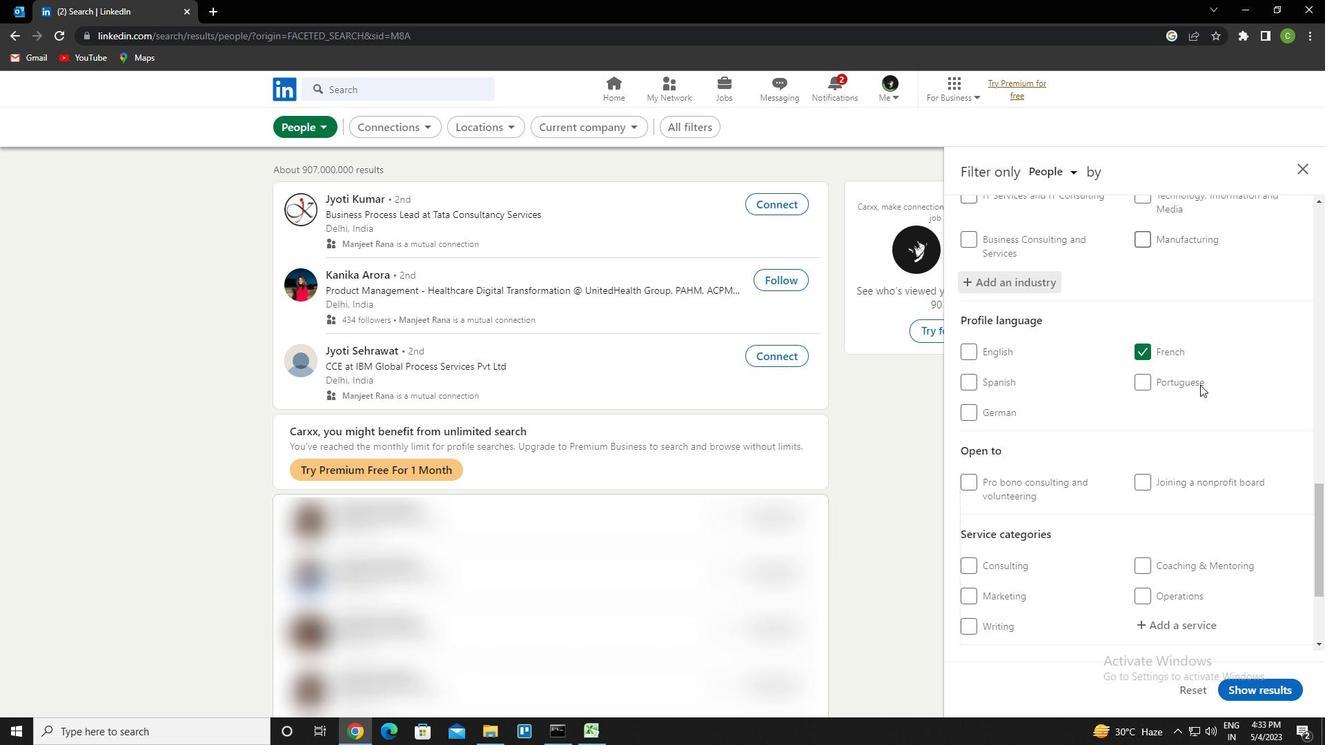 
Action: Mouse scrolled (1199, 383) with delta (0, 0)
Screenshot: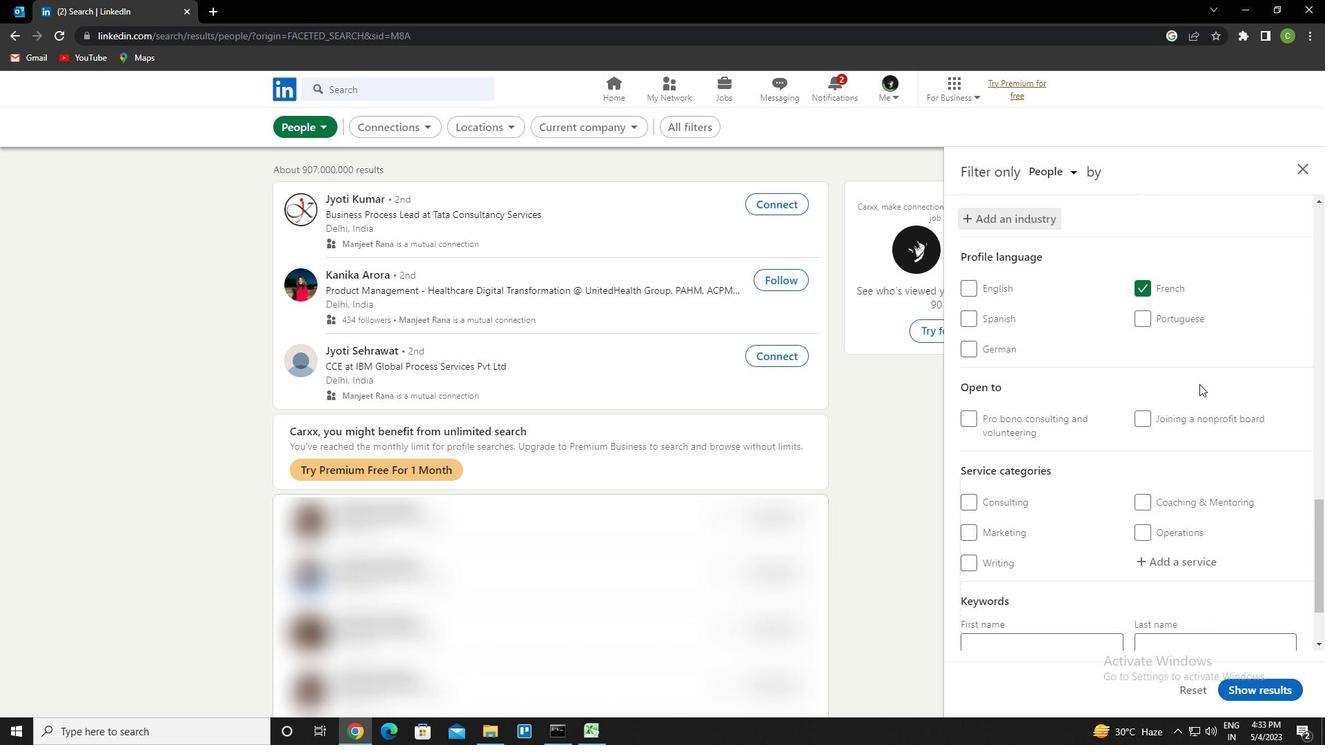
Action: Mouse moved to (1185, 448)
Screenshot: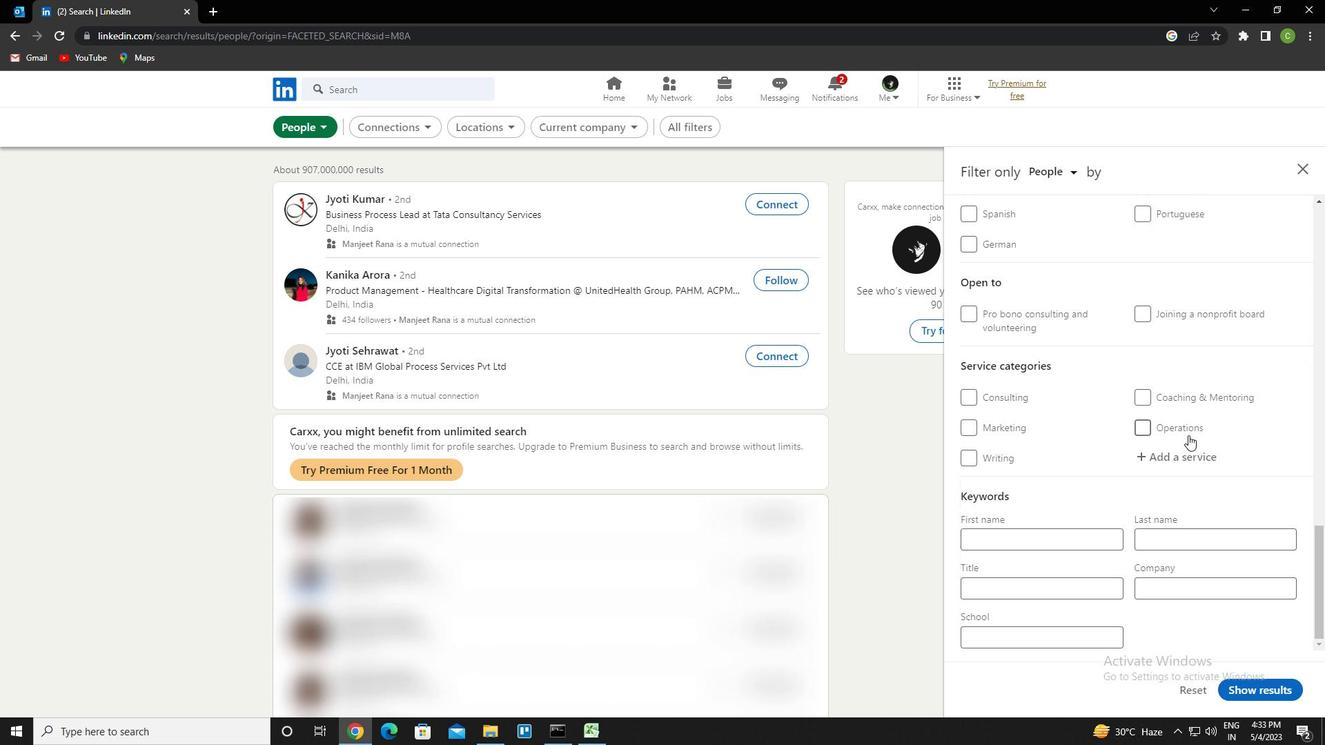 
Action: Mouse pressed left at (1185, 448)
Screenshot: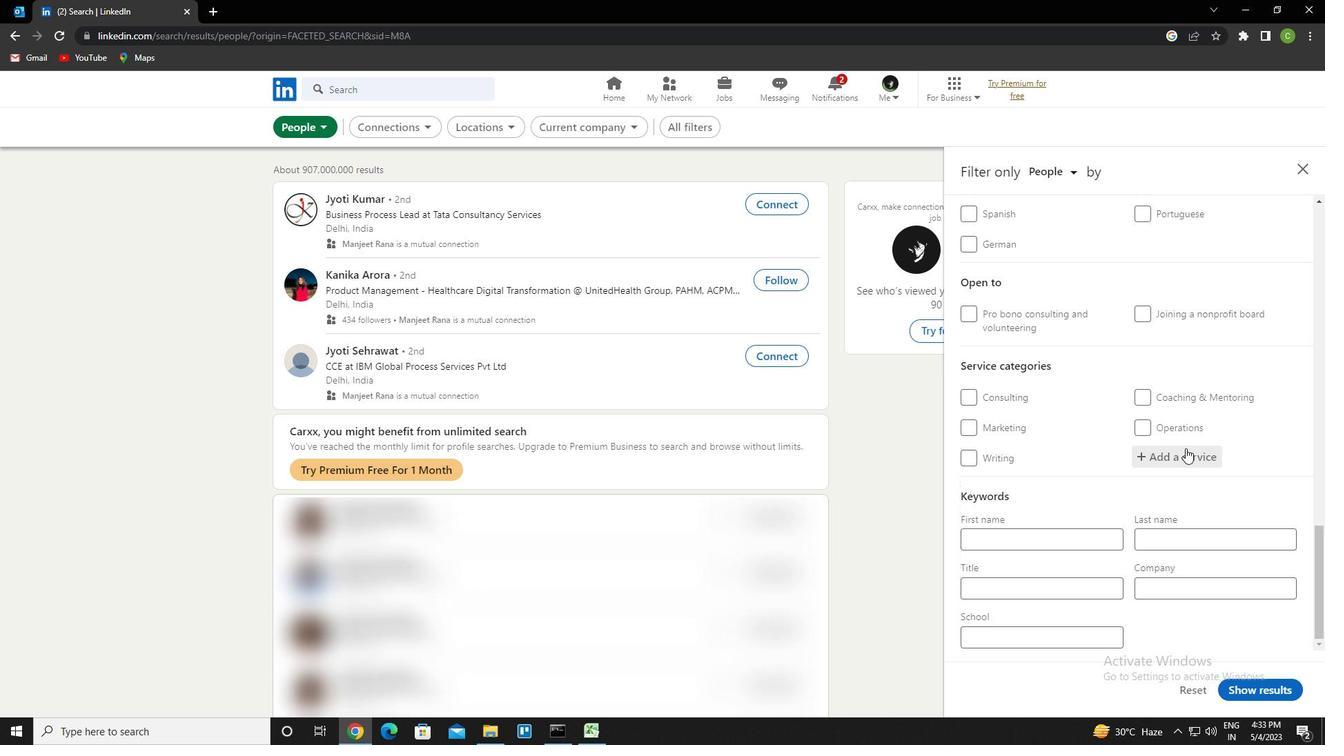 
Action: Key pressed <Key.caps_lock>r<Key.caps_lock>esume<Key.space>writing<Key.down><Key.enter>
Screenshot: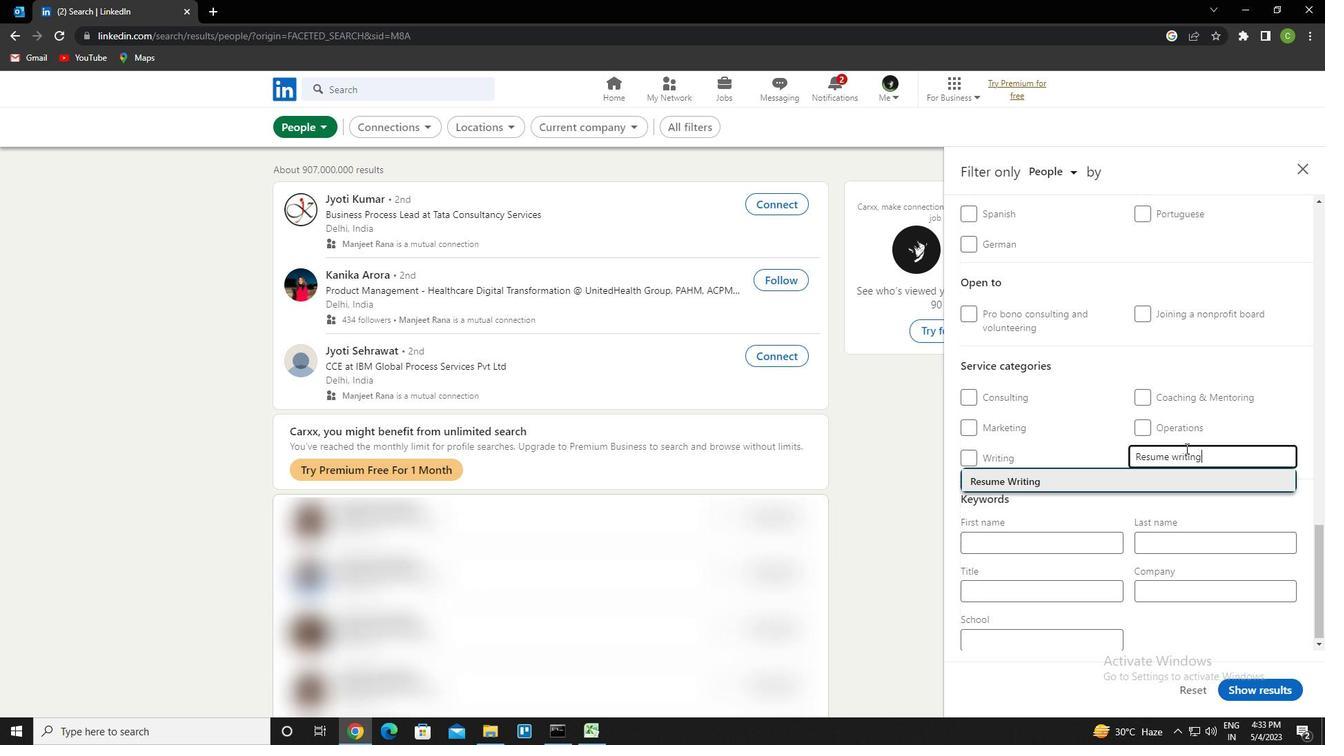 
Action: Mouse moved to (1147, 423)
Screenshot: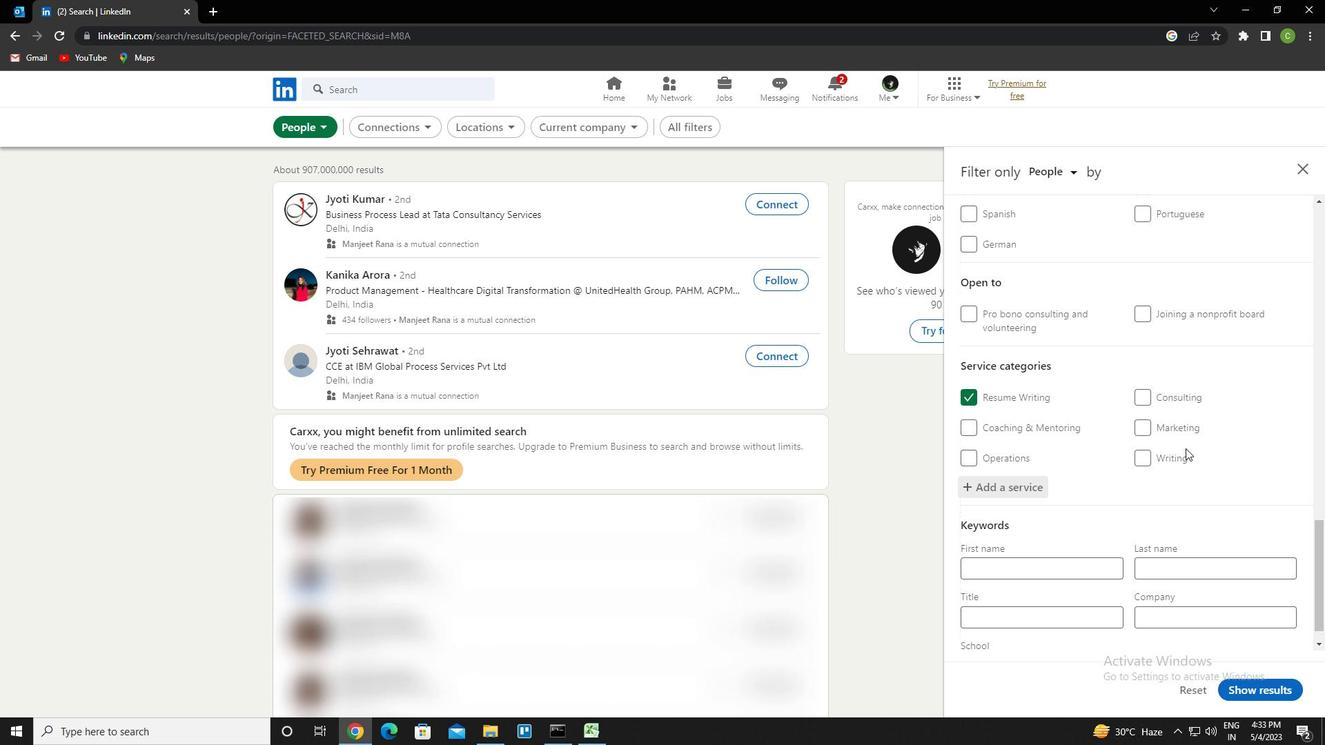 
Action: Mouse scrolled (1147, 423) with delta (0, 0)
Screenshot: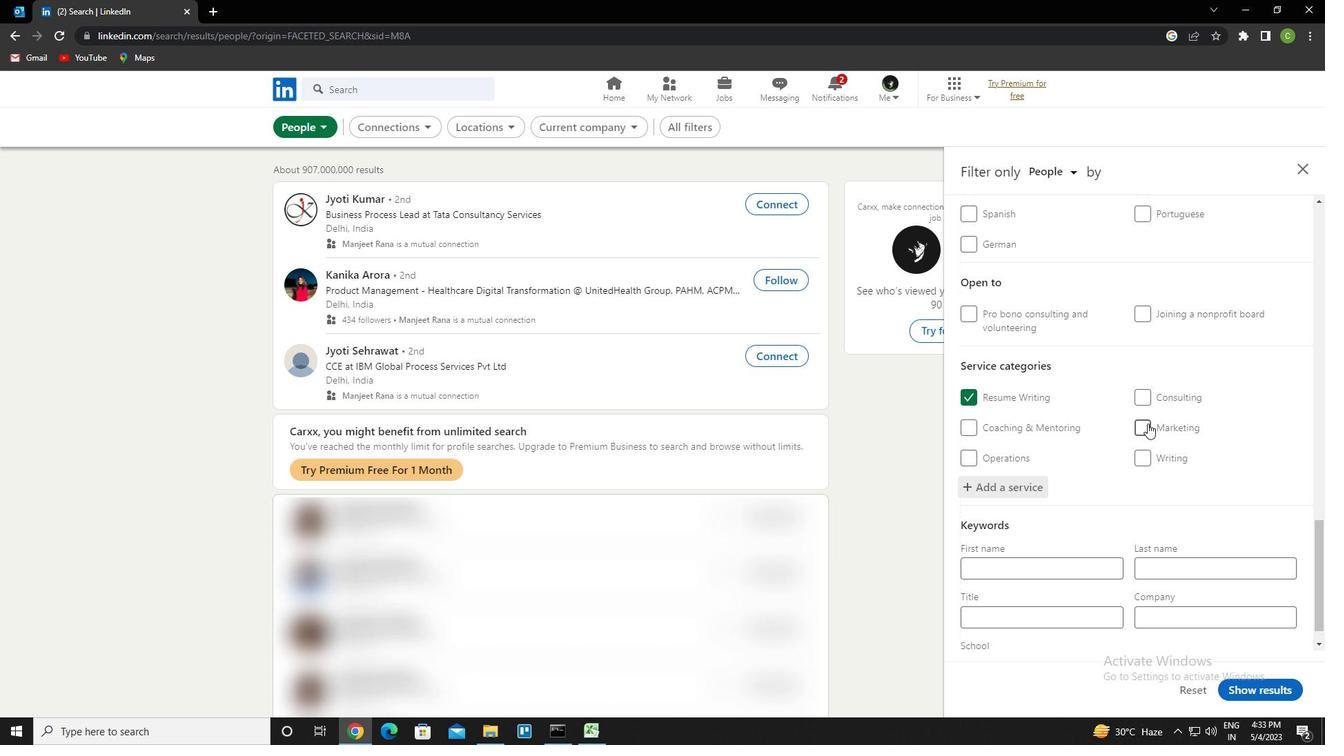 
Action: Mouse scrolled (1147, 423) with delta (0, 0)
Screenshot: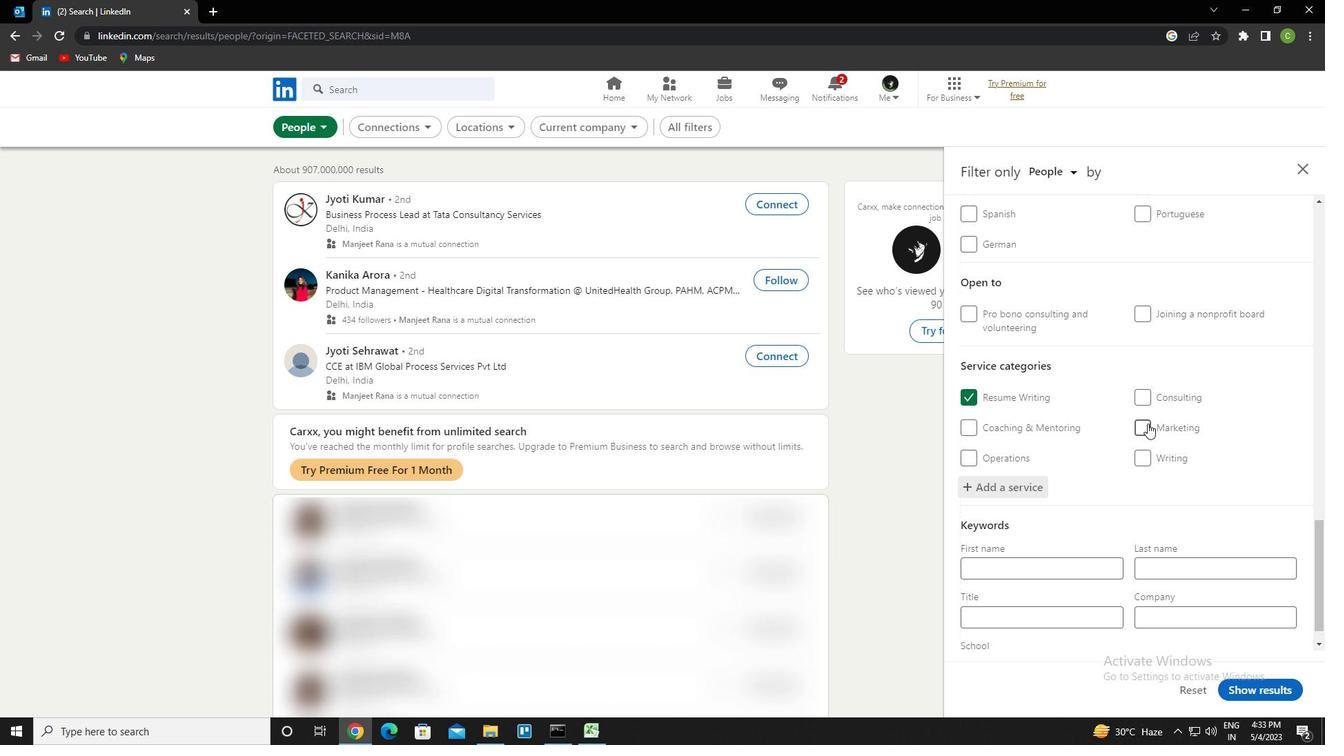 
Action: Mouse scrolled (1147, 423) with delta (0, 0)
Screenshot: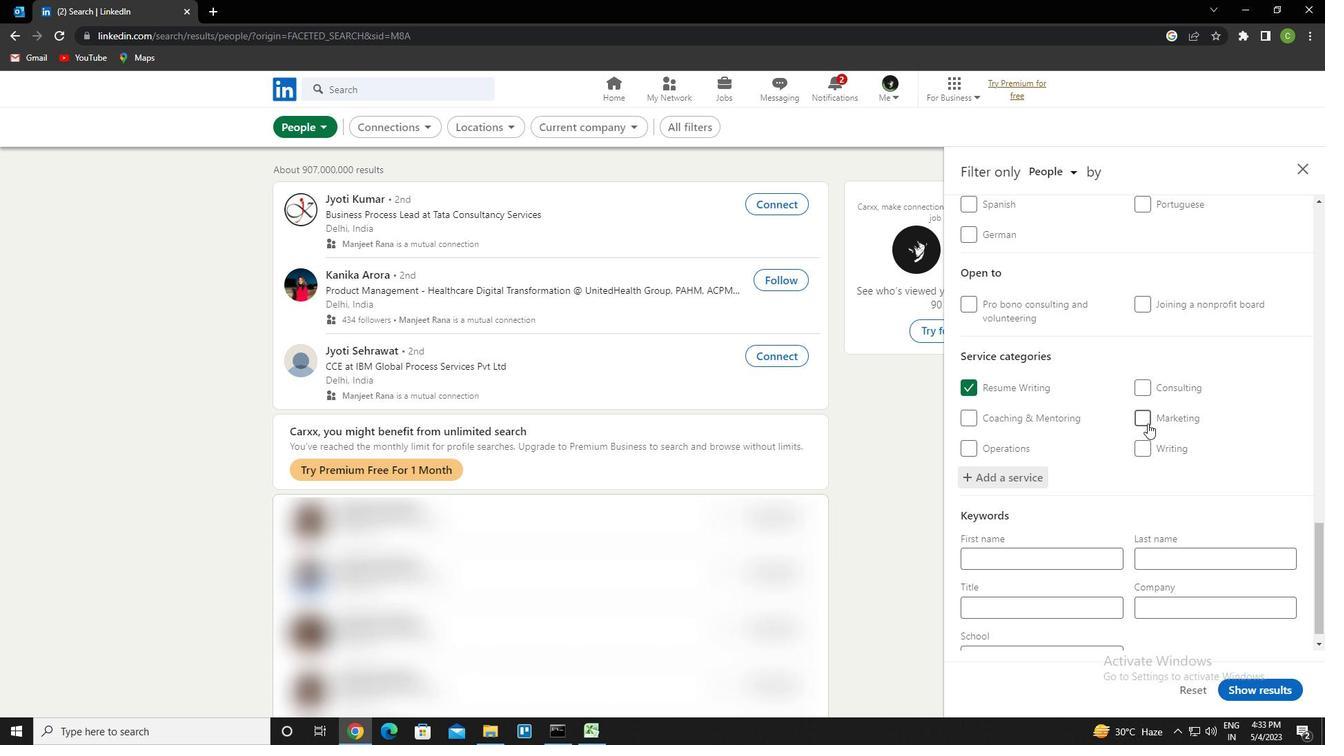 
Action: Mouse scrolled (1147, 423) with delta (0, 0)
Screenshot: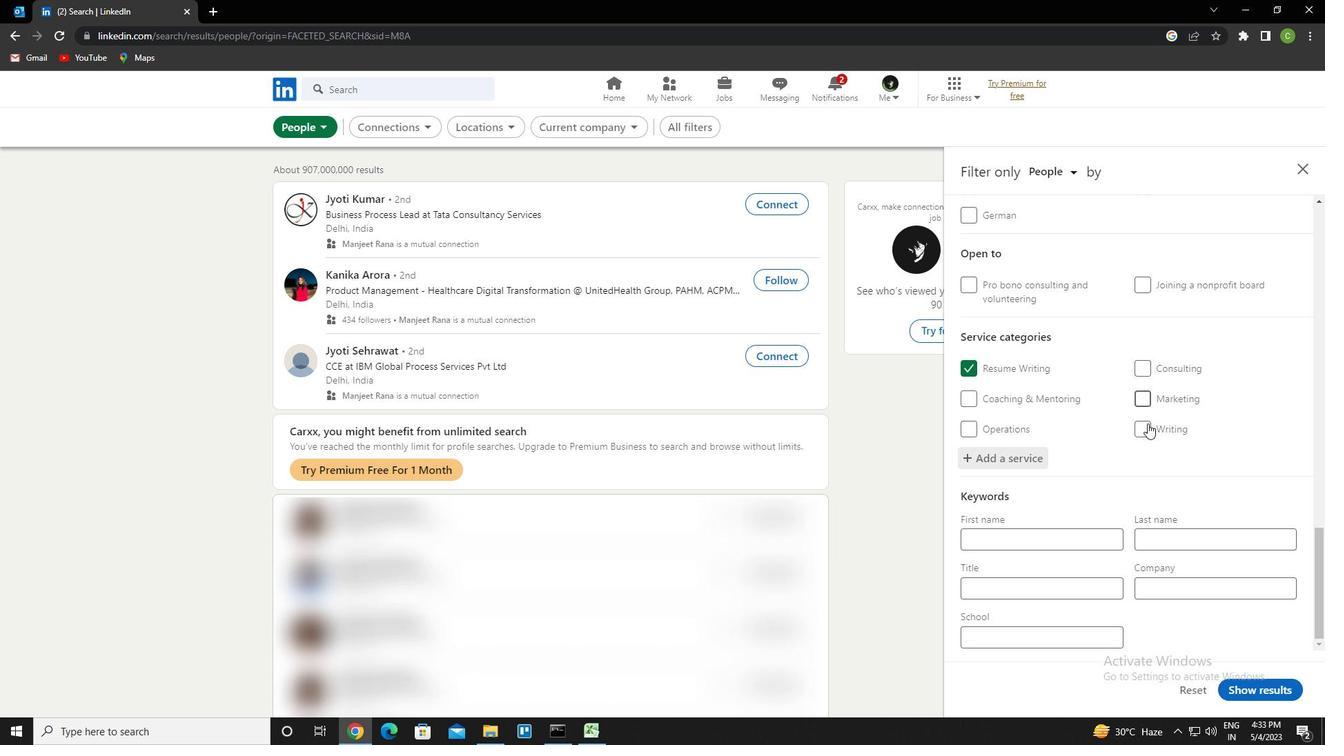 
Action: Mouse moved to (1030, 595)
Screenshot: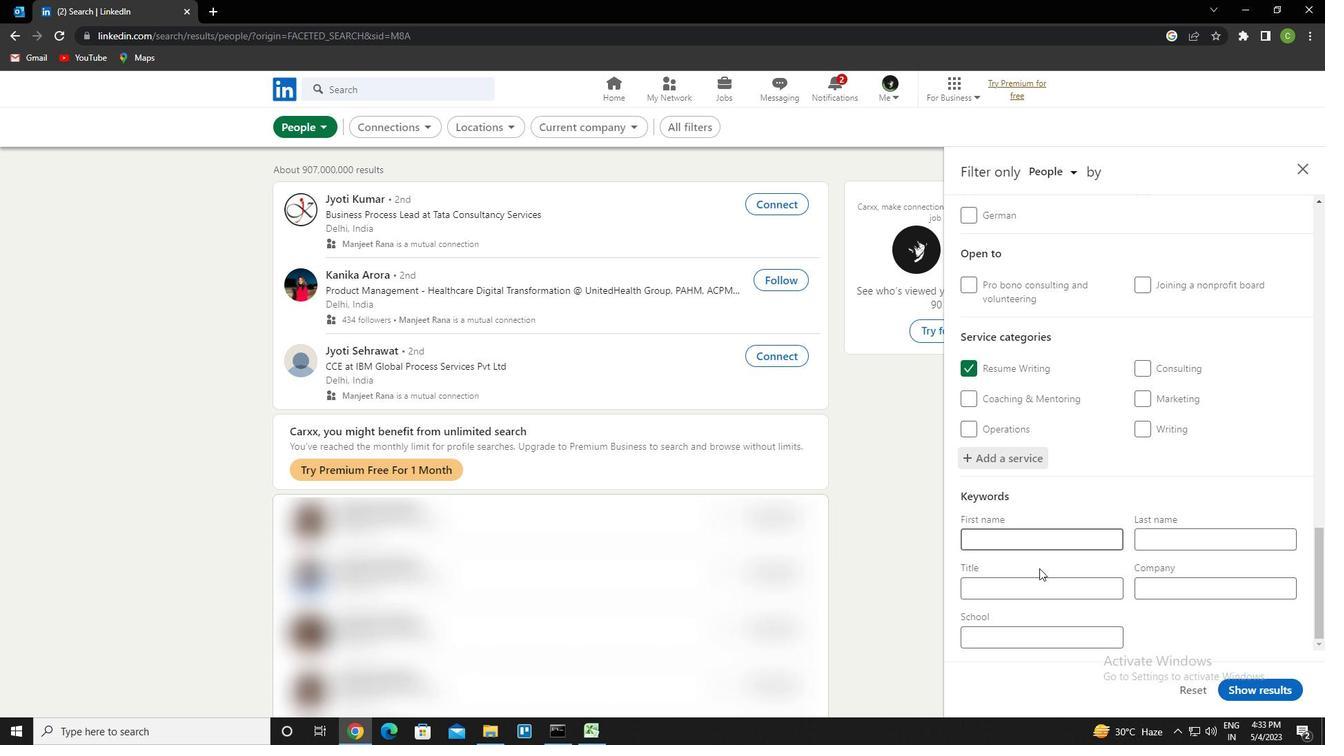 
Action: Mouse pressed left at (1030, 595)
Screenshot: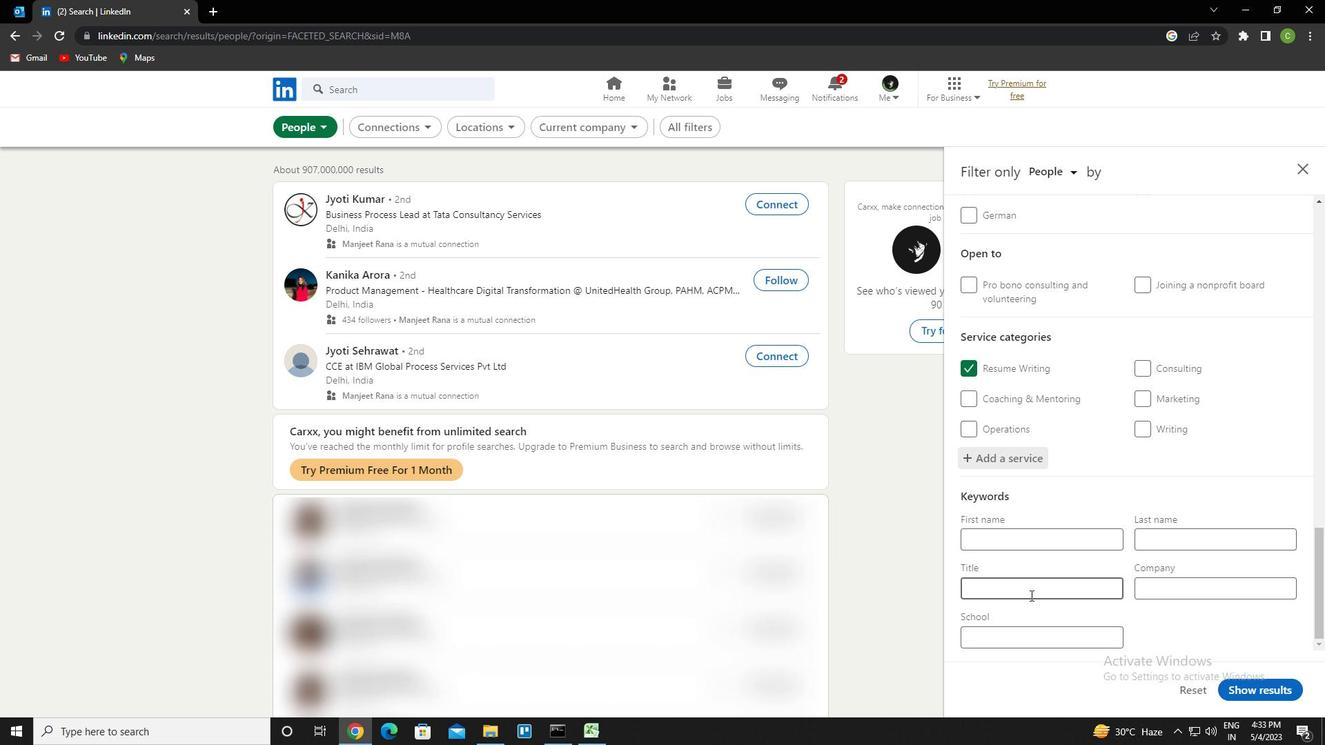 
Action: Mouse moved to (1037, 592)
Screenshot: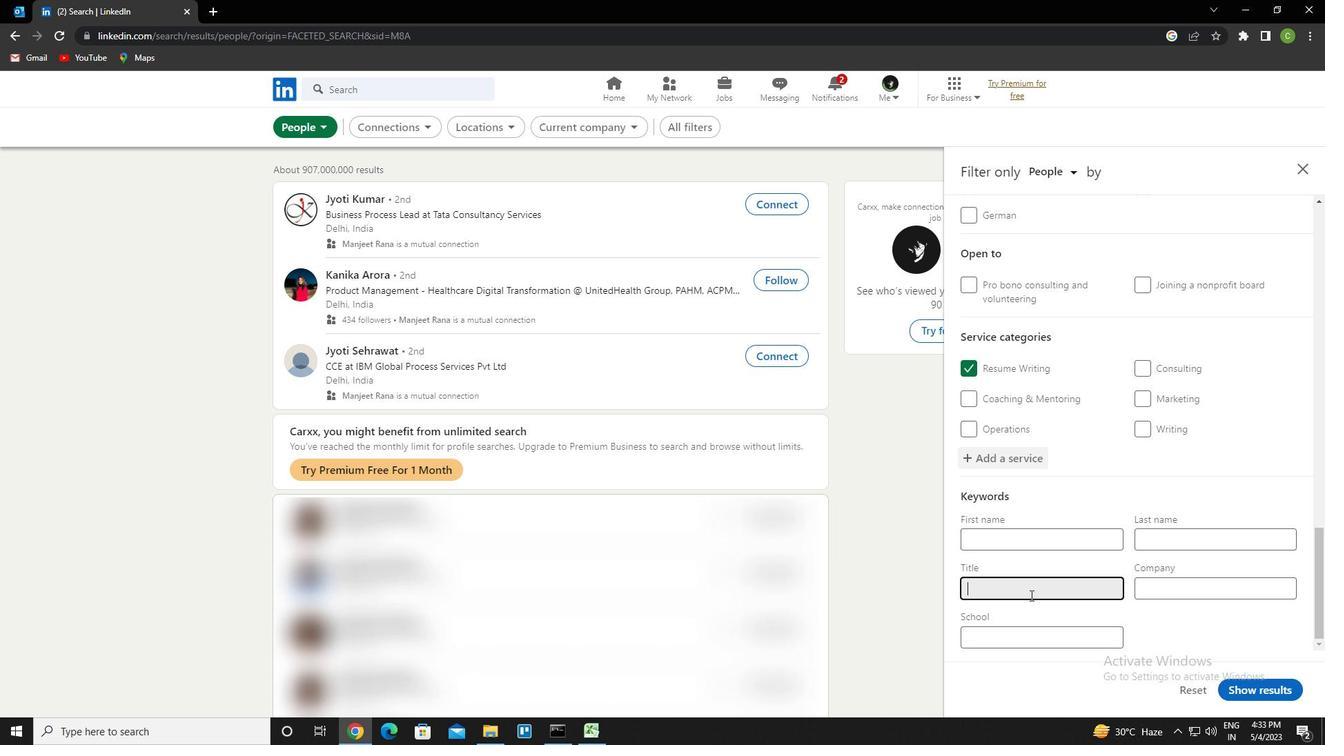 
Action: Key pressed <Key.caps_lock>m<Key.caps_lock>edical<Key.space><Key.caps_lock>l<Key.caps_lock>aboratory<Key.space><Key.caps_lock>t<Key.caps_lock>ech
Screenshot: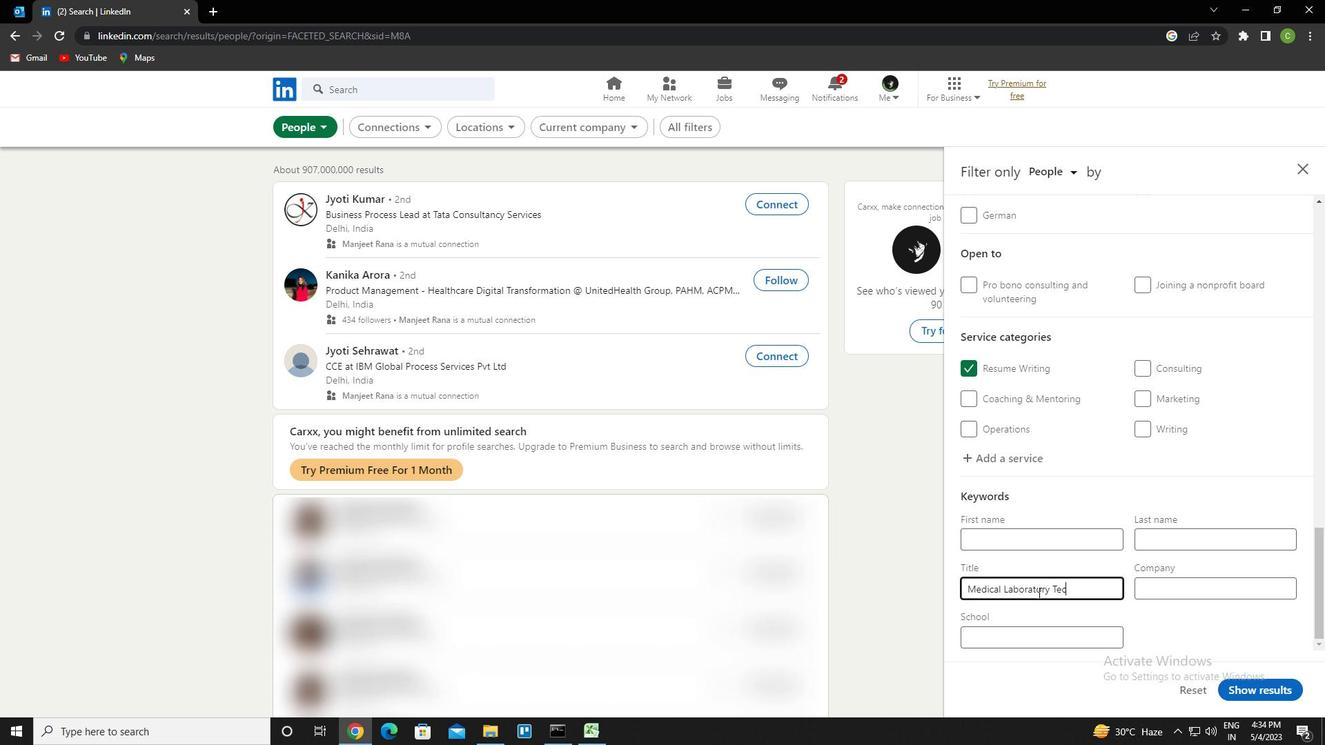 
Action: Mouse moved to (1267, 690)
Screenshot: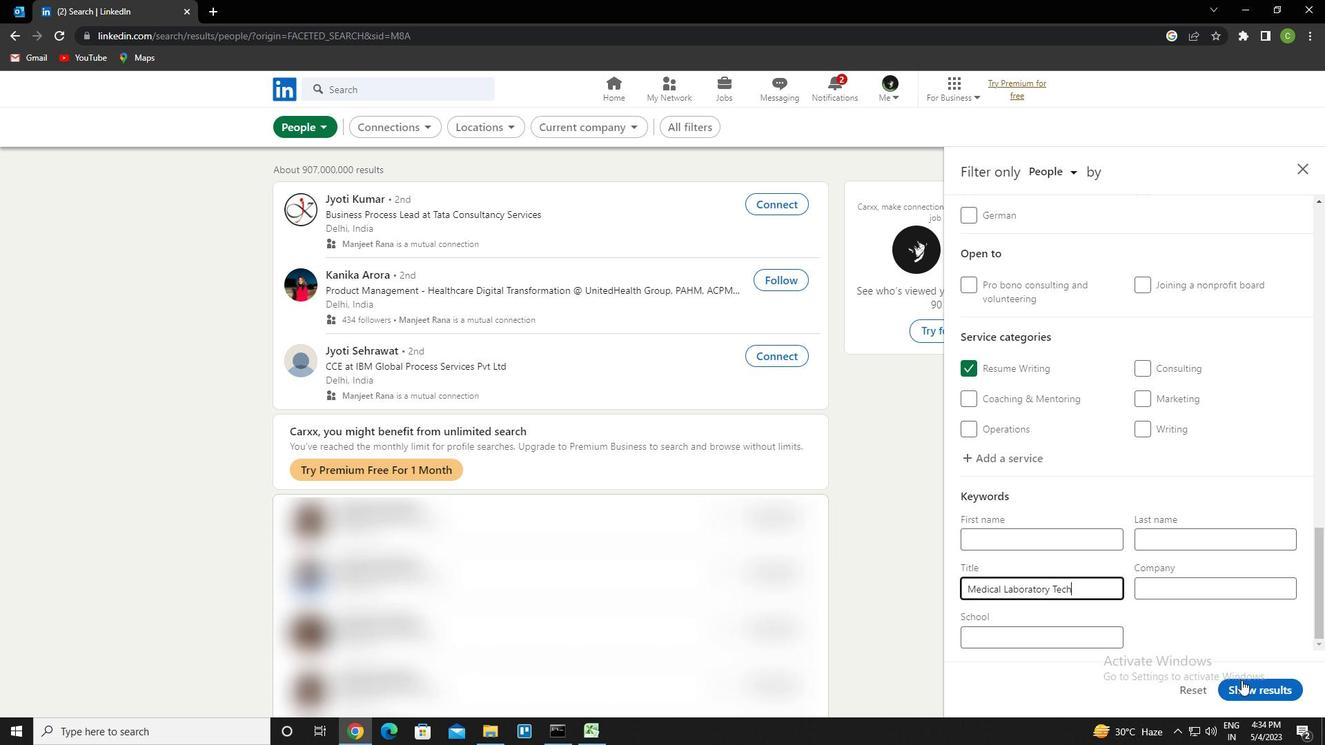
Action: Mouse pressed left at (1267, 690)
Screenshot: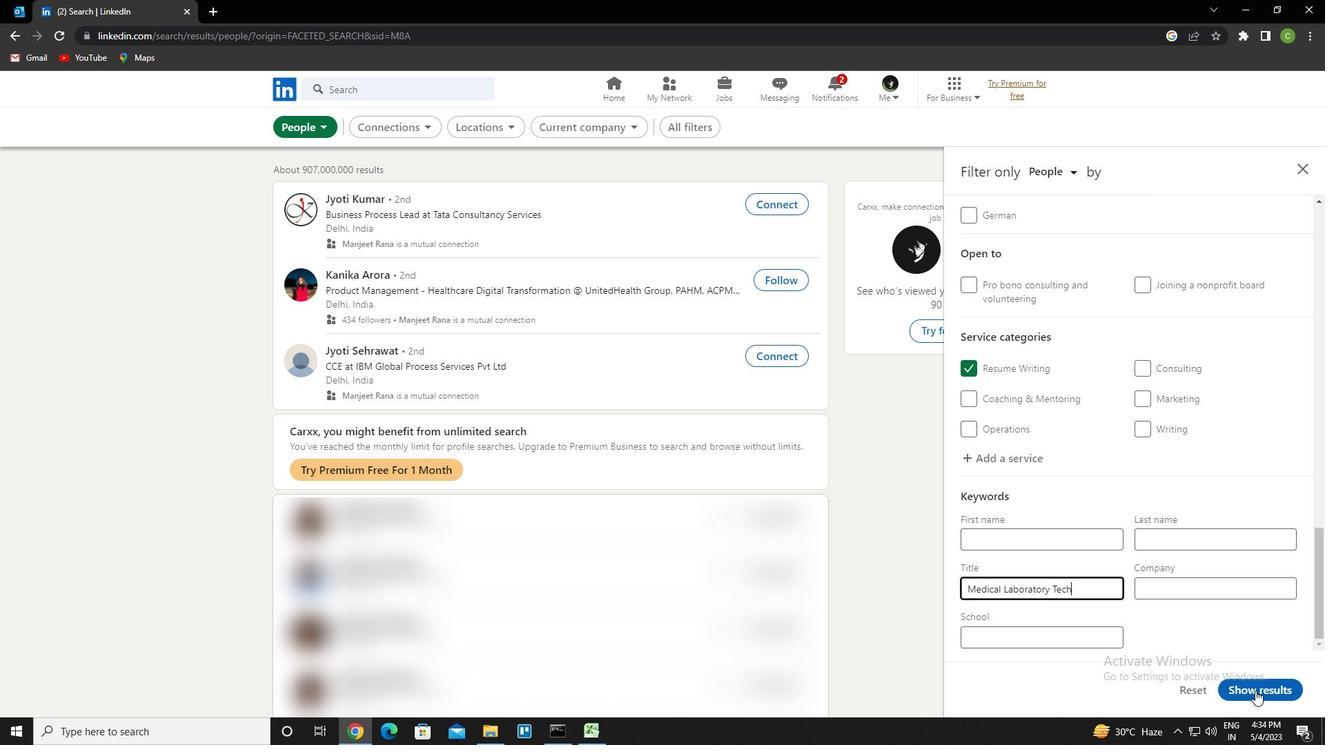 
Action: Mouse moved to (604, 569)
Screenshot: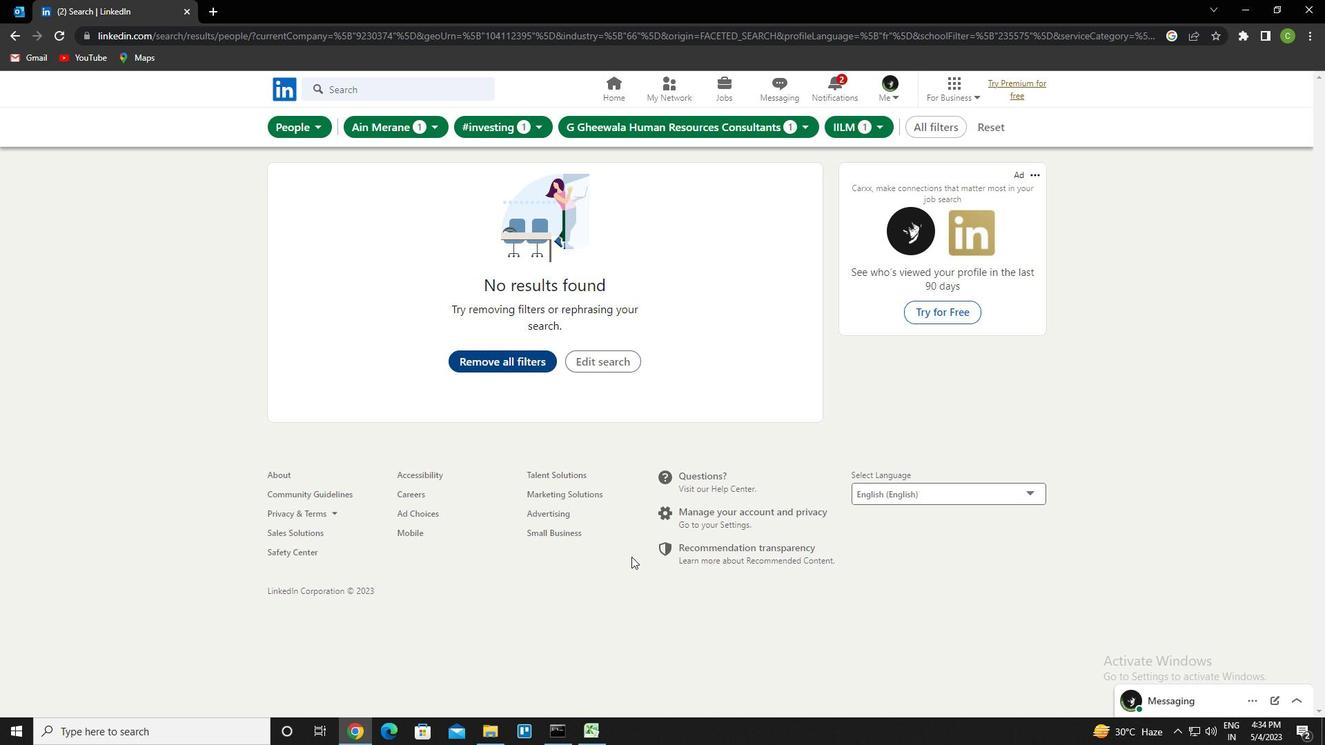 
